 Task: Locate the nearby fishing spot for a day of angling in Los Angeles.
Action: Mouse moved to (141, 55)
Screenshot: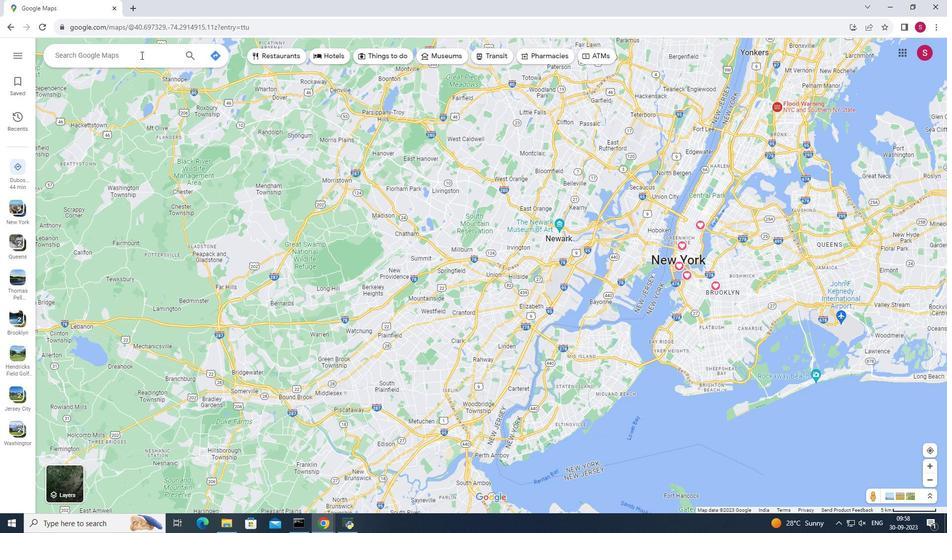 
Action: Mouse pressed left at (141, 55)
Screenshot: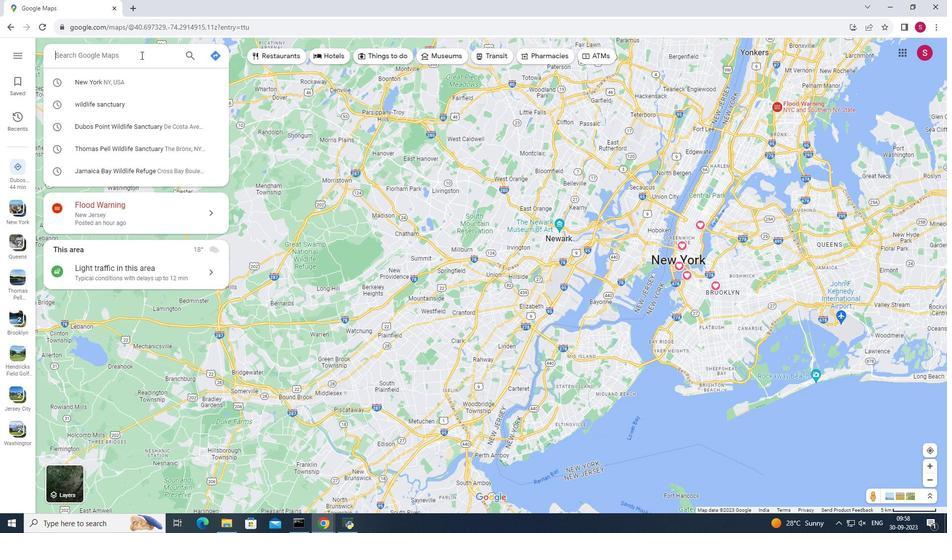 
Action: Key pressed <Key.shift><Key.shift><Key.shift><Key.shift>Los<Key.space><Key.shift>Angeles<Key.enter>
Screenshot: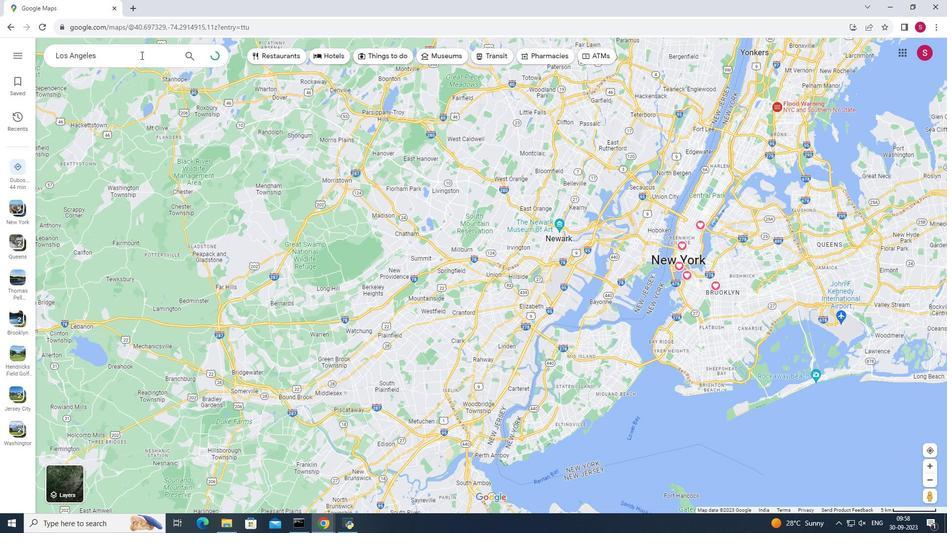 
Action: Mouse moved to (136, 228)
Screenshot: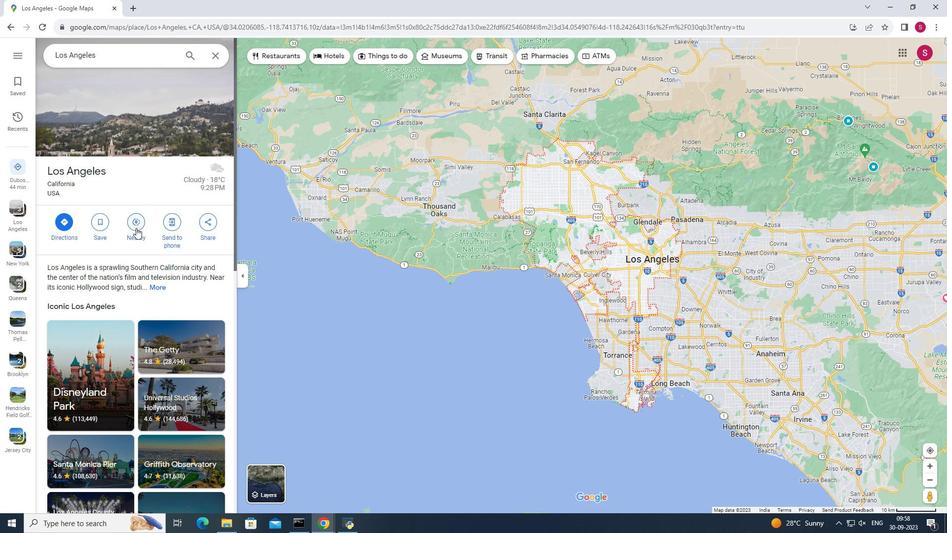 
Action: Mouse pressed left at (136, 228)
Screenshot: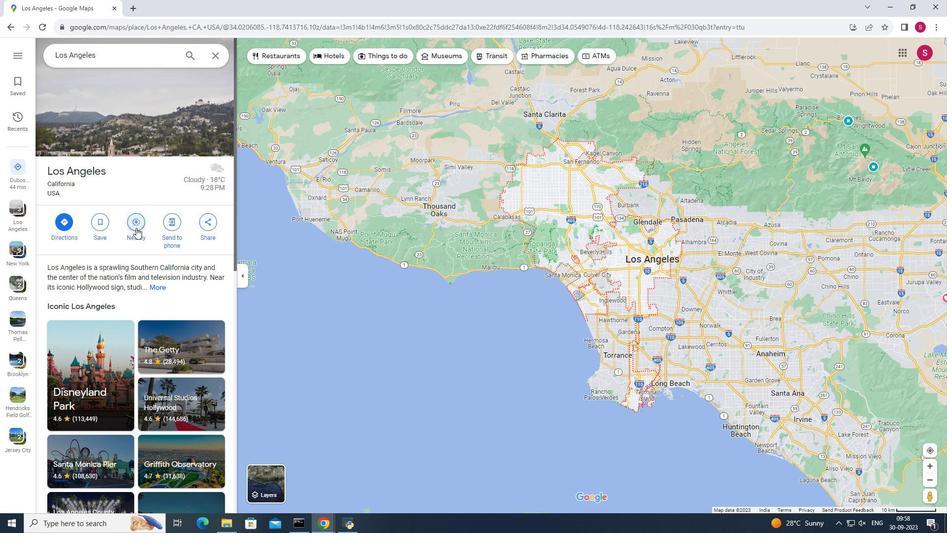 
Action: Mouse moved to (139, 230)
Screenshot: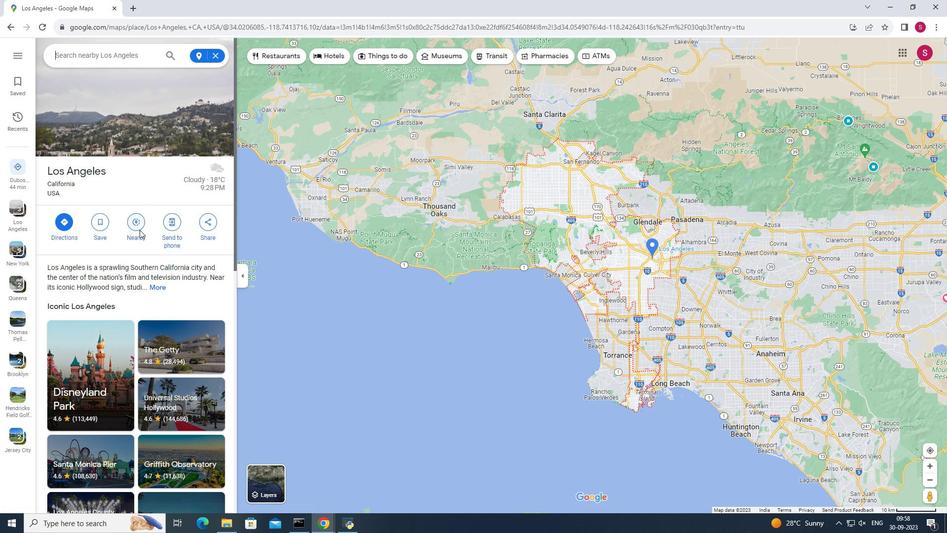 
Action: Key pressed fishing<Key.space>spot<Key.enter>
Screenshot: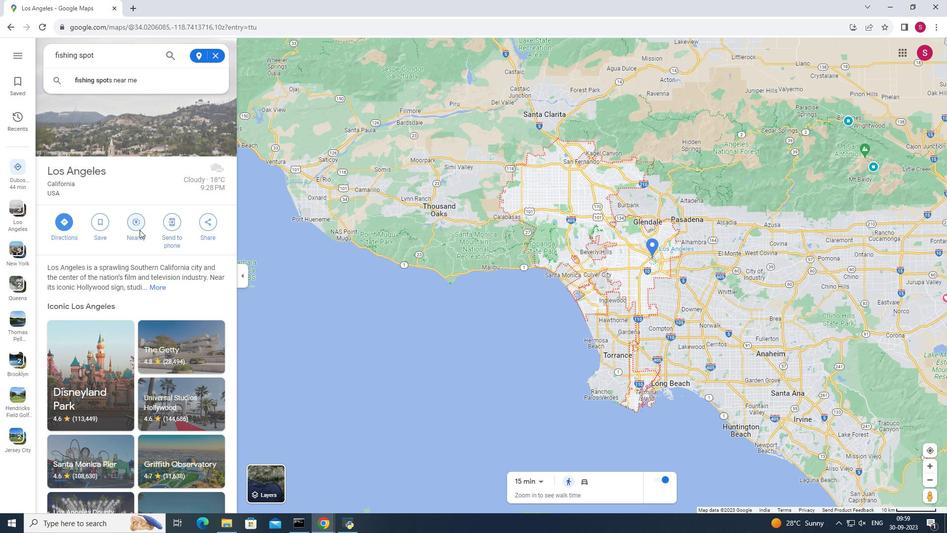 
Action: Mouse moved to (157, 206)
Screenshot: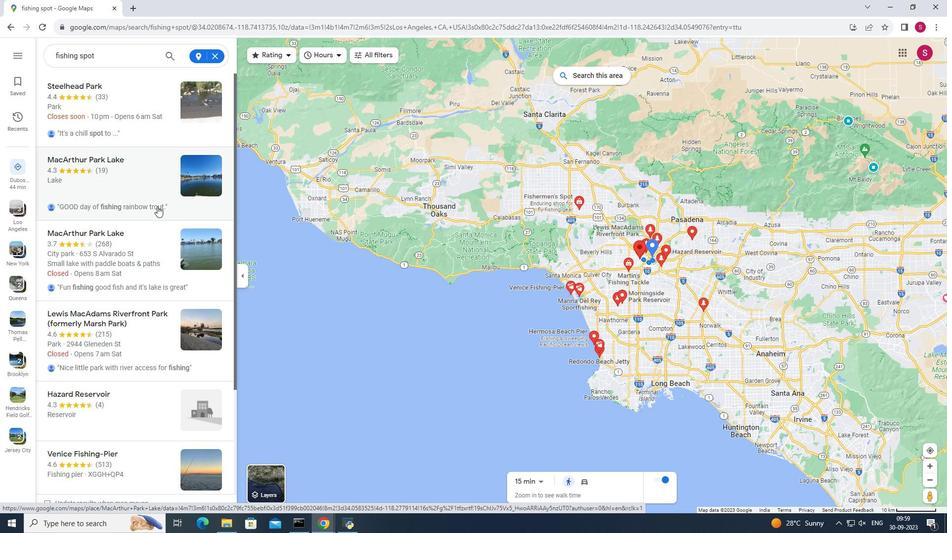 
Action: Mouse scrolled (157, 205) with delta (0, 0)
Screenshot: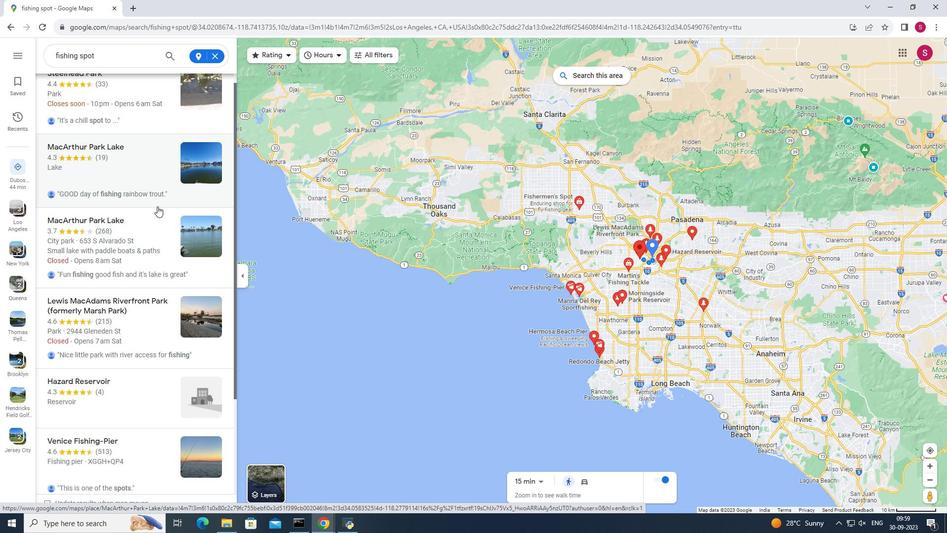 
Action: Mouse scrolled (157, 205) with delta (0, 0)
Screenshot: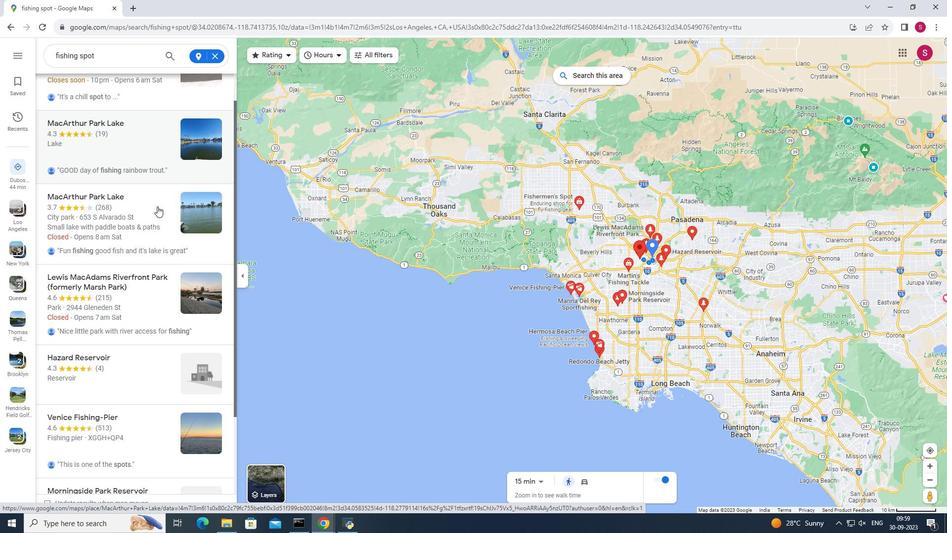 
Action: Mouse scrolled (157, 205) with delta (0, 0)
Screenshot: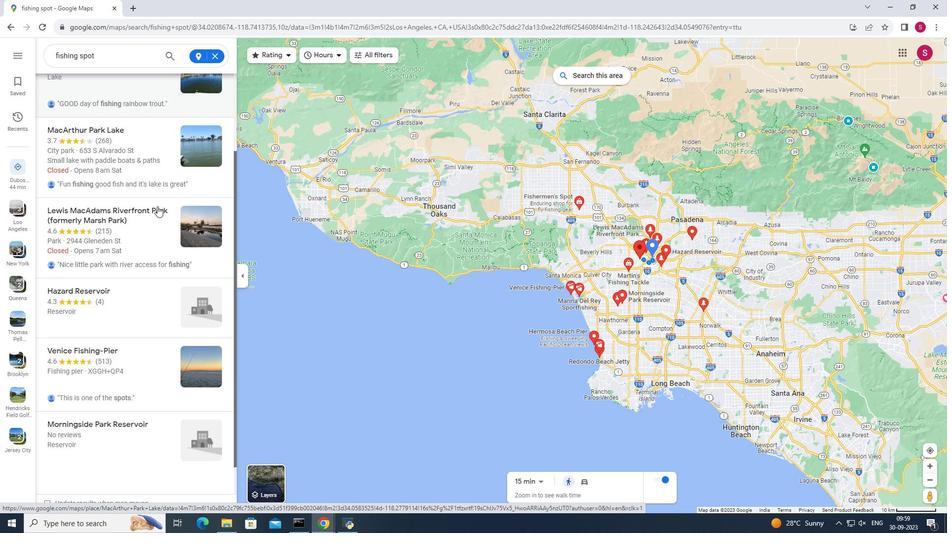 
Action: Mouse scrolled (157, 205) with delta (0, 0)
Screenshot: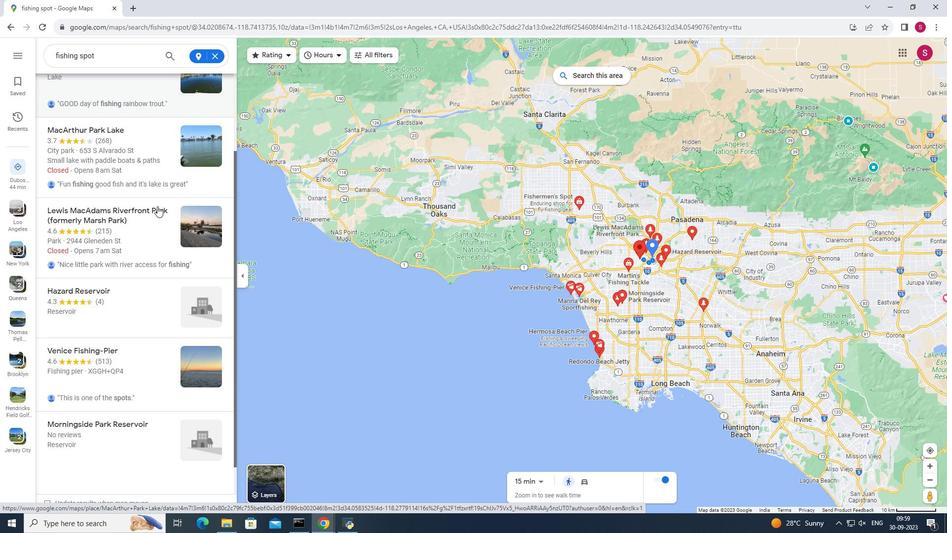 
Action: Mouse scrolled (157, 205) with delta (0, 0)
Screenshot: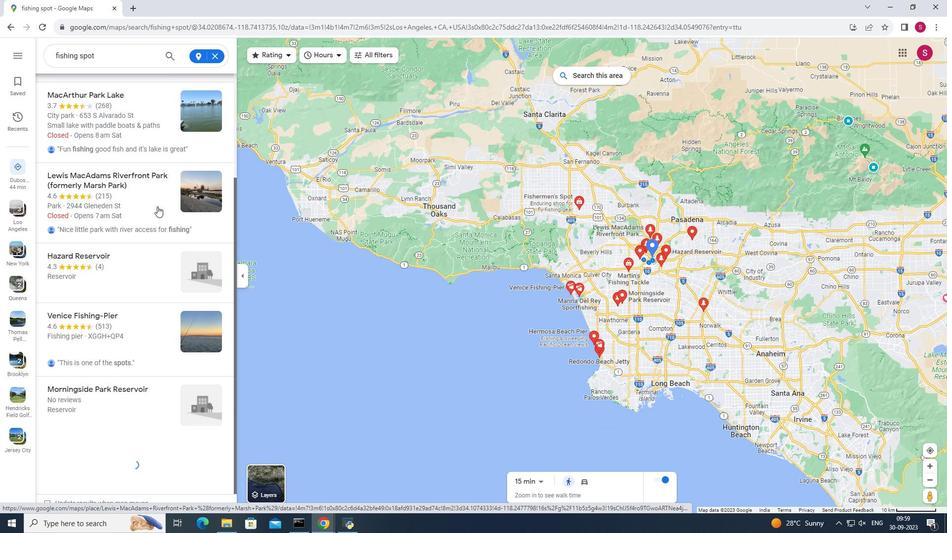 
Action: Mouse scrolled (157, 206) with delta (0, 0)
Screenshot: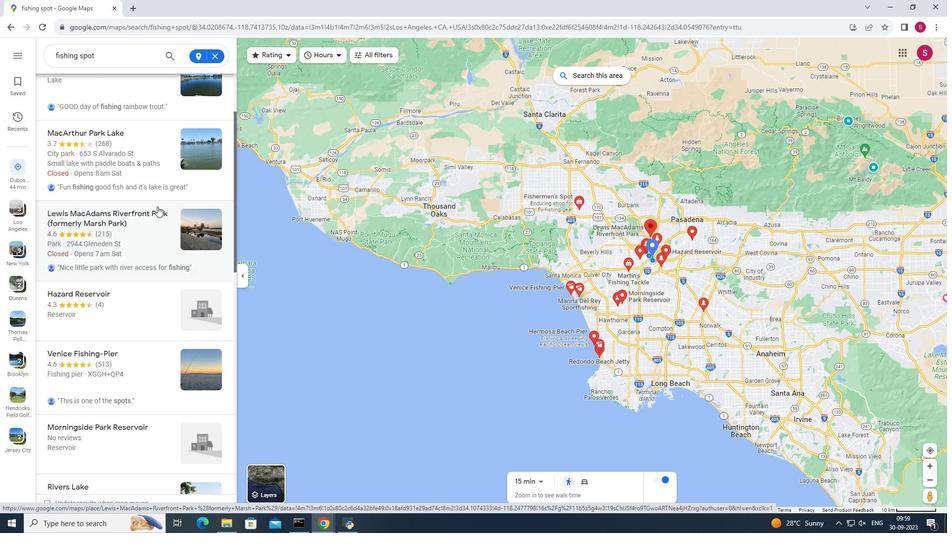 
Action: Mouse scrolled (157, 206) with delta (0, 0)
Screenshot: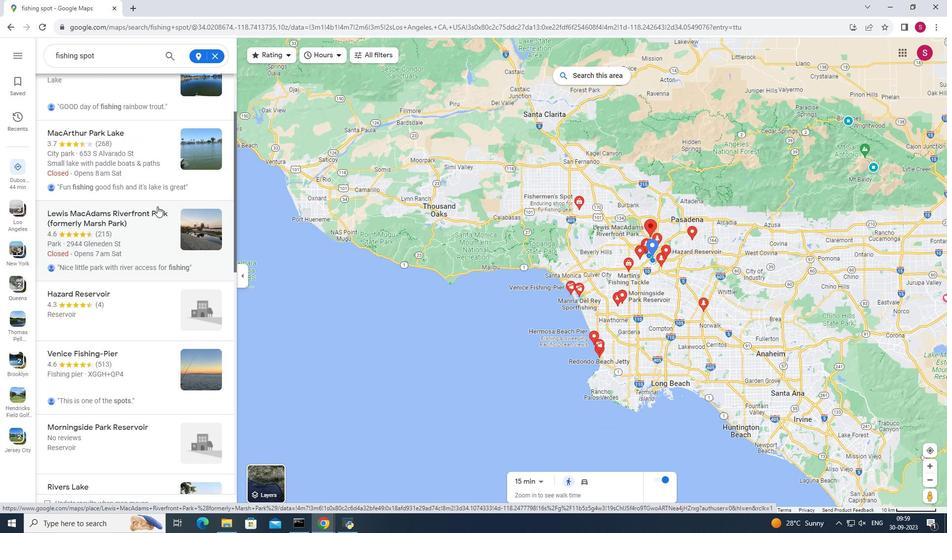 
Action: Mouse scrolled (157, 206) with delta (0, 0)
Screenshot: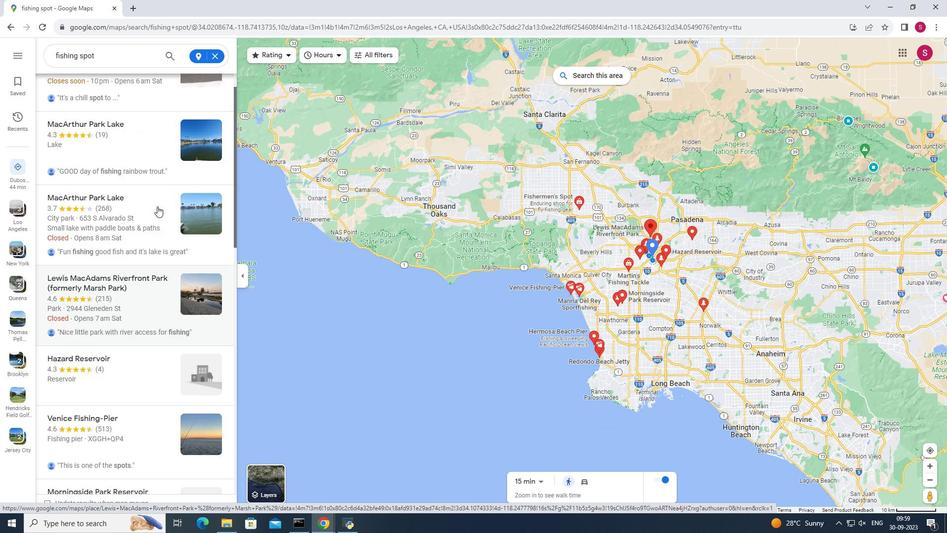 
Action: Mouse scrolled (157, 206) with delta (0, 0)
Screenshot: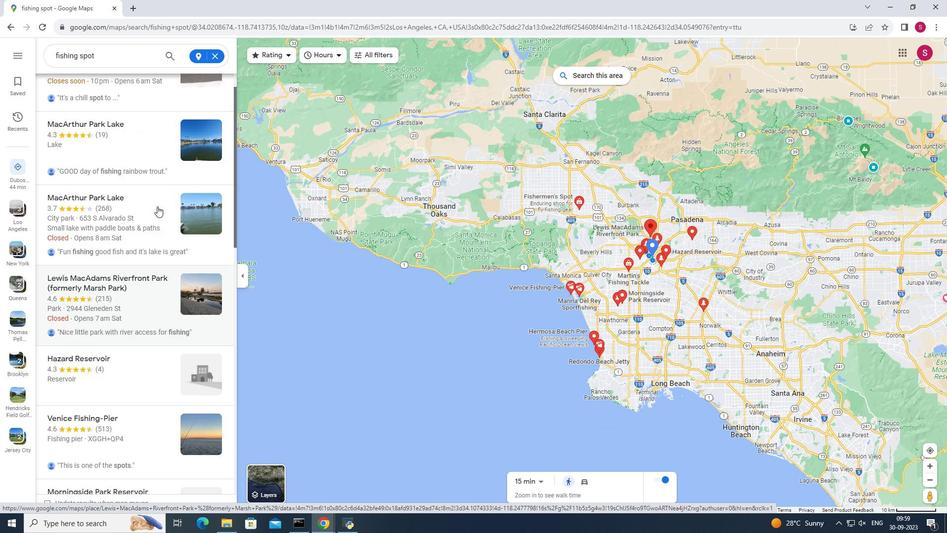 
Action: Mouse scrolled (157, 206) with delta (0, 0)
Screenshot: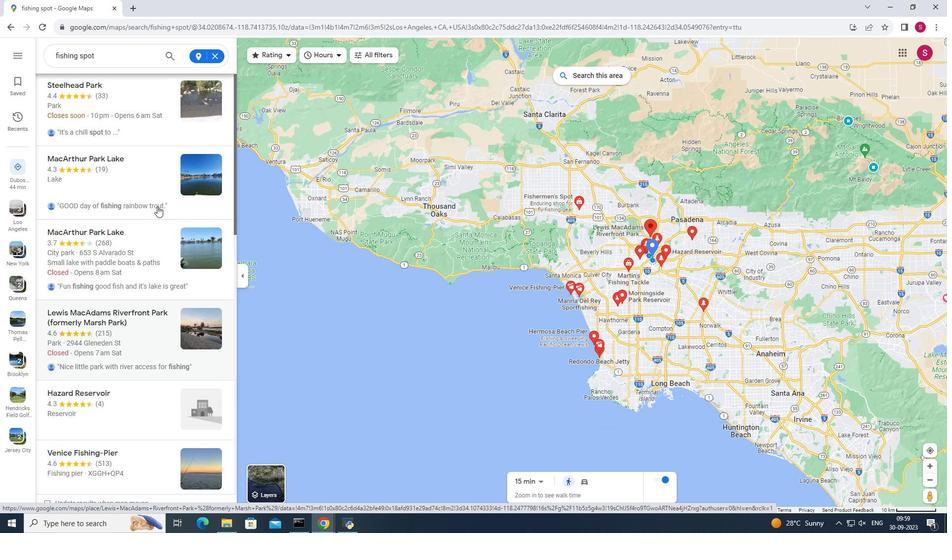 
Action: Mouse scrolled (157, 206) with delta (0, 0)
Screenshot: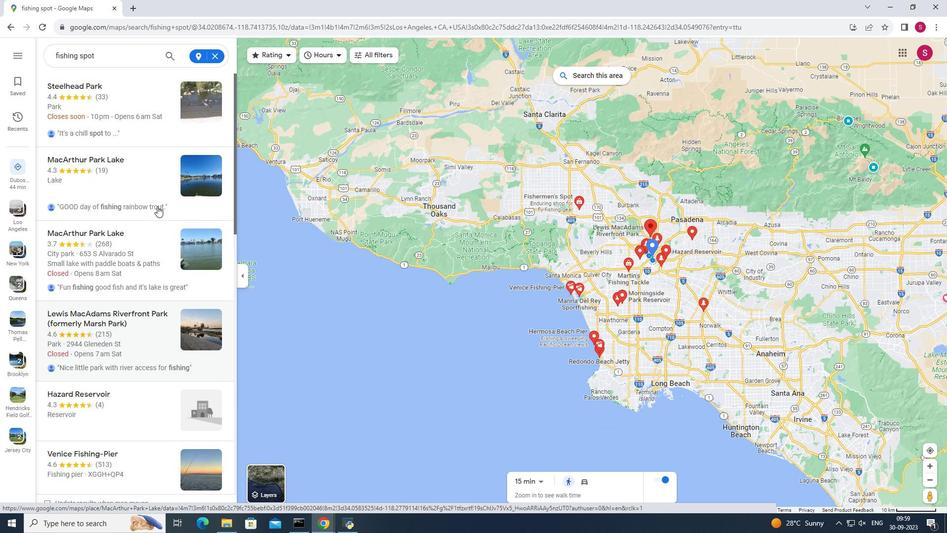 
Action: Mouse moved to (157, 206)
Screenshot: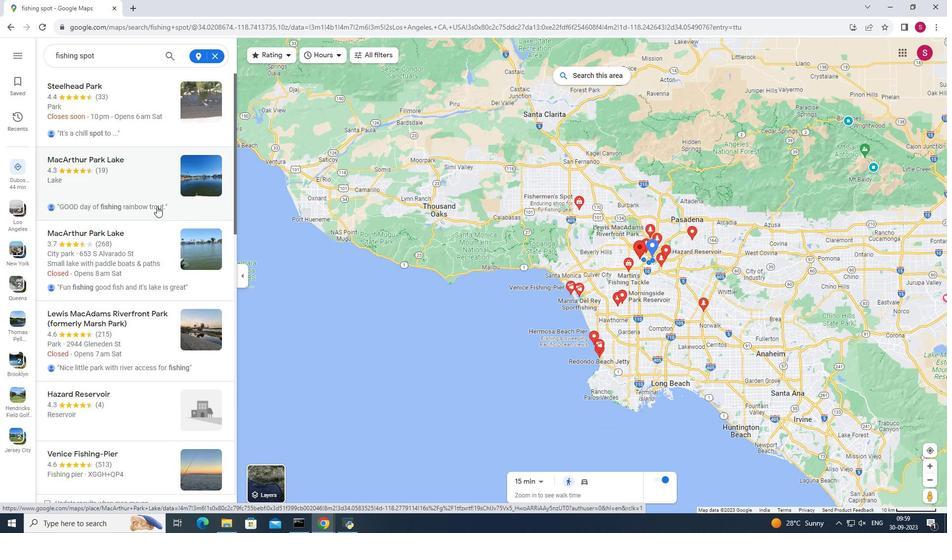 
Action: Mouse scrolled (157, 206) with delta (0, 0)
Screenshot: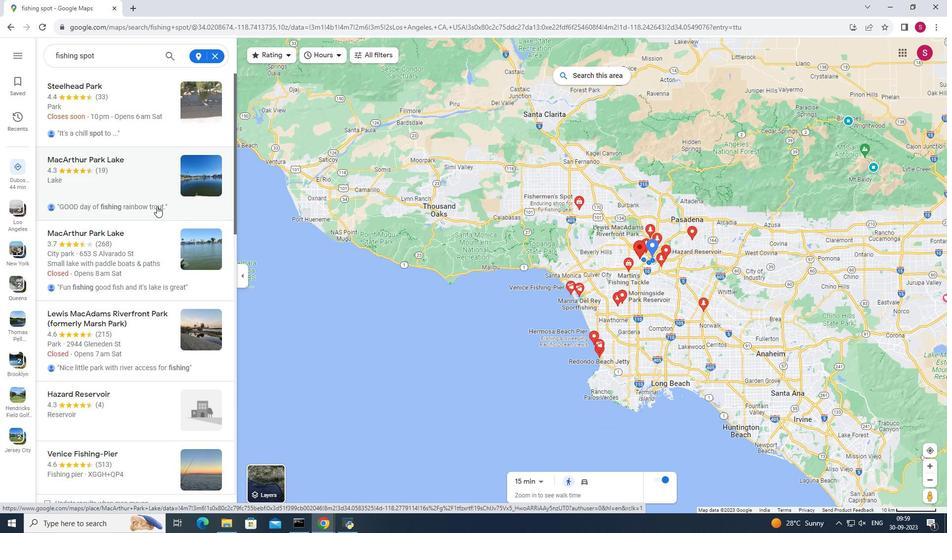 
Action: Mouse scrolled (157, 206) with delta (0, 0)
Screenshot: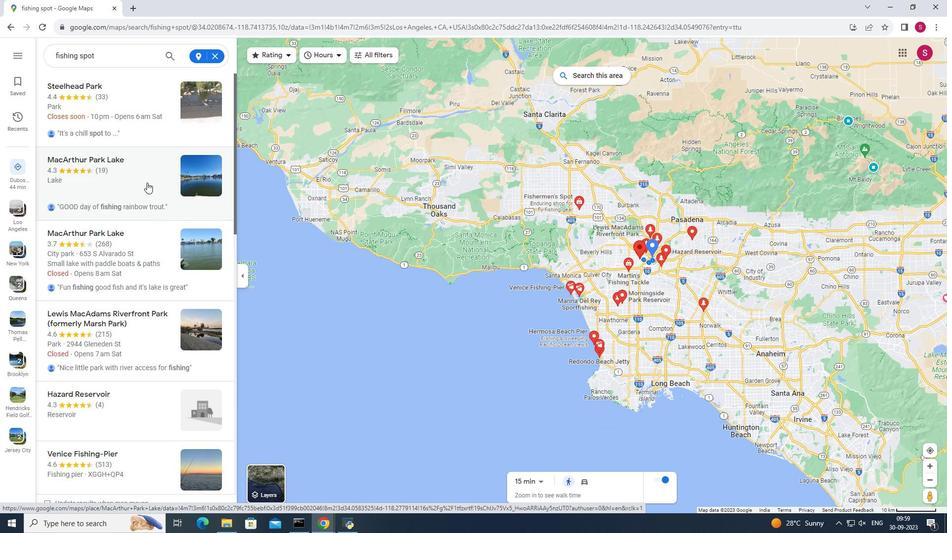 
Action: Mouse moved to (131, 110)
Screenshot: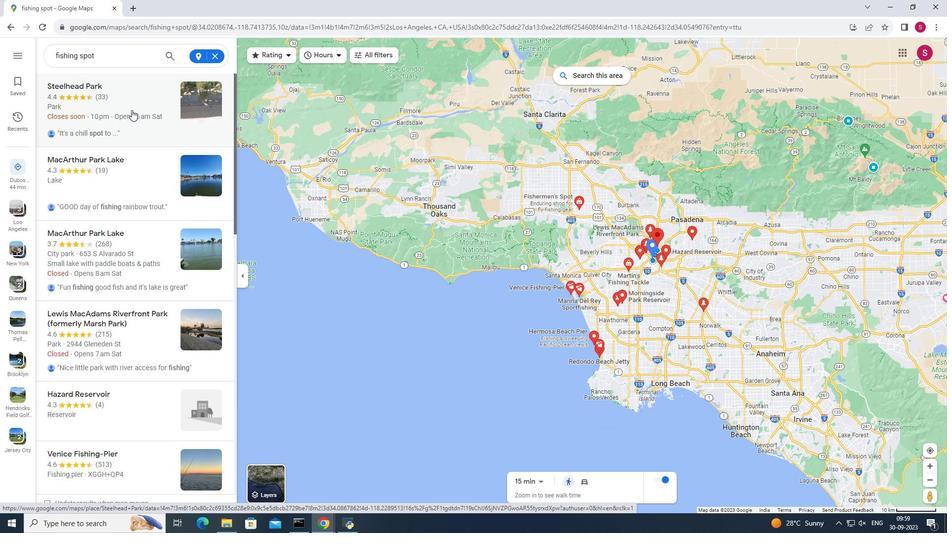 
Action: Mouse pressed left at (131, 110)
Screenshot: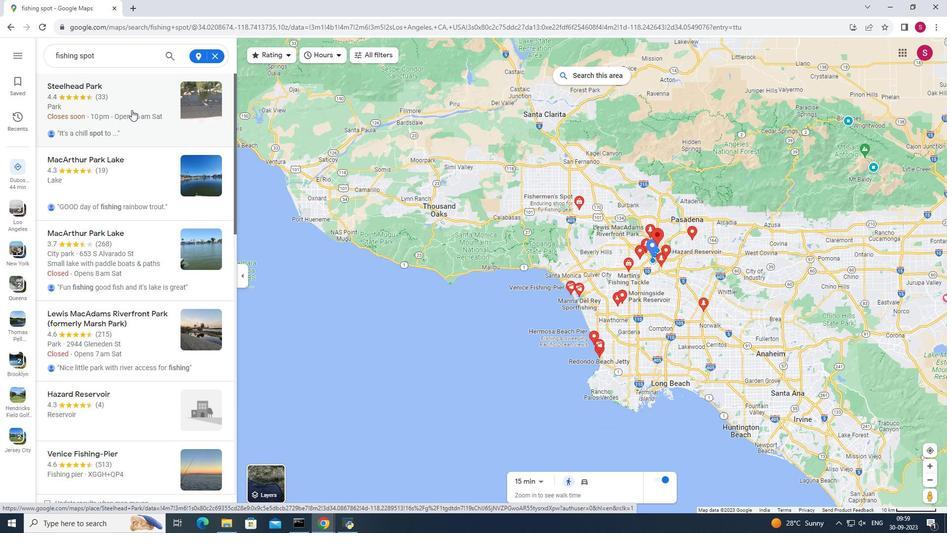 
Action: Mouse moved to (389, 223)
Screenshot: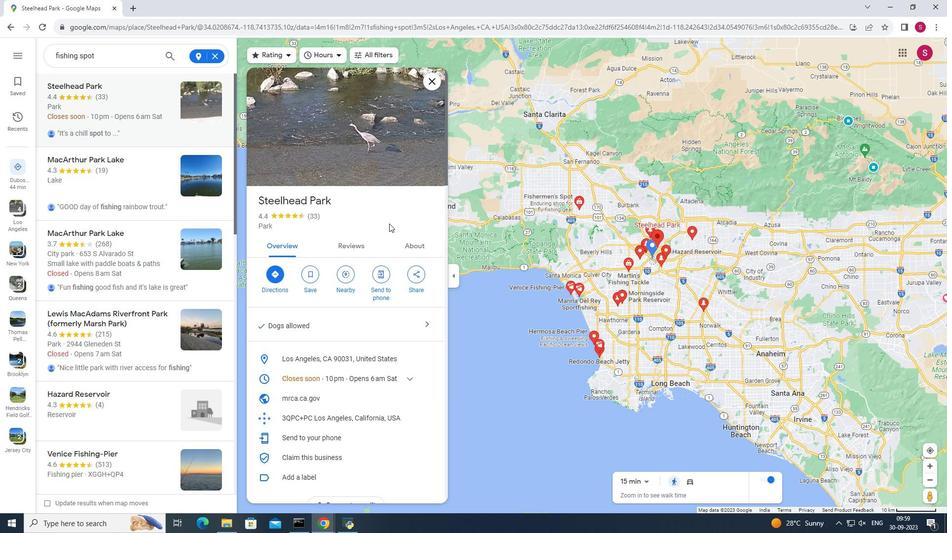 
Action: Mouse scrolled (389, 223) with delta (0, 0)
Screenshot: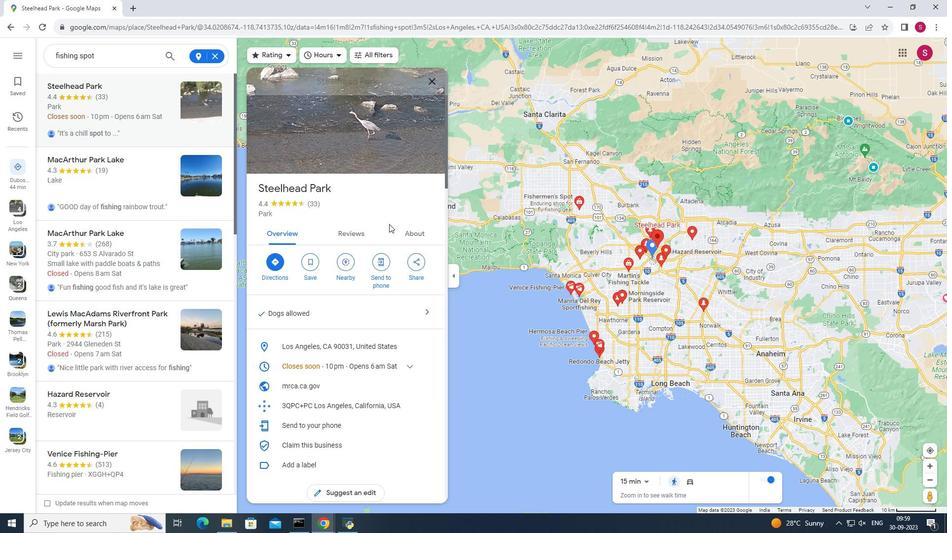 
Action: Mouse scrolled (389, 223) with delta (0, 0)
Screenshot: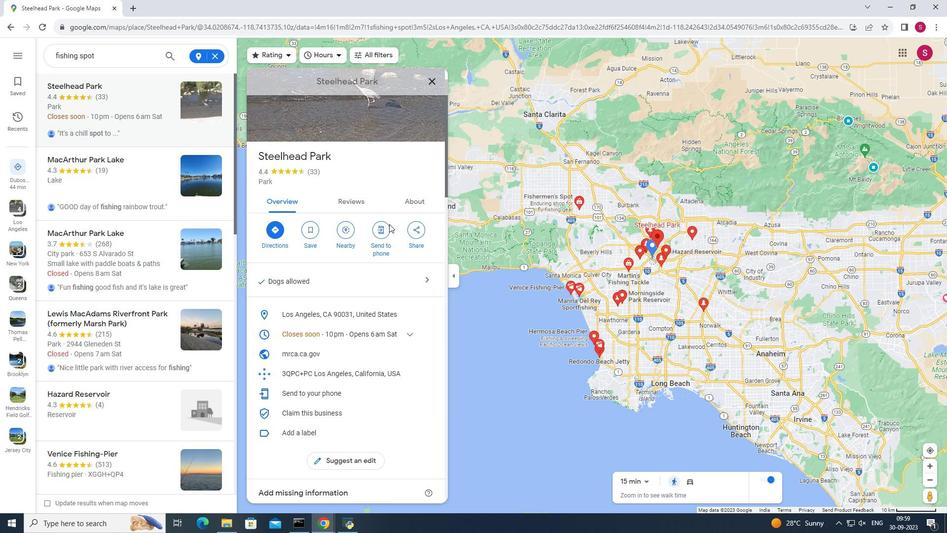 
Action: Mouse moved to (389, 224)
Screenshot: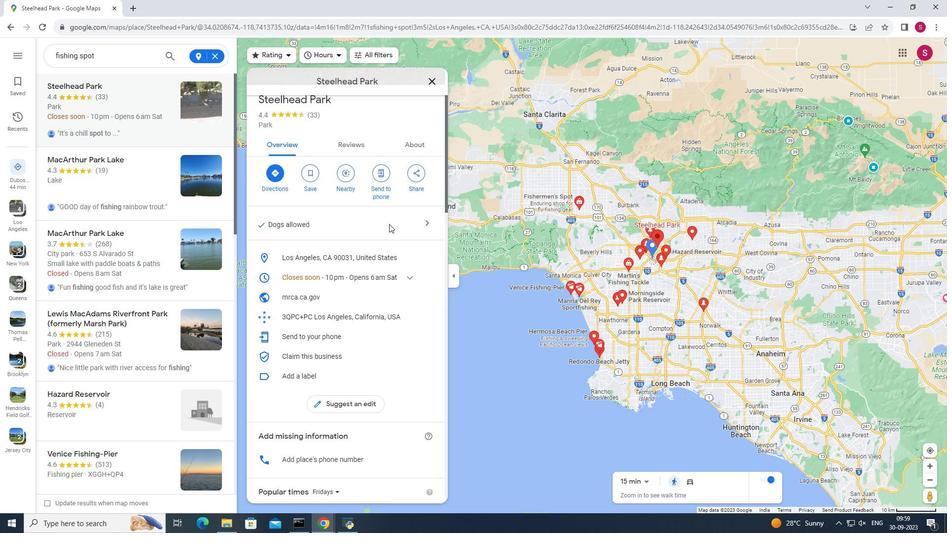 
Action: Mouse scrolled (389, 223) with delta (0, 0)
Screenshot: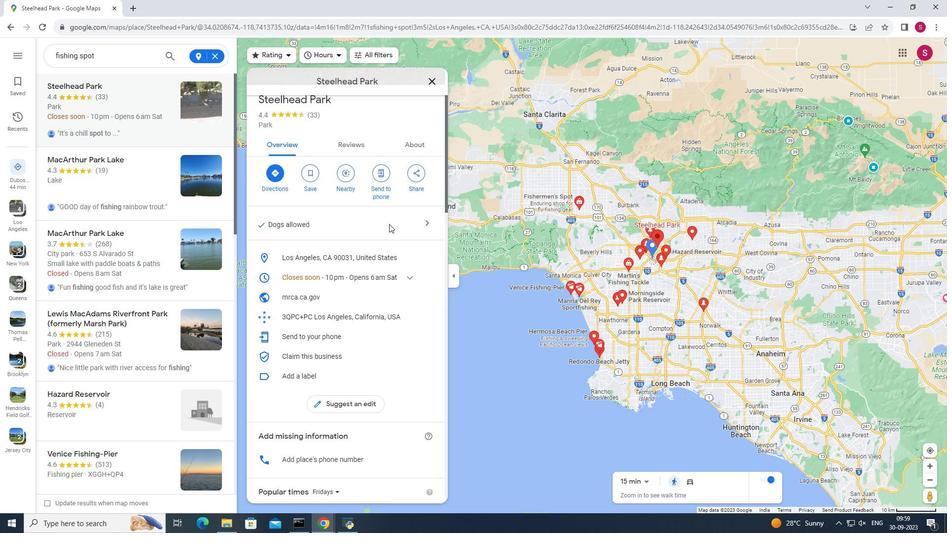 
Action: Mouse scrolled (389, 223) with delta (0, 0)
Screenshot: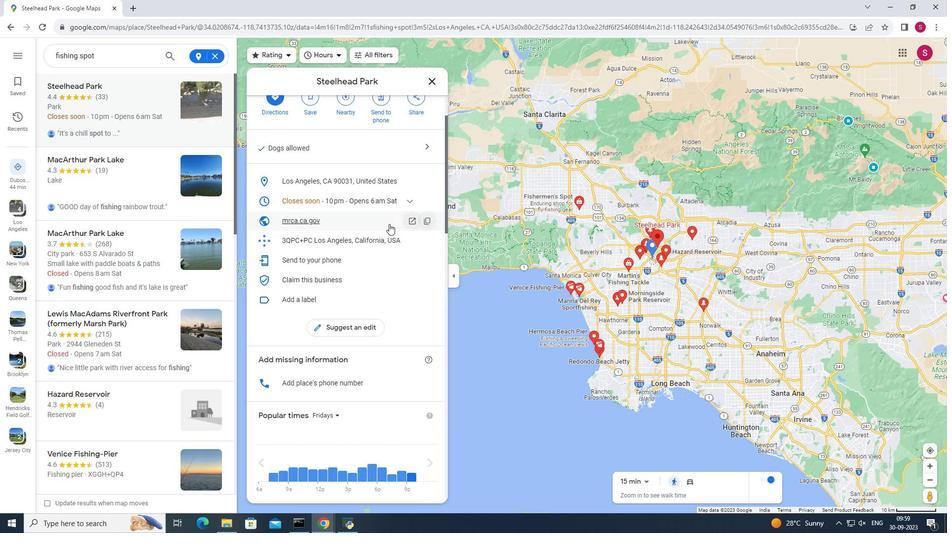 
Action: Mouse scrolled (389, 223) with delta (0, 0)
Screenshot: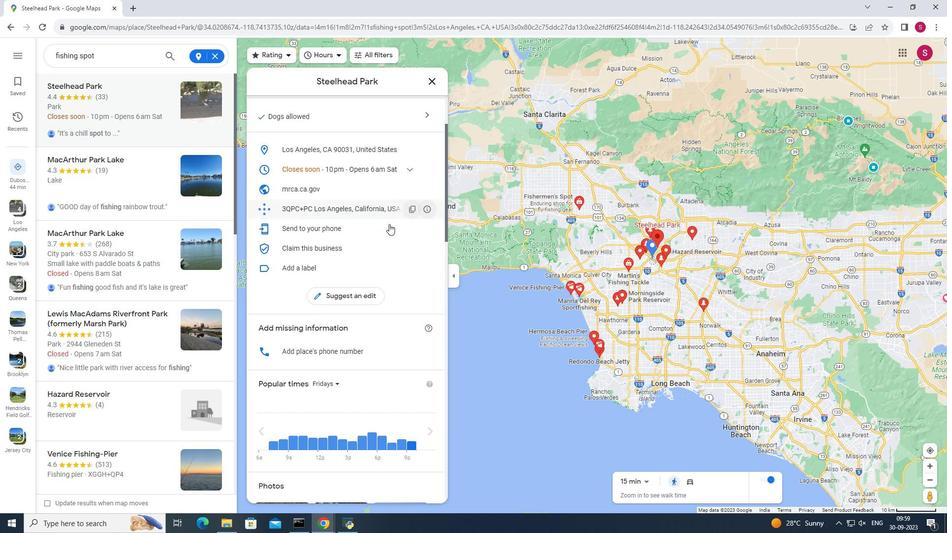 
Action: Mouse scrolled (389, 223) with delta (0, 0)
Screenshot: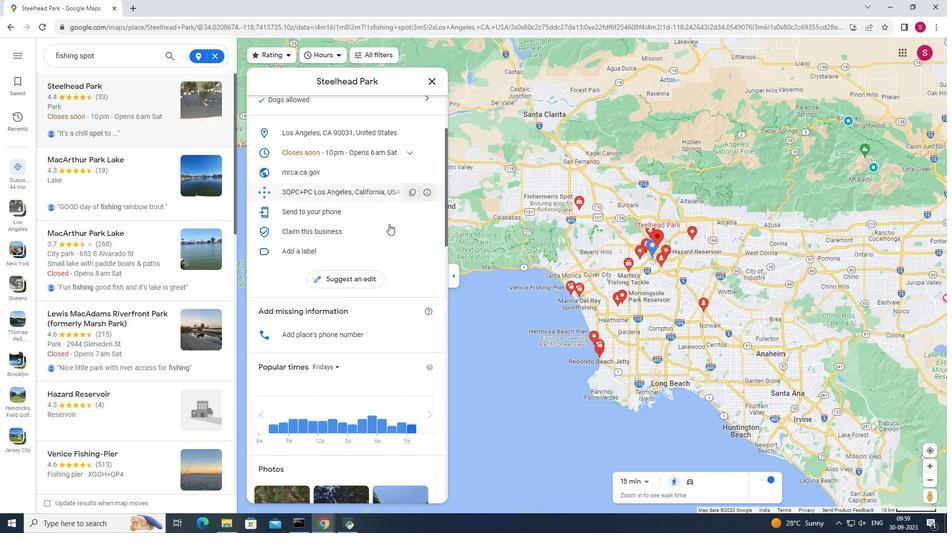 
Action: Mouse scrolled (389, 223) with delta (0, 0)
Screenshot: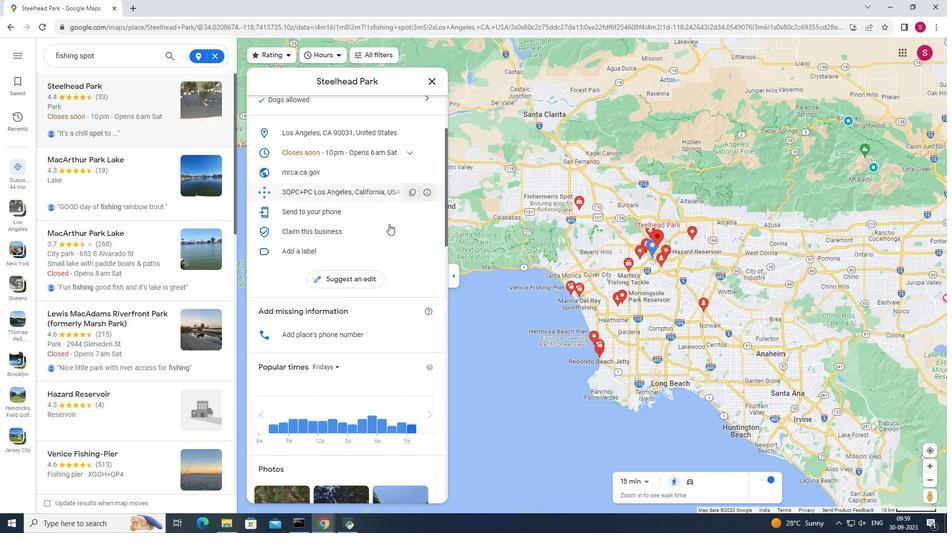 
Action: Mouse scrolled (389, 223) with delta (0, 0)
Screenshot: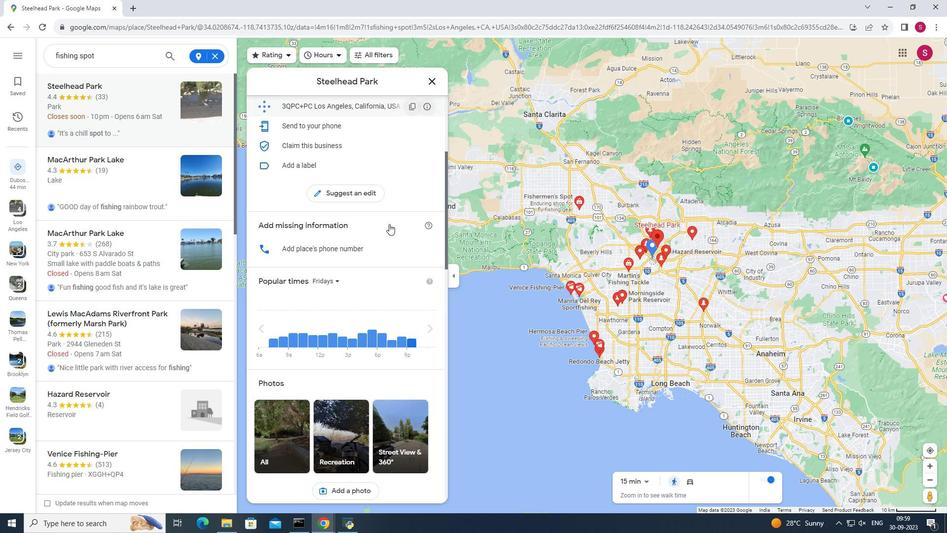 
Action: Mouse scrolled (389, 223) with delta (0, 0)
Screenshot: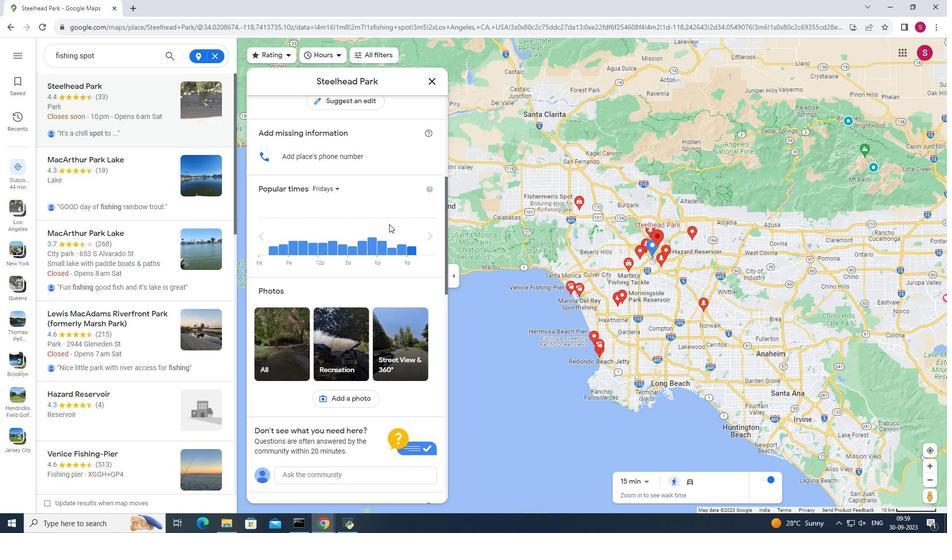 
Action: Mouse scrolled (389, 223) with delta (0, 0)
Screenshot: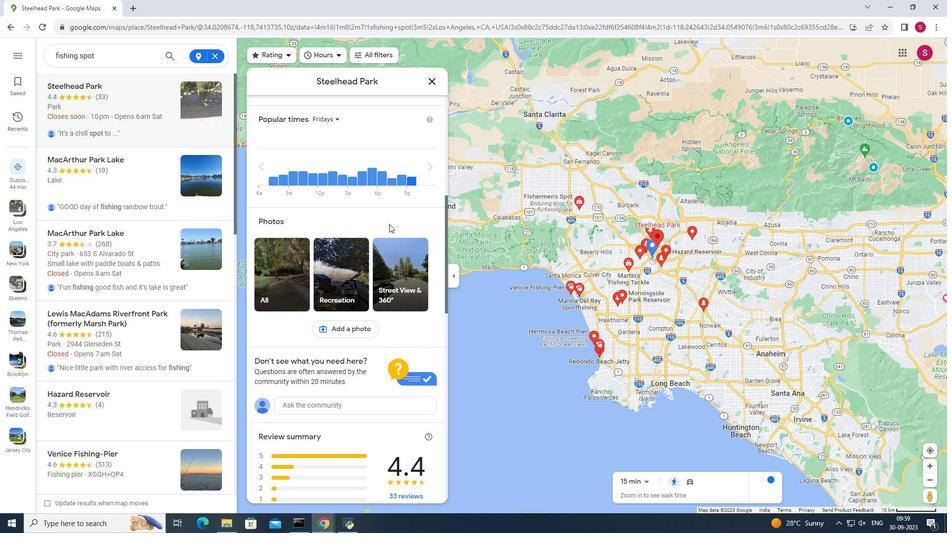 
Action: Mouse scrolled (389, 223) with delta (0, 0)
Screenshot: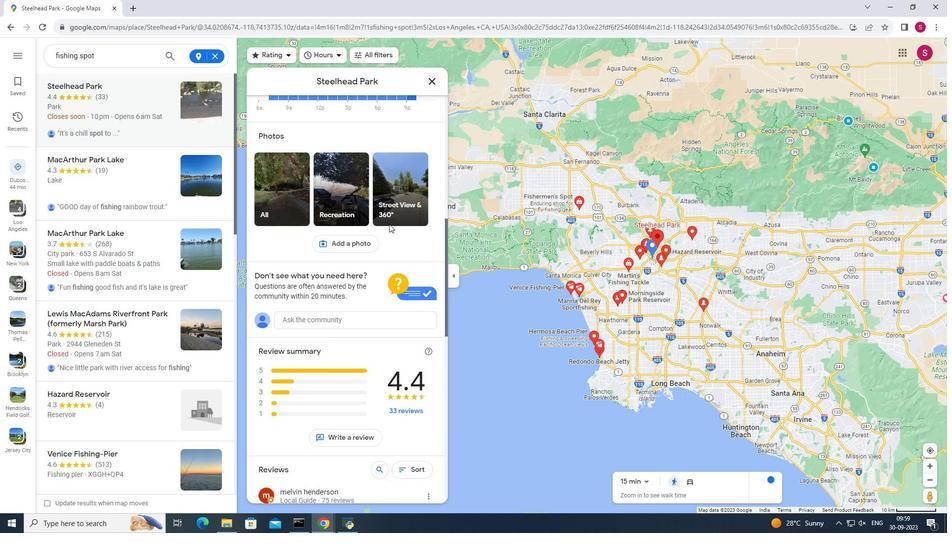 
Action: Mouse scrolled (389, 223) with delta (0, 0)
Screenshot: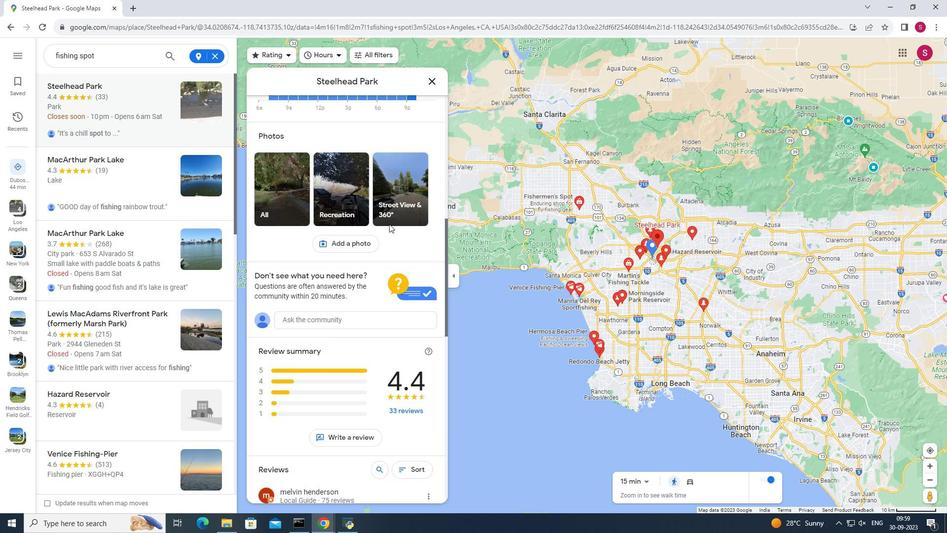 
Action: Mouse scrolled (389, 223) with delta (0, 0)
Screenshot: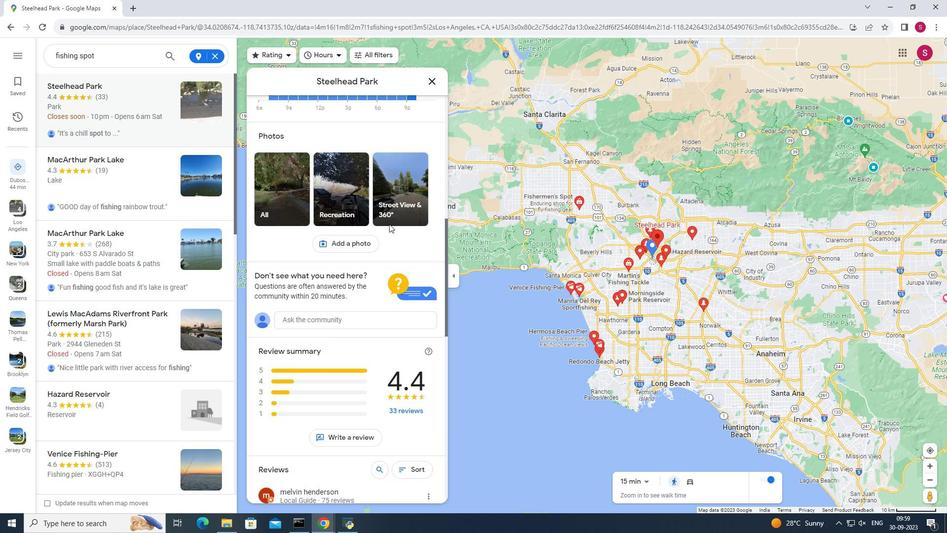 
Action: Mouse scrolled (389, 223) with delta (0, 0)
Screenshot: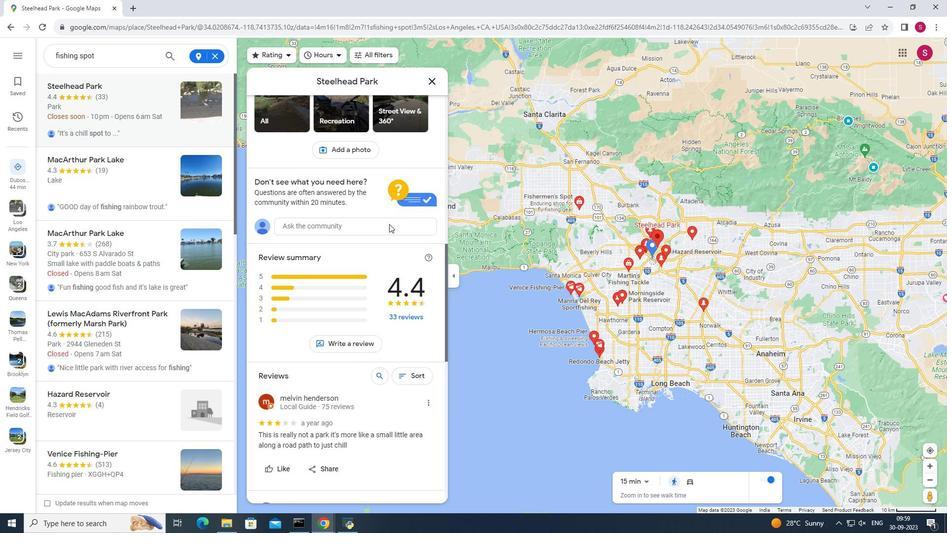 
Action: Mouse scrolled (389, 223) with delta (0, 0)
Screenshot: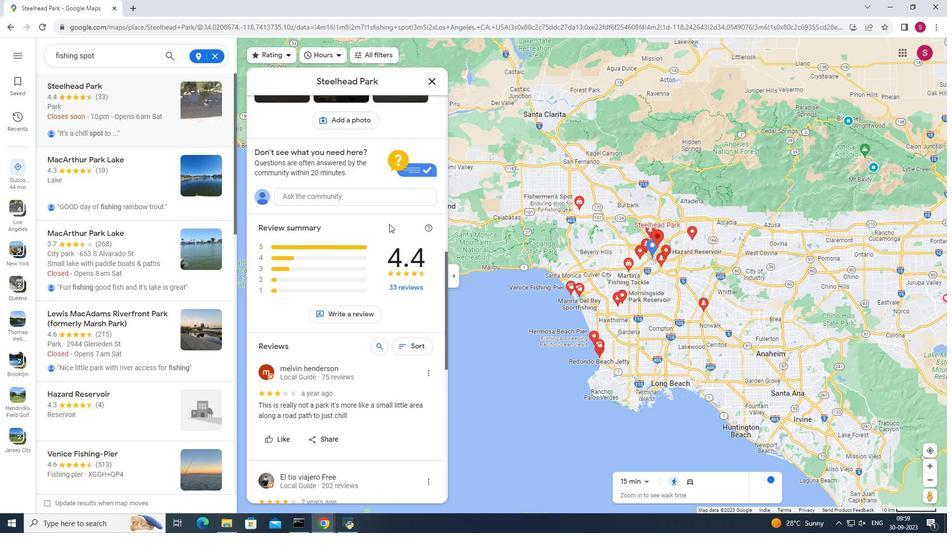 
Action: Mouse scrolled (389, 223) with delta (0, 0)
Screenshot: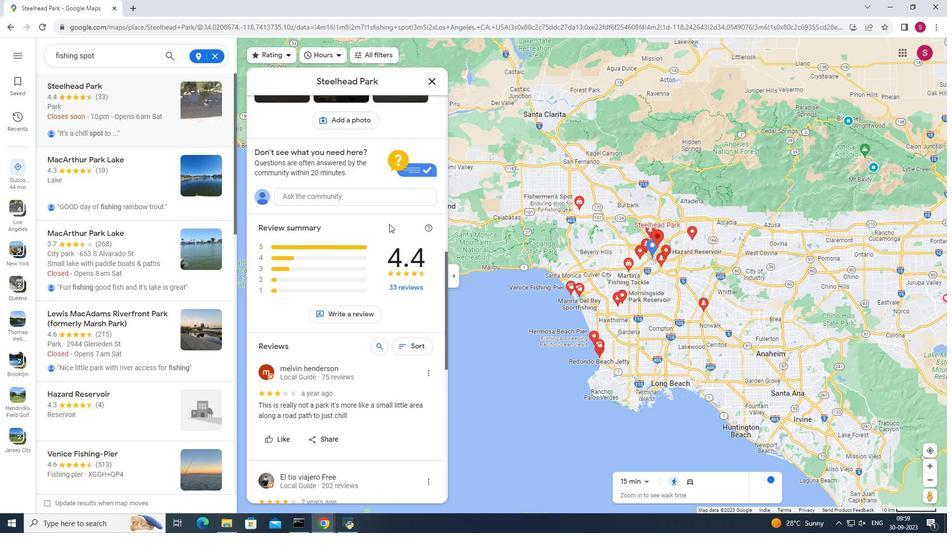 
Action: Mouse scrolled (389, 223) with delta (0, 0)
Screenshot: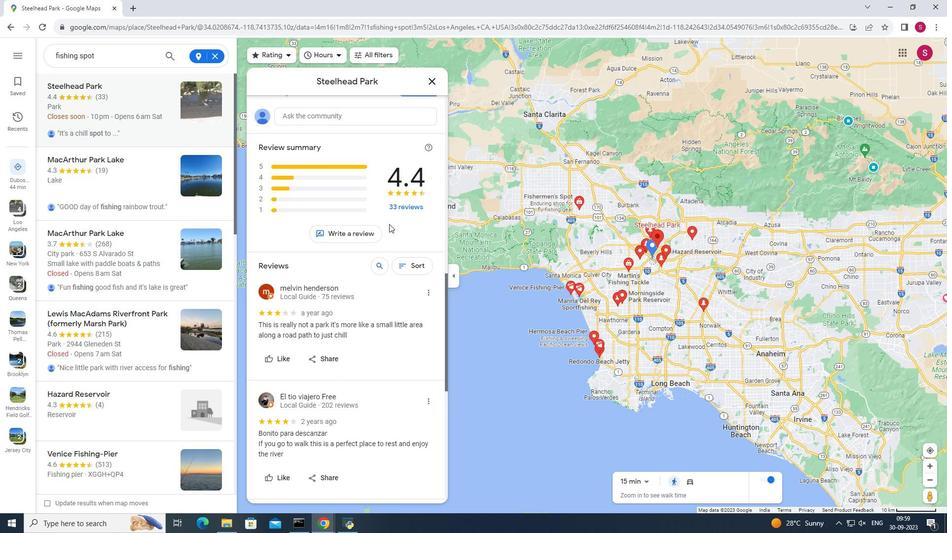 
Action: Mouse scrolled (389, 223) with delta (0, 0)
Screenshot: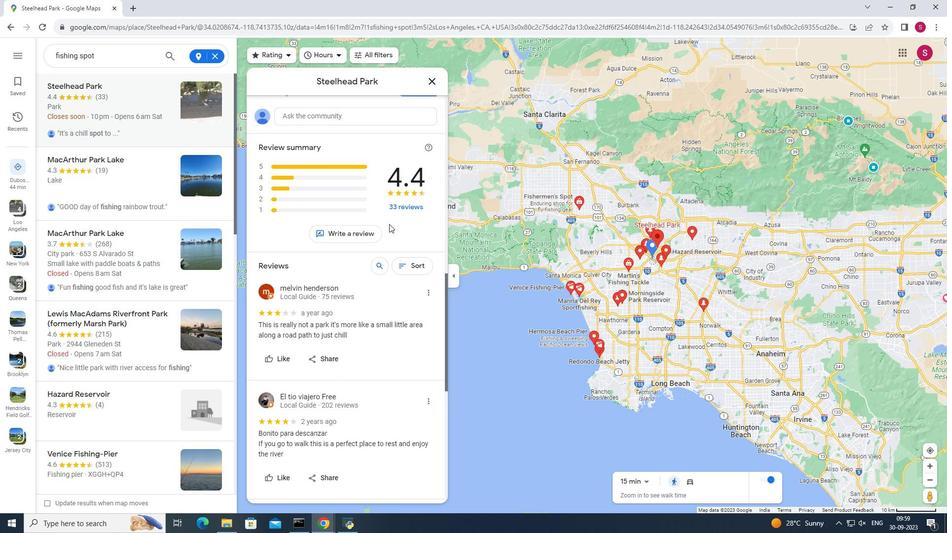 
Action: Mouse moved to (430, 79)
Screenshot: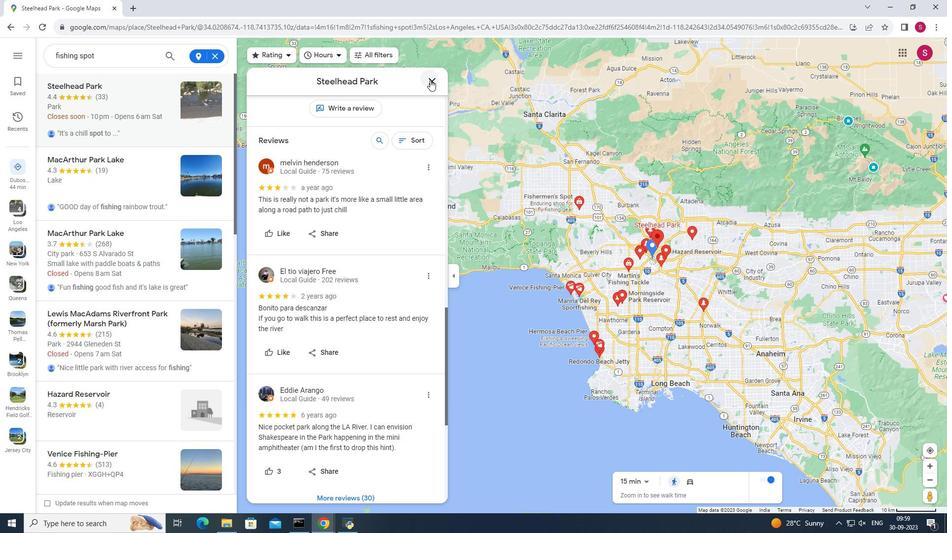 
Action: Mouse pressed left at (430, 79)
Screenshot: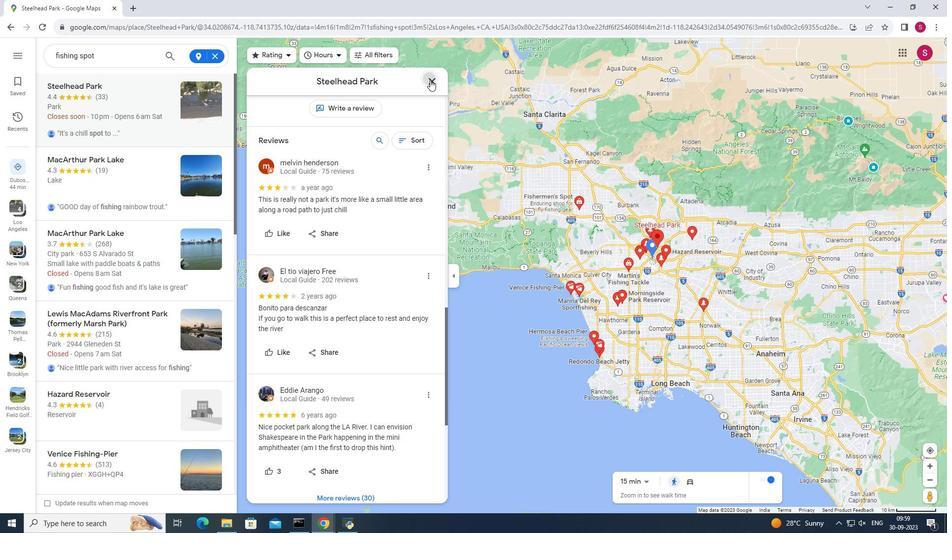 
Action: Mouse moved to (175, 186)
Screenshot: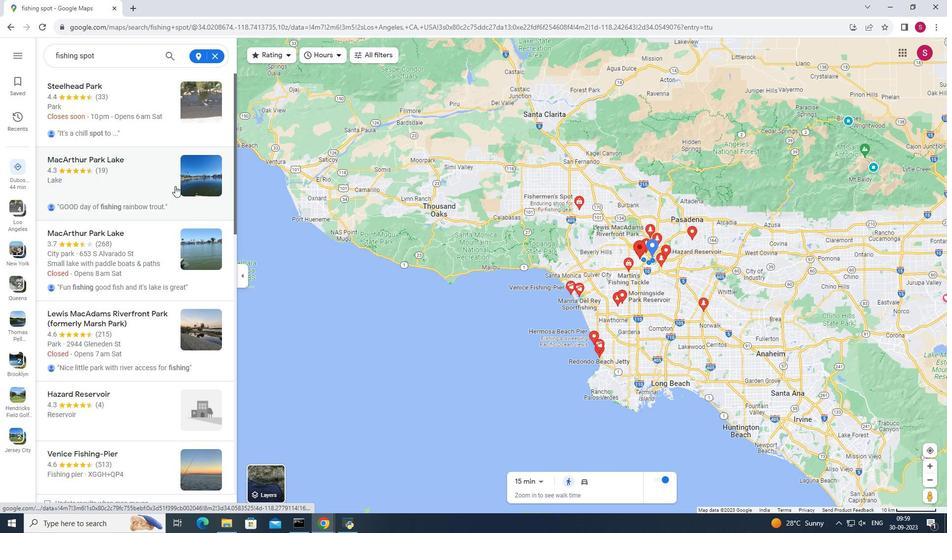 
Action: Mouse scrolled (175, 185) with delta (0, 0)
Screenshot: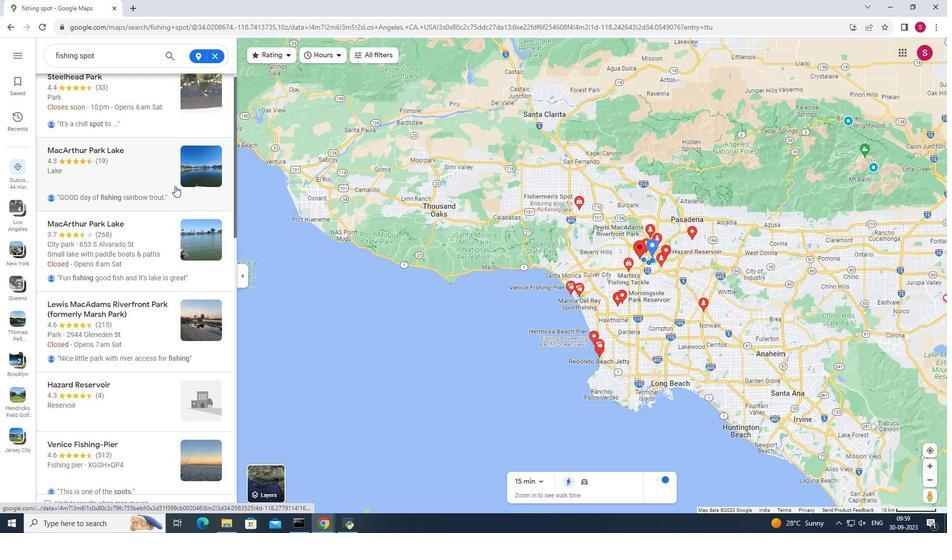 
Action: Mouse scrolled (175, 185) with delta (0, 0)
Screenshot: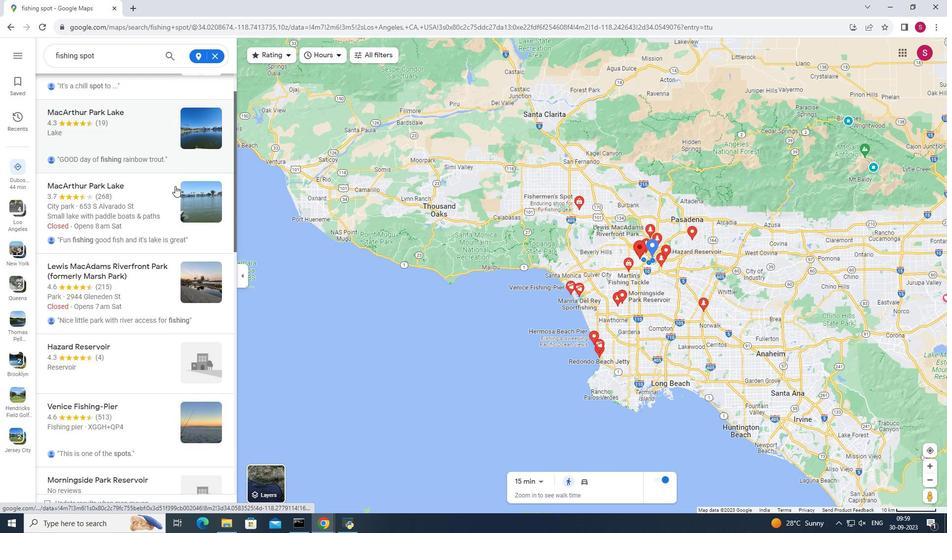 
Action: Mouse scrolled (175, 185) with delta (0, 0)
Screenshot: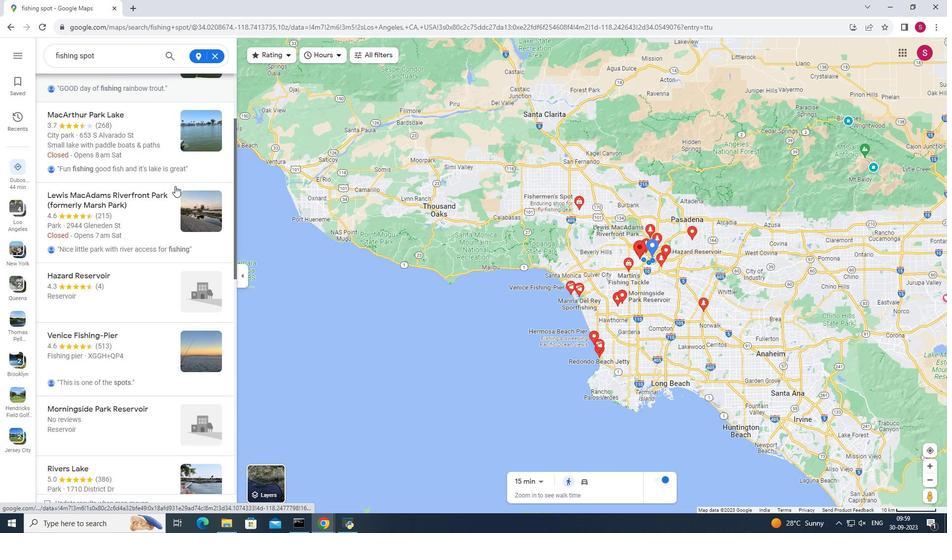 
Action: Mouse scrolled (175, 185) with delta (0, 0)
Screenshot: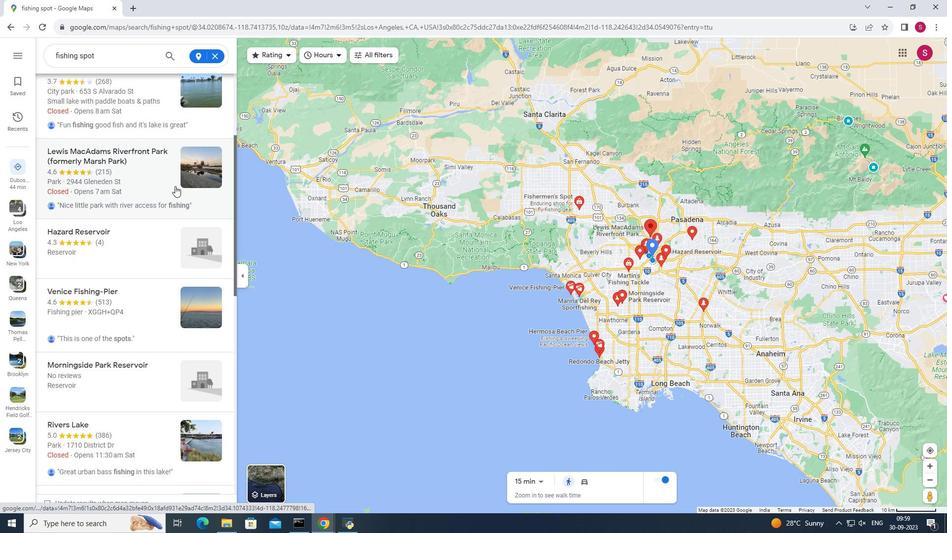 
Action: Mouse scrolled (175, 185) with delta (0, 0)
Screenshot: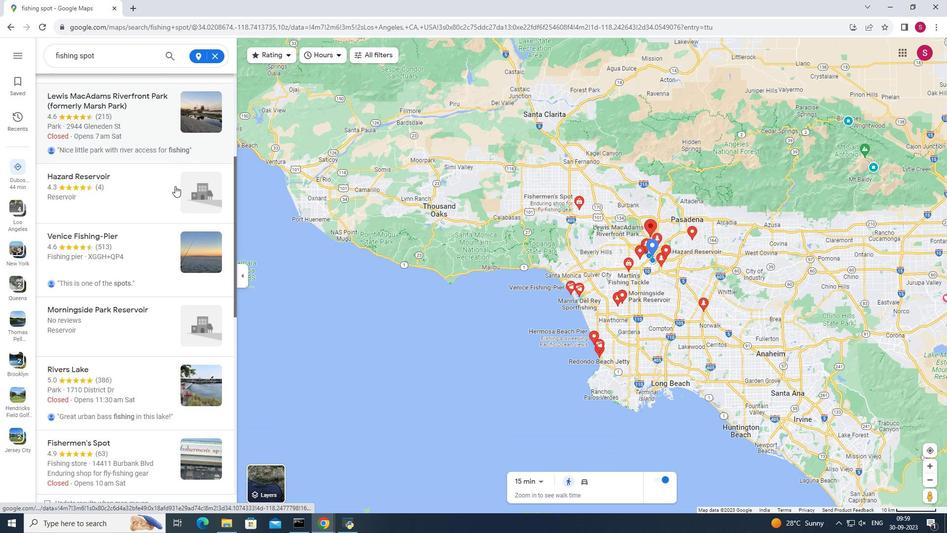 
Action: Mouse scrolled (175, 185) with delta (0, 0)
Screenshot: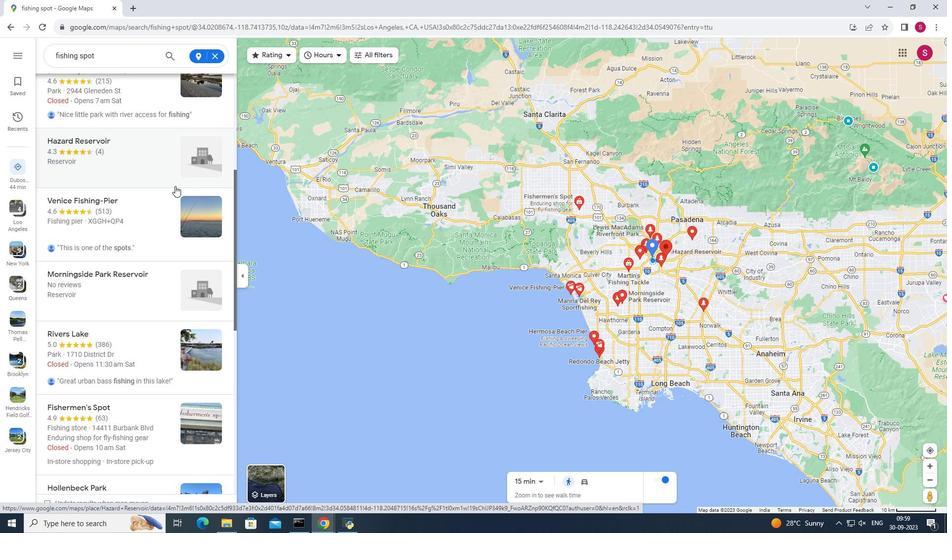 
Action: Mouse scrolled (175, 185) with delta (0, 0)
Screenshot: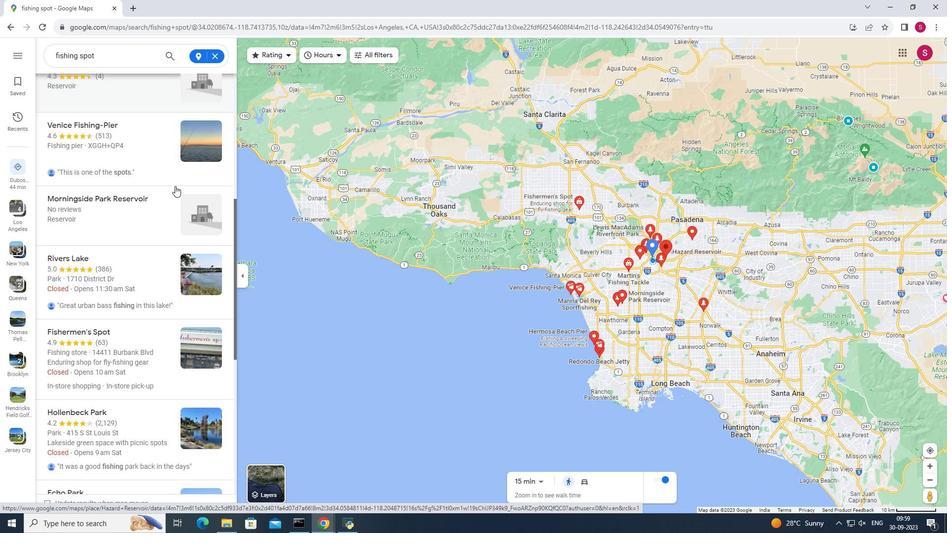 
Action: Mouse scrolled (175, 185) with delta (0, 0)
Screenshot: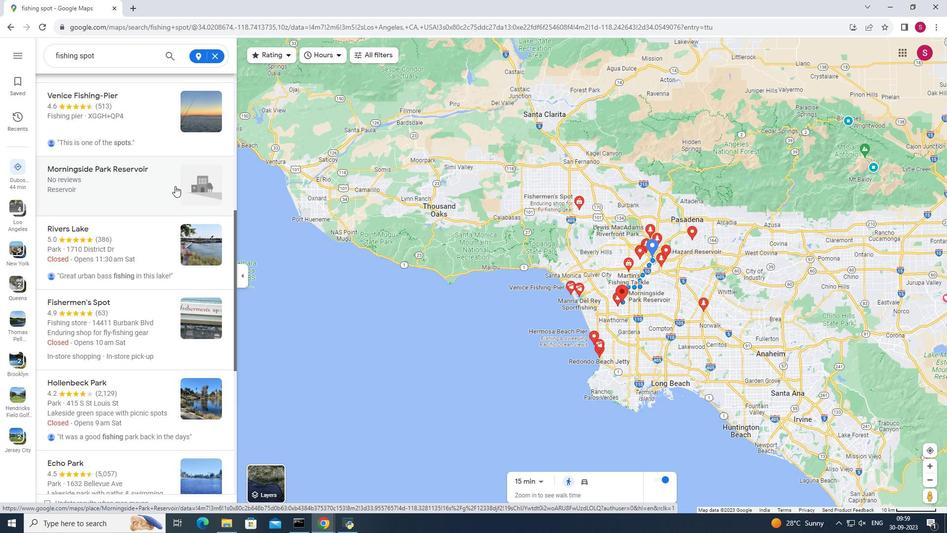 
Action: Mouse scrolled (175, 185) with delta (0, 0)
Screenshot: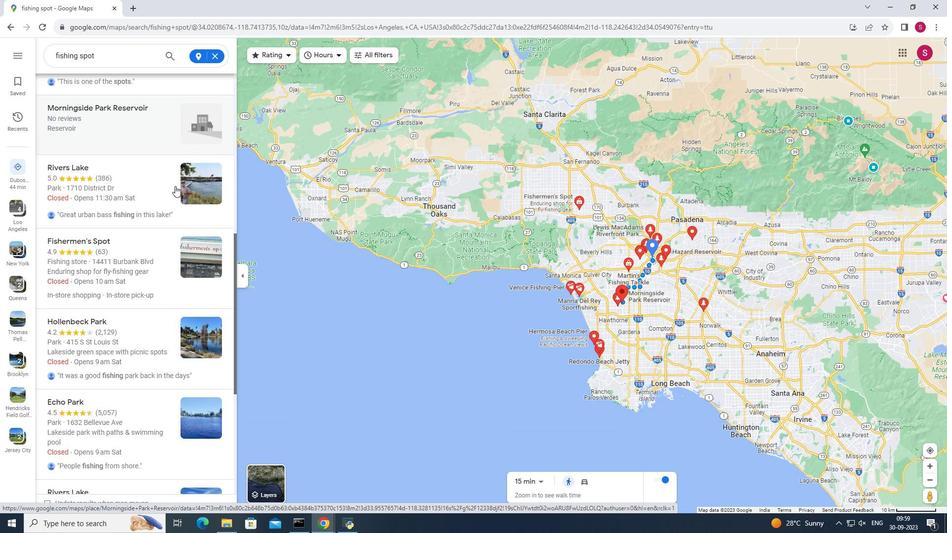 
Action: Mouse moved to (116, 243)
Screenshot: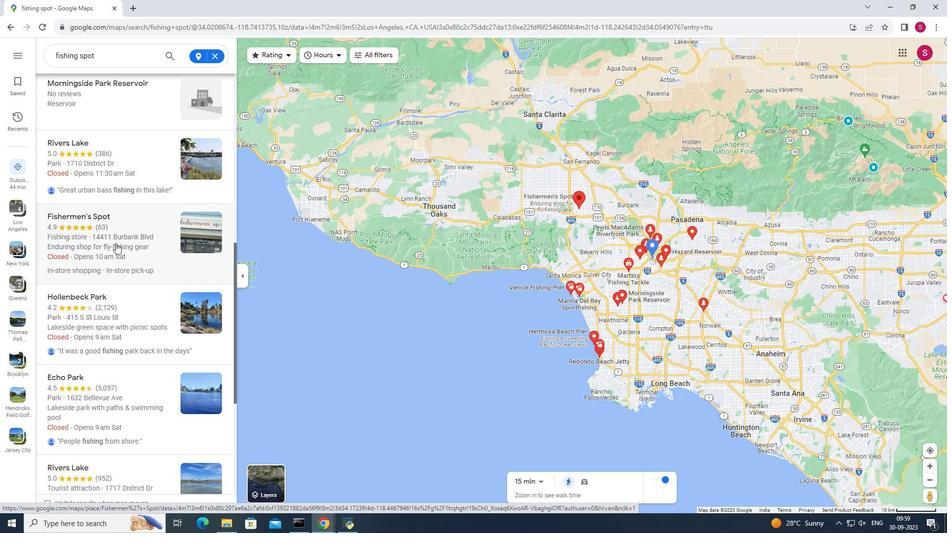 
Action: Mouse pressed left at (116, 243)
Screenshot: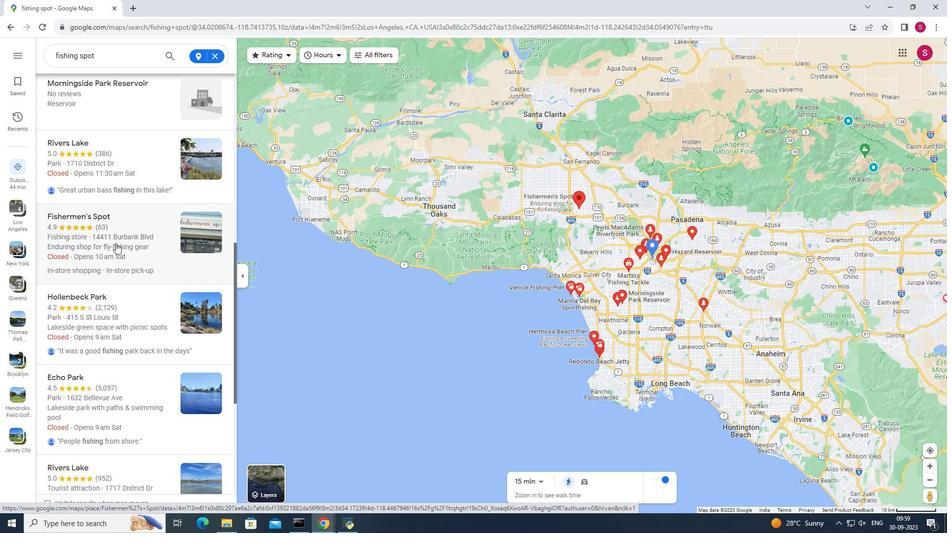 
Action: Mouse moved to (401, 331)
Screenshot: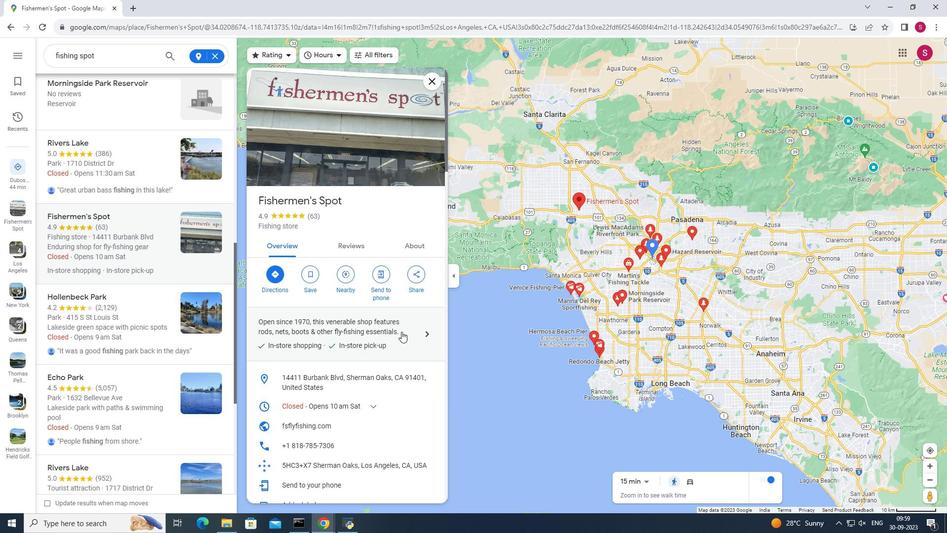 
Action: Mouse scrolled (401, 331) with delta (0, 0)
Screenshot: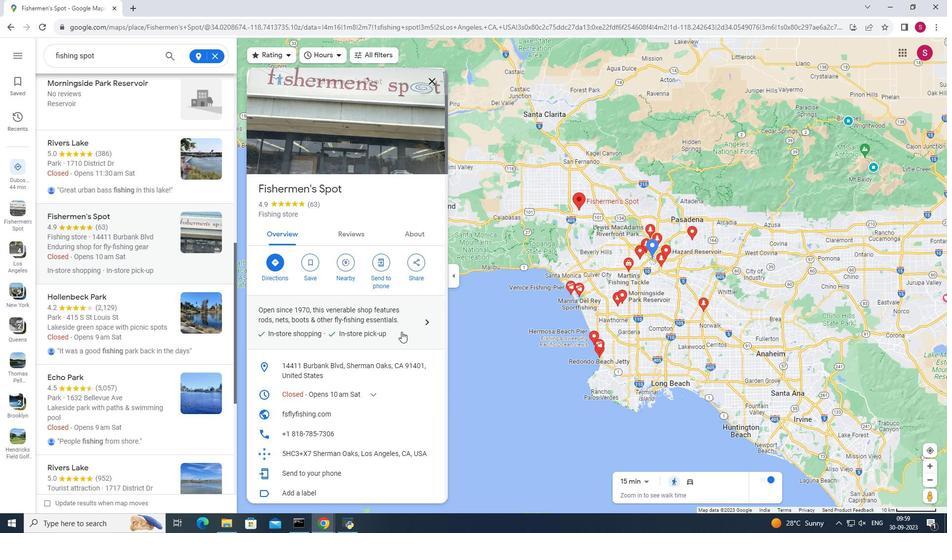 
Action: Mouse scrolled (401, 331) with delta (0, 0)
Screenshot: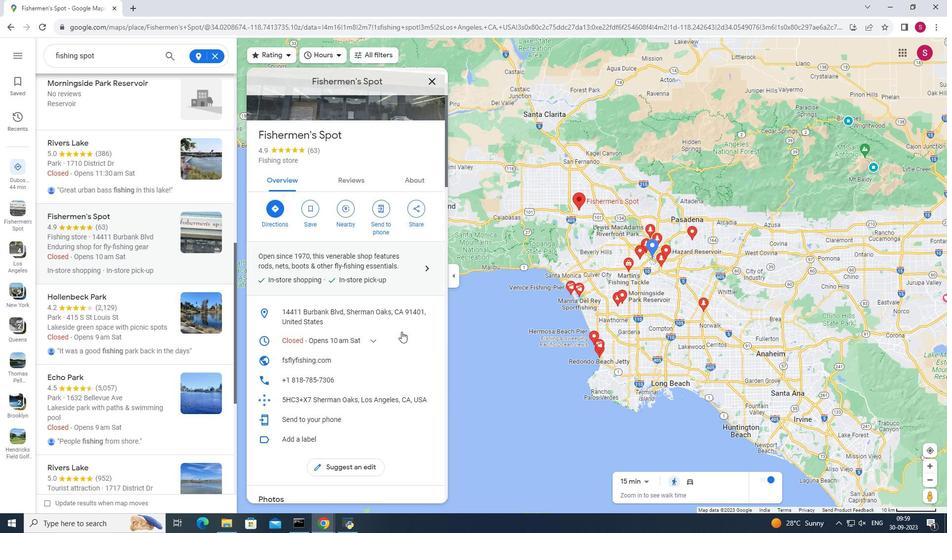 
Action: Mouse scrolled (401, 331) with delta (0, 0)
Screenshot: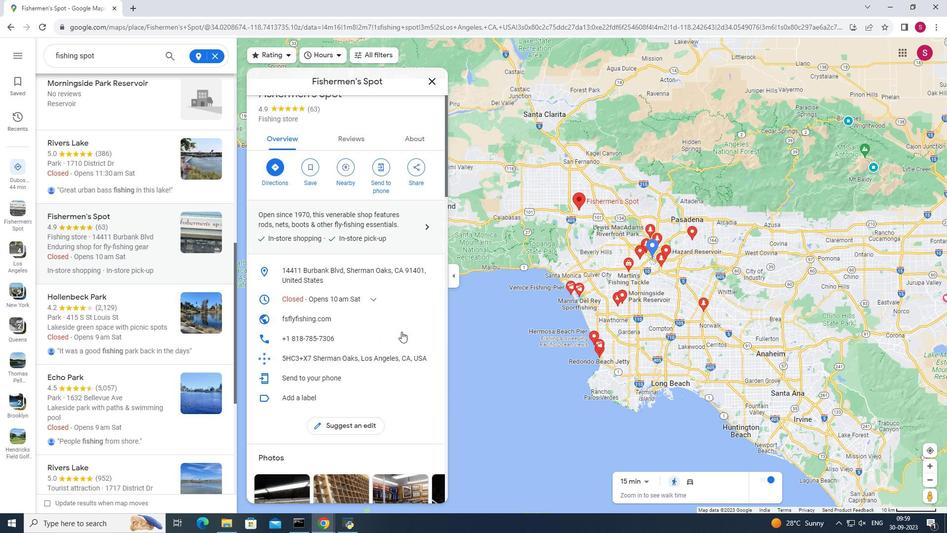 
Action: Mouse moved to (401, 332)
Screenshot: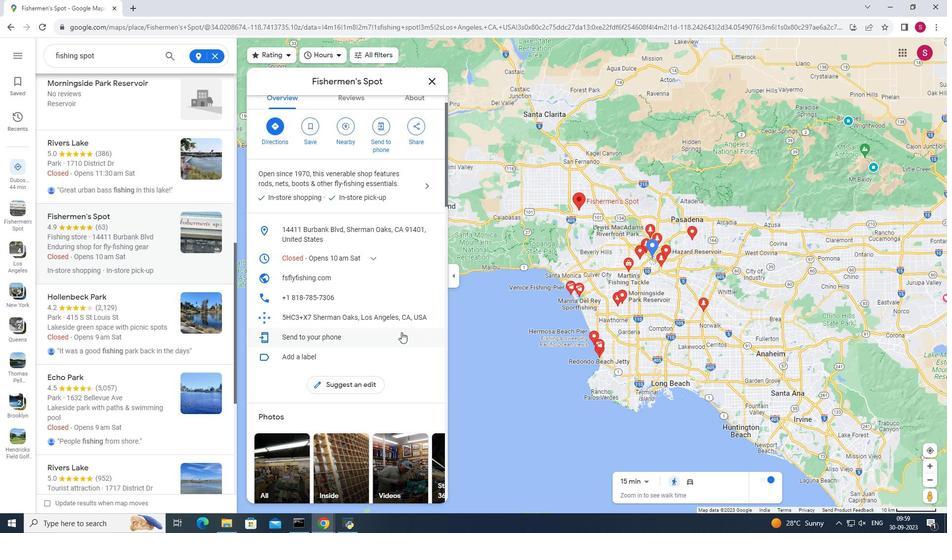 
Action: Mouse scrolled (401, 331) with delta (0, 0)
Screenshot: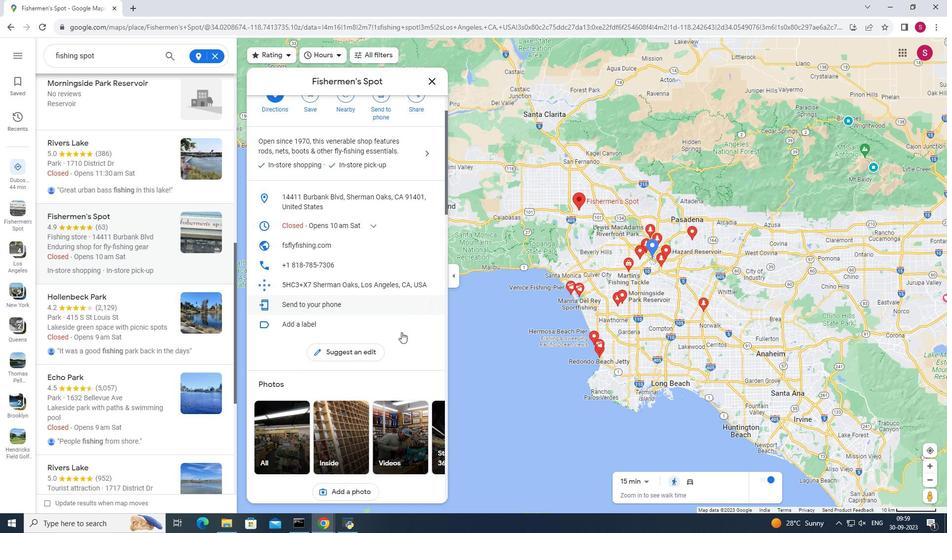 
Action: Mouse scrolled (401, 331) with delta (0, 0)
Screenshot: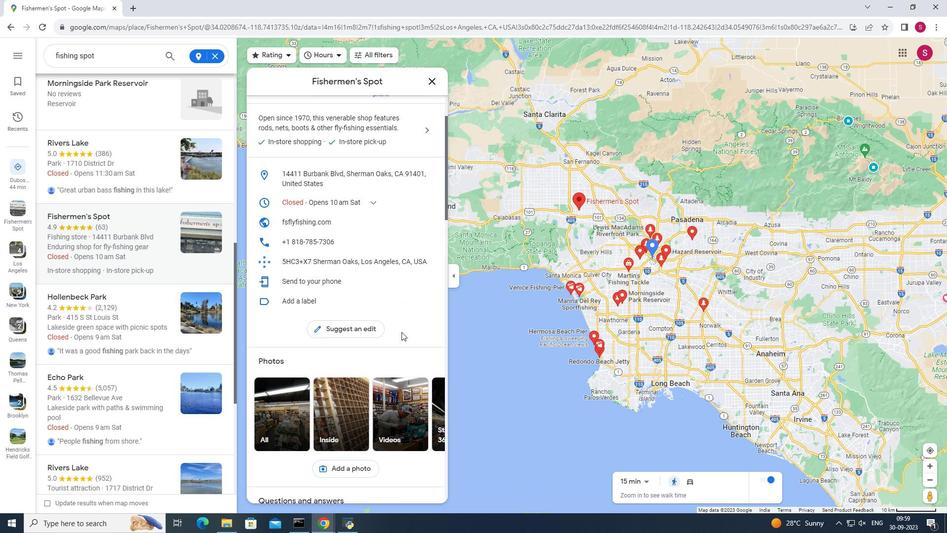 
Action: Mouse scrolled (401, 331) with delta (0, 0)
Screenshot: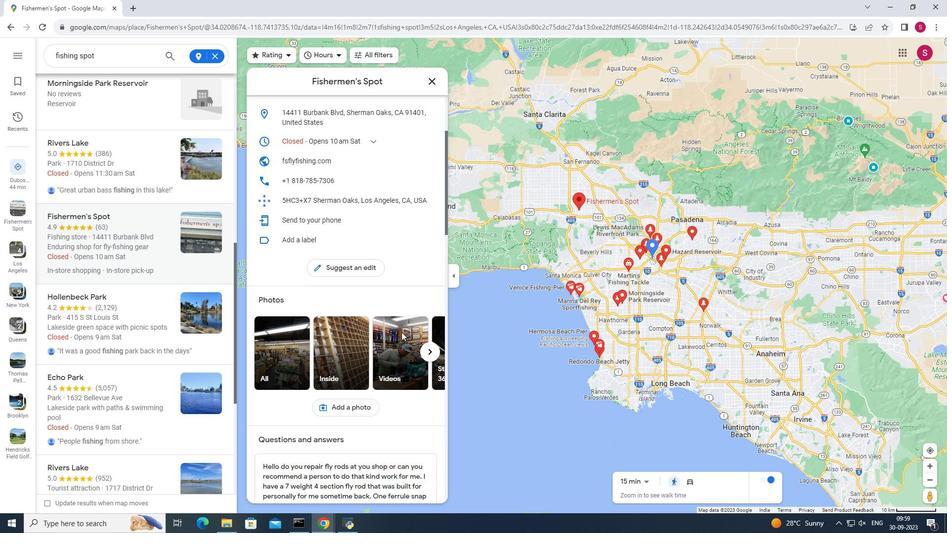 
Action: Mouse scrolled (401, 331) with delta (0, 0)
Screenshot: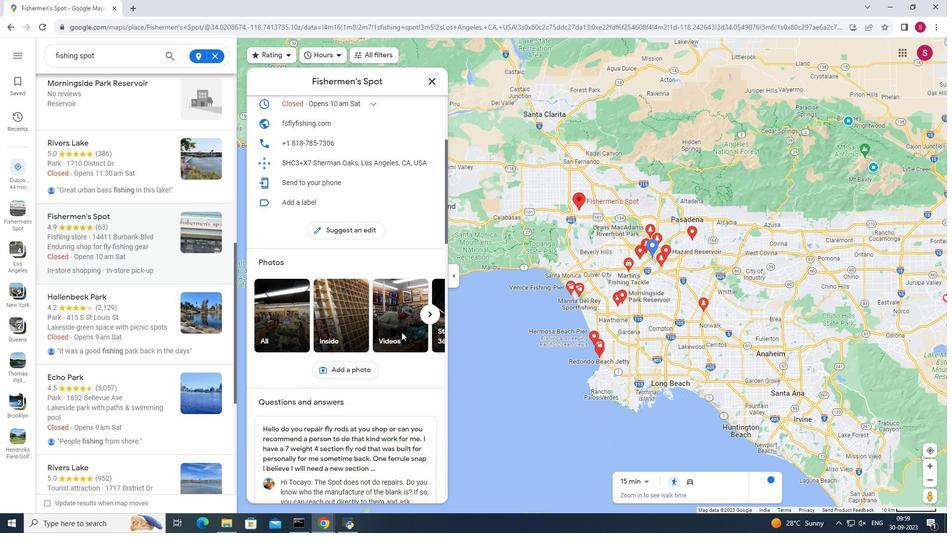 
Action: Mouse scrolled (401, 331) with delta (0, 0)
Screenshot: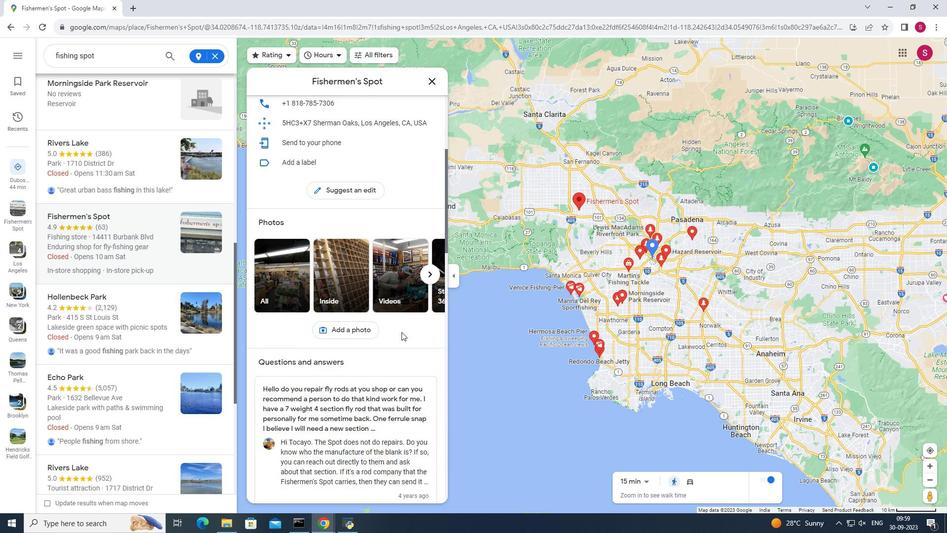
Action: Mouse scrolled (401, 331) with delta (0, 0)
Screenshot: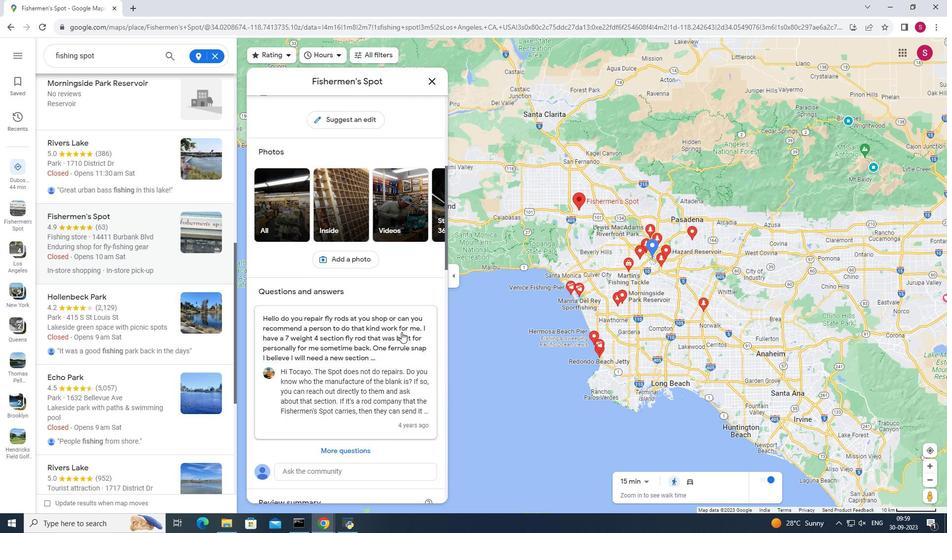 
Action: Mouse scrolled (401, 331) with delta (0, 0)
Screenshot: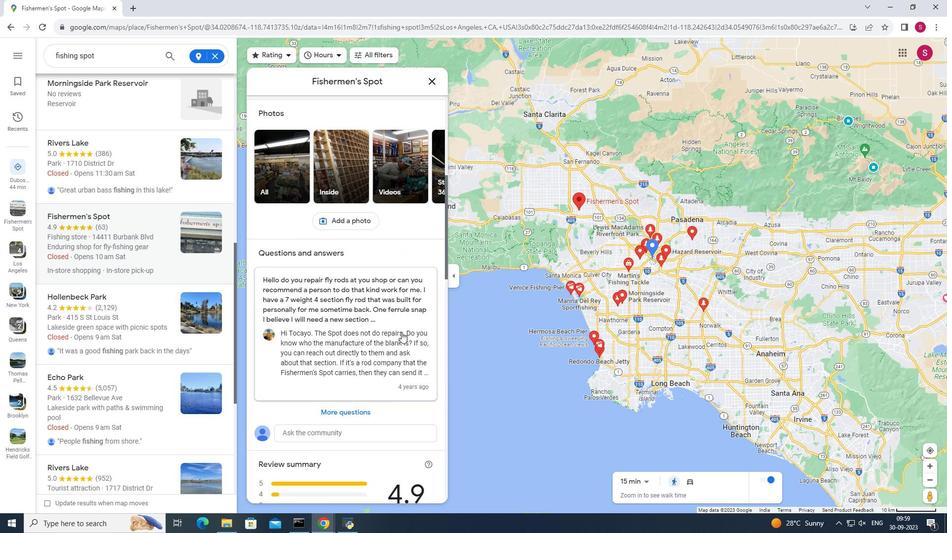 
Action: Mouse scrolled (401, 331) with delta (0, 0)
Screenshot: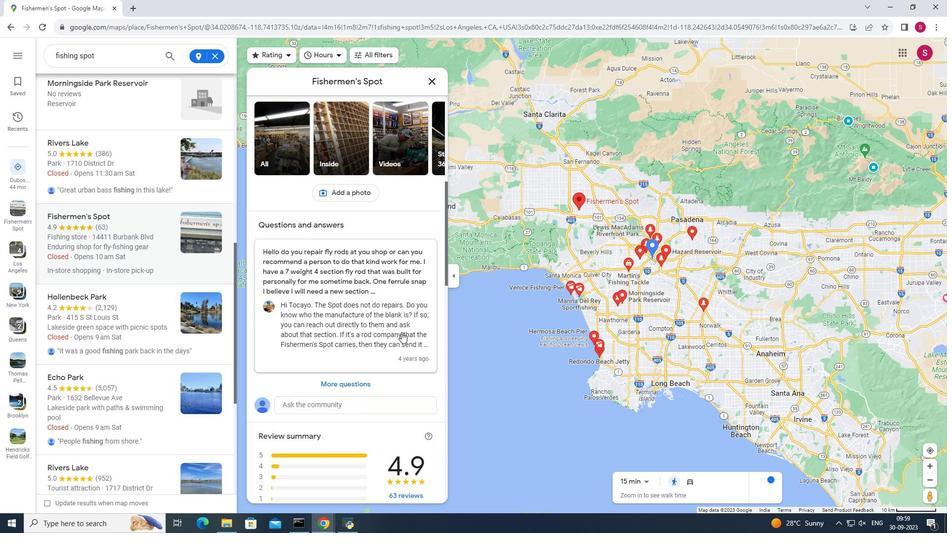 
Action: Mouse scrolled (401, 331) with delta (0, 0)
Screenshot: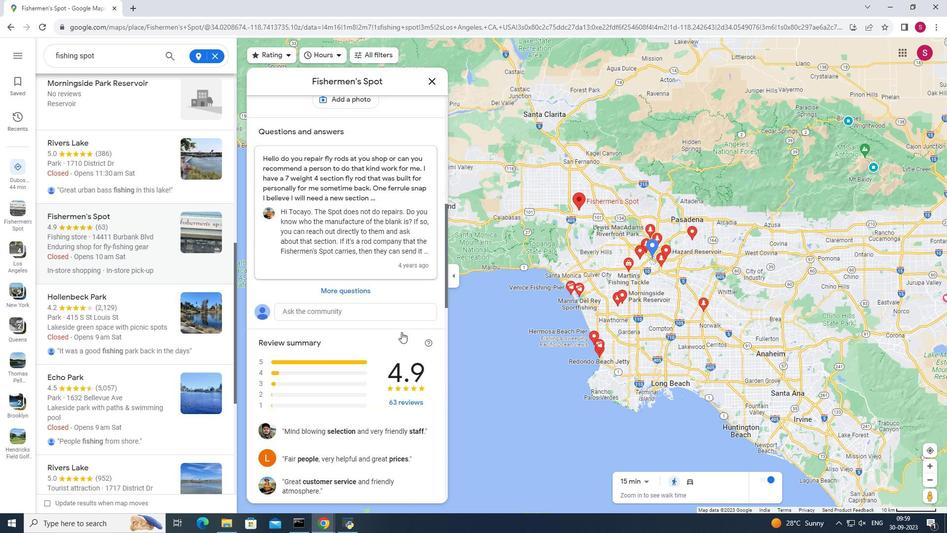 
Action: Mouse scrolled (401, 331) with delta (0, 0)
Screenshot: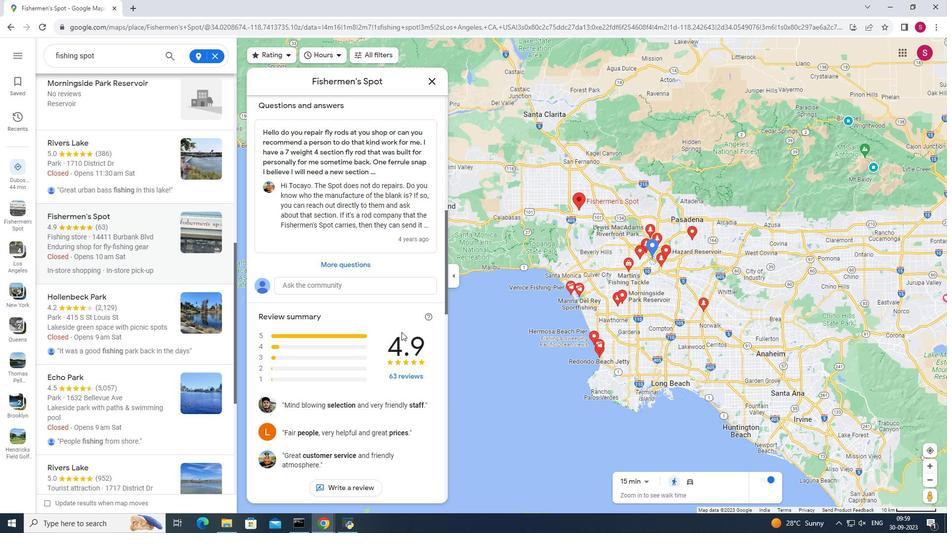 
Action: Mouse scrolled (401, 331) with delta (0, 0)
Screenshot: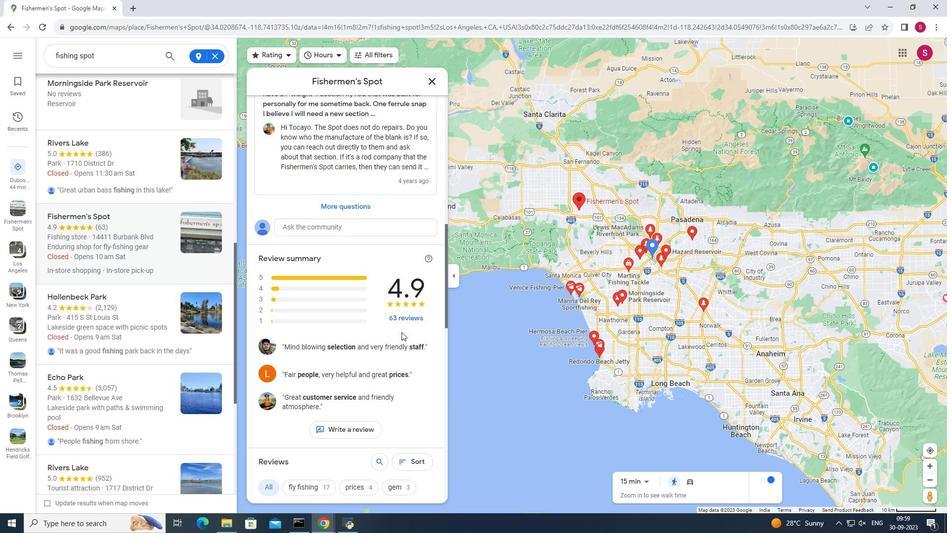 
Action: Mouse scrolled (401, 331) with delta (0, 0)
Screenshot: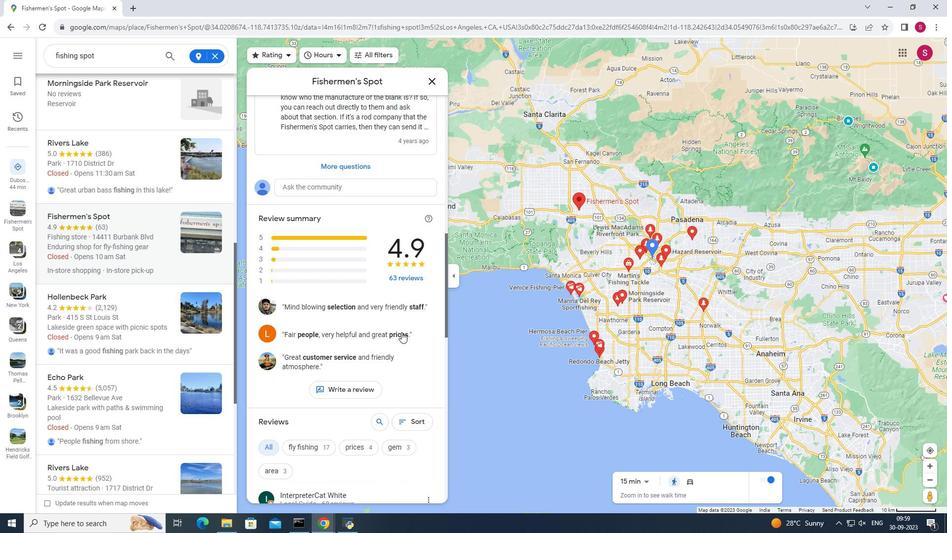 
Action: Mouse scrolled (401, 331) with delta (0, 0)
Screenshot: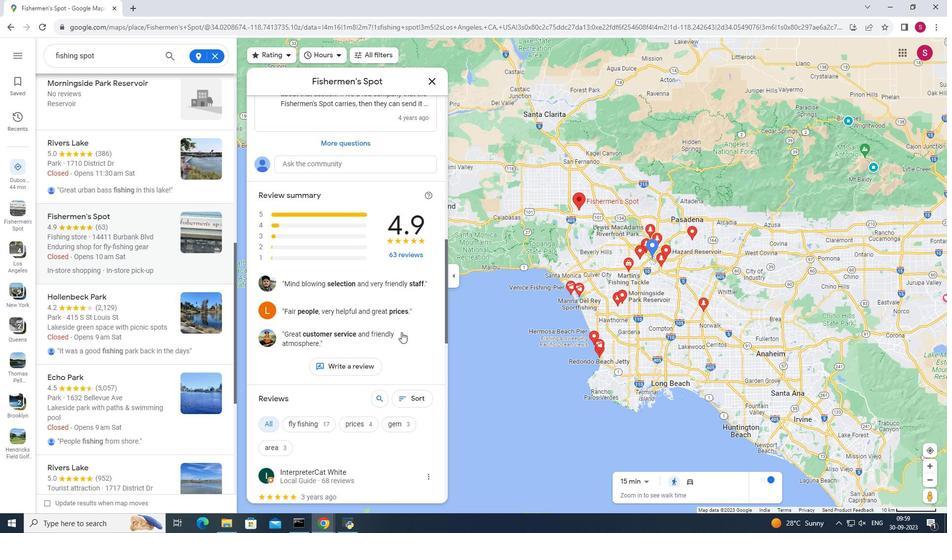 
Action: Mouse scrolled (401, 331) with delta (0, 0)
Screenshot: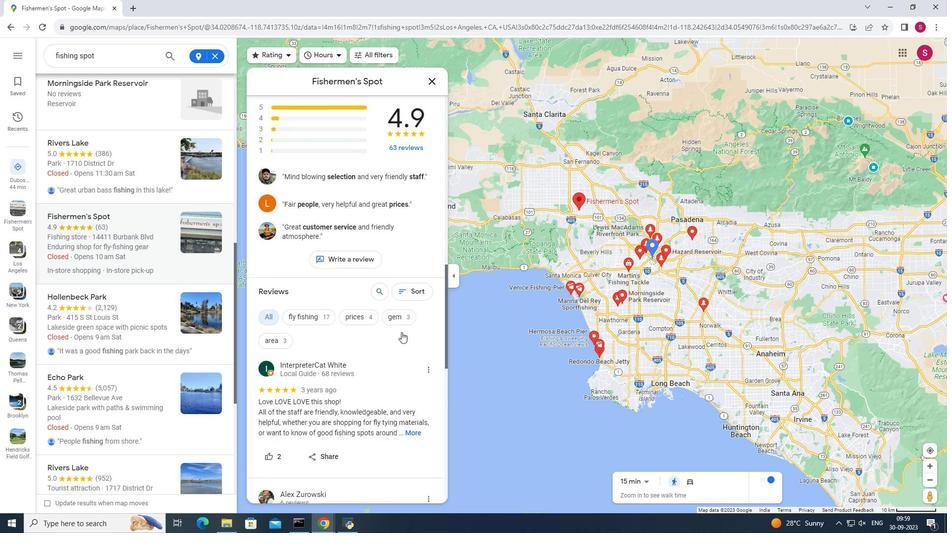 
Action: Mouse scrolled (401, 331) with delta (0, 0)
Screenshot: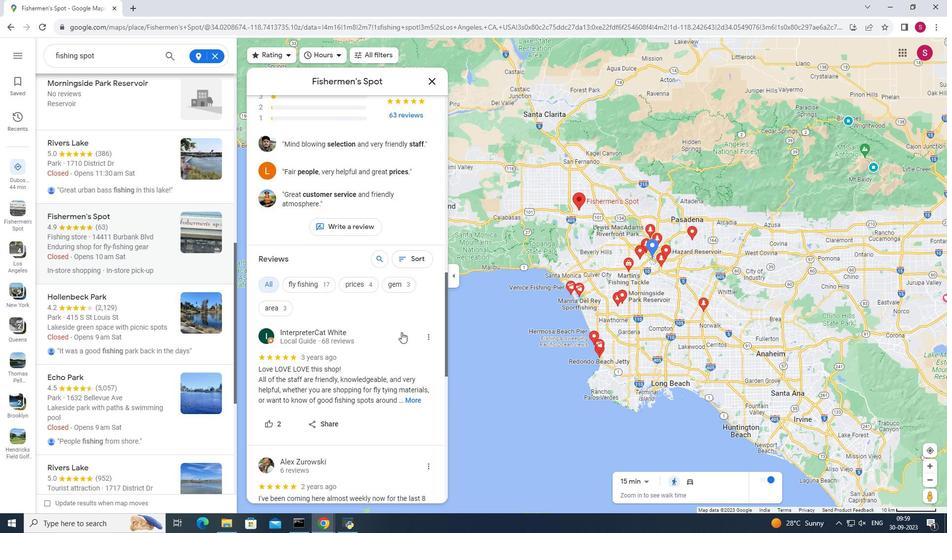 
Action: Mouse scrolled (401, 332) with delta (0, 0)
Screenshot: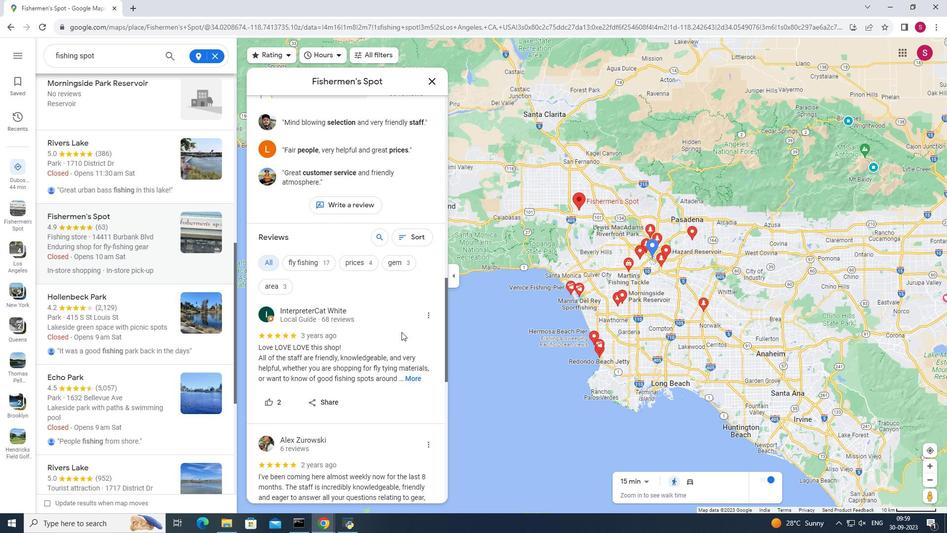 
Action: Mouse scrolled (401, 332) with delta (0, 0)
Screenshot: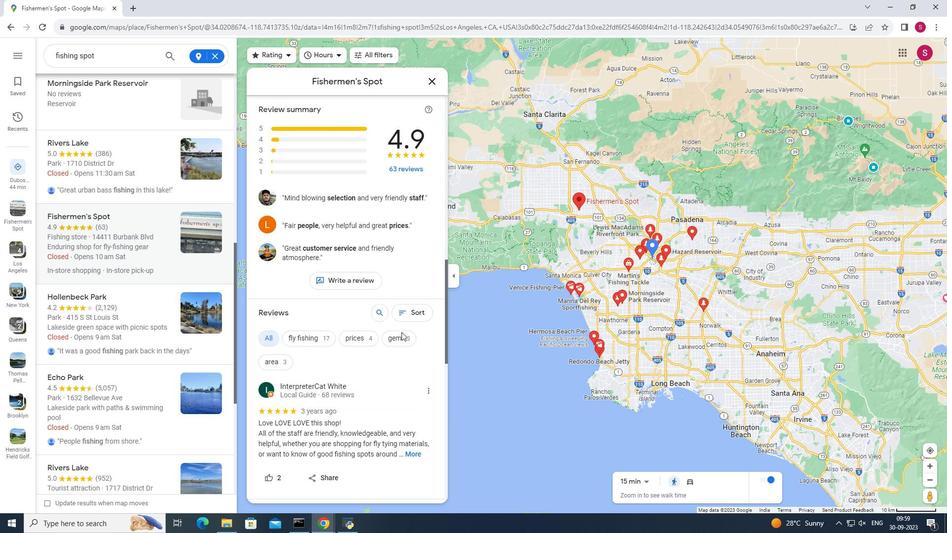 
Action: Mouse scrolled (401, 332) with delta (0, 0)
Screenshot: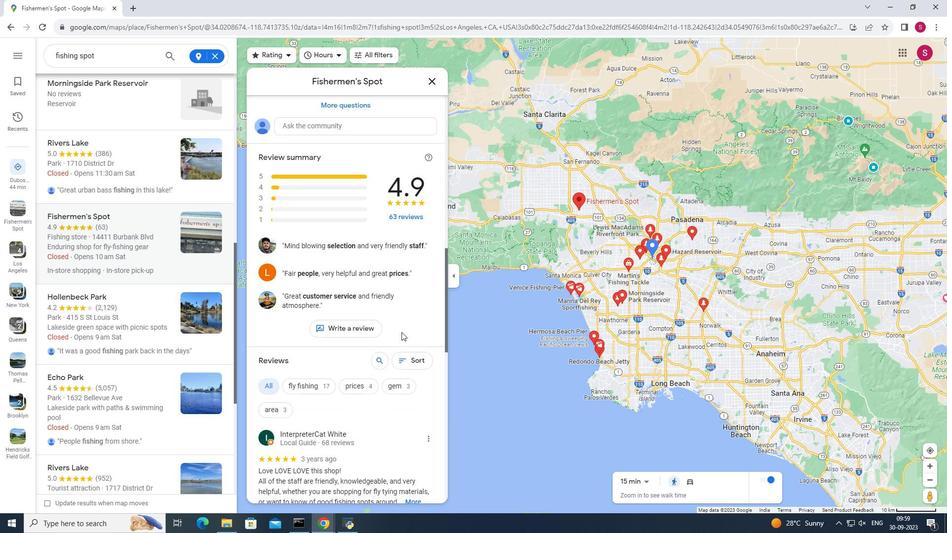 
Action: Mouse scrolled (401, 332) with delta (0, 0)
Screenshot: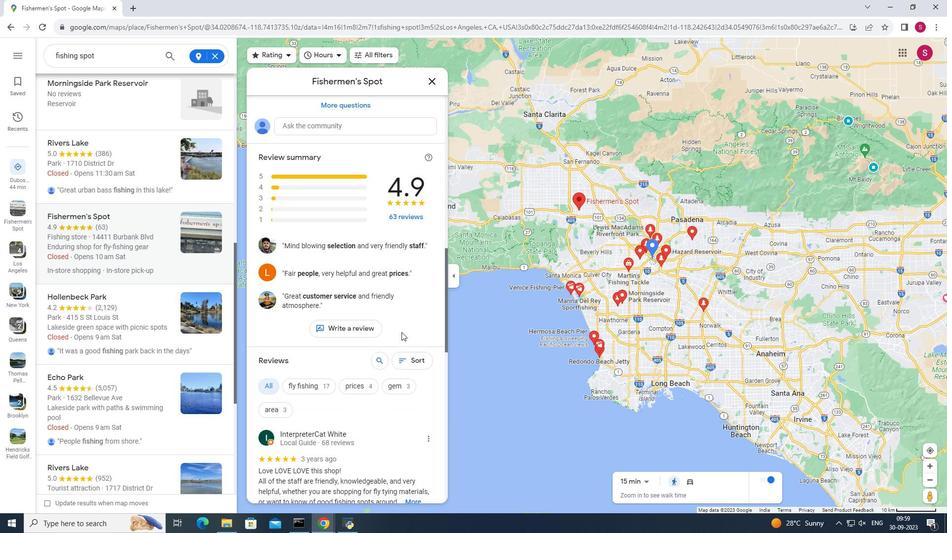 
Action: Mouse moved to (400, 323)
Screenshot: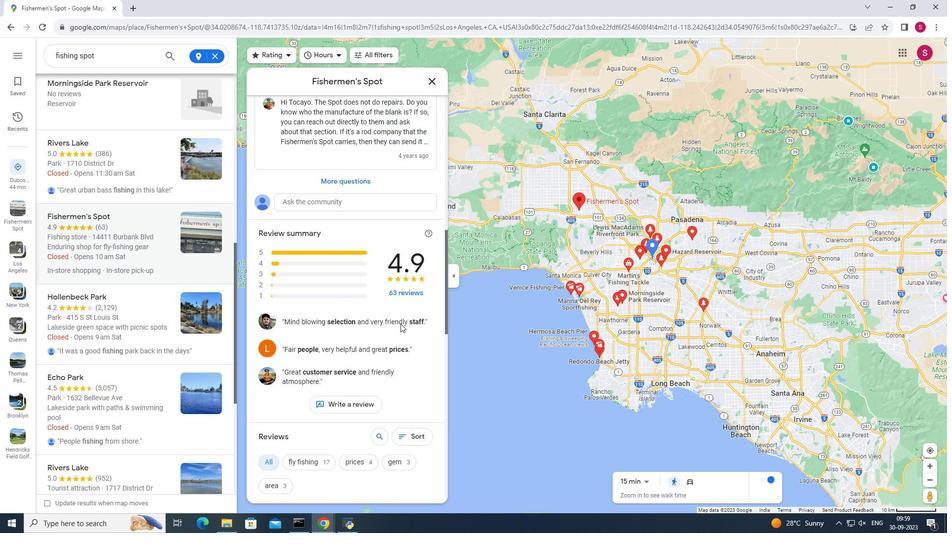 
Action: Mouse scrolled (400, 324) with delta (0, 0)
Screenshot: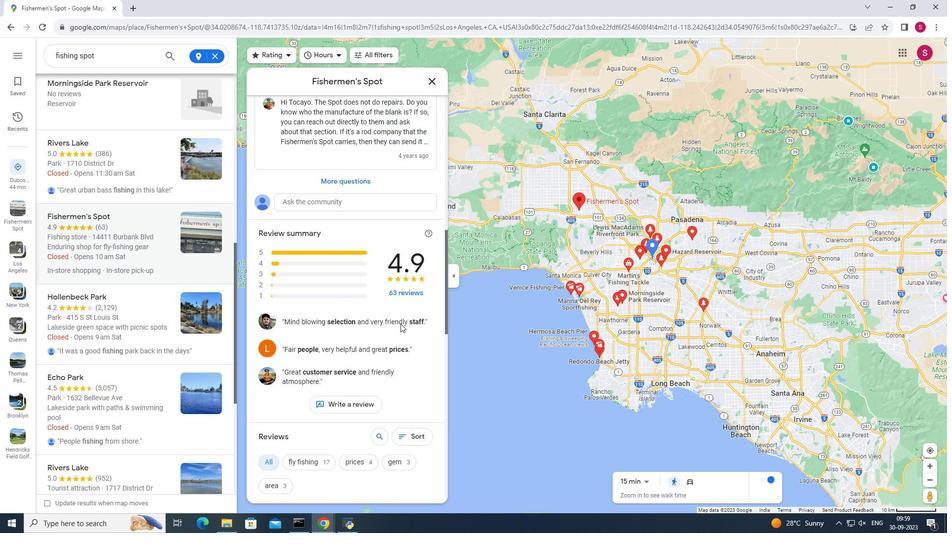 
Action: Mouse scrolled (400, 324) with delta (0, 0)
Screenshot: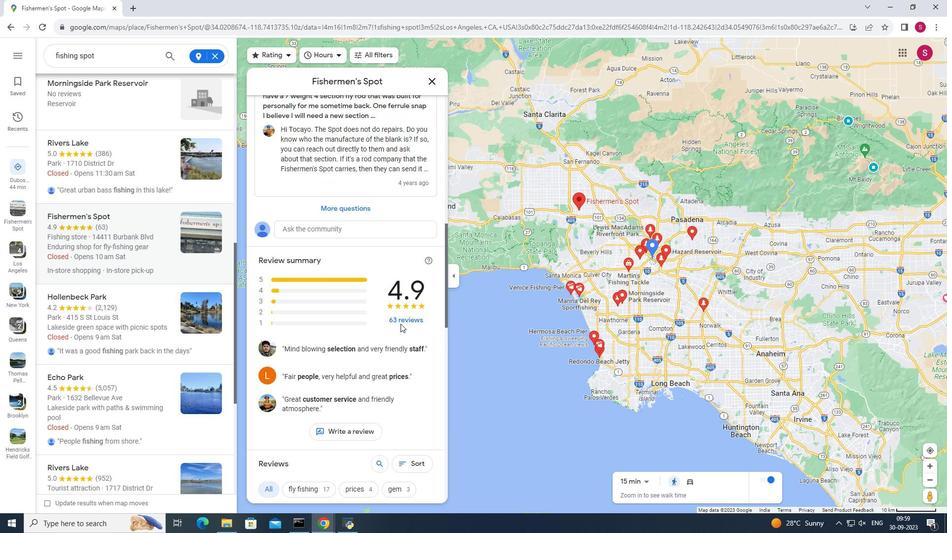 
Action: Mouse scrolled (400, 324) with delta (0, 0)
Screenshot: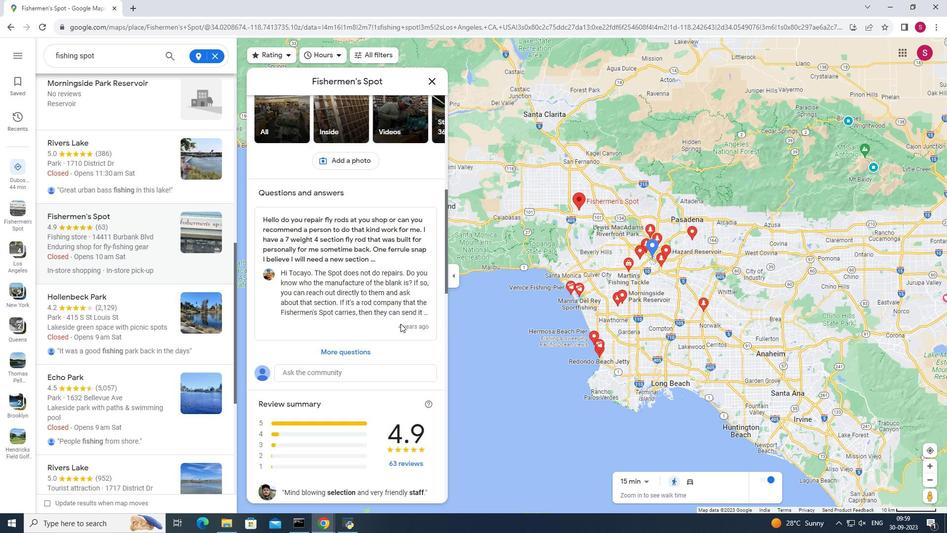 
Action: Mouse scrolled (400, 324) with delta (0, 0)
Screenshot: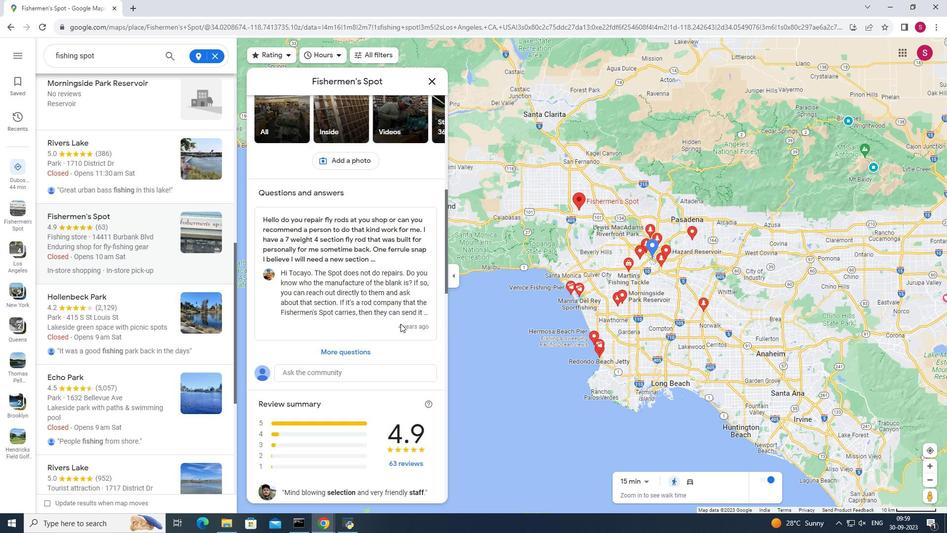 
Action: Mouse scrolled (400, 324) with delta (0, 0)
Screenshot: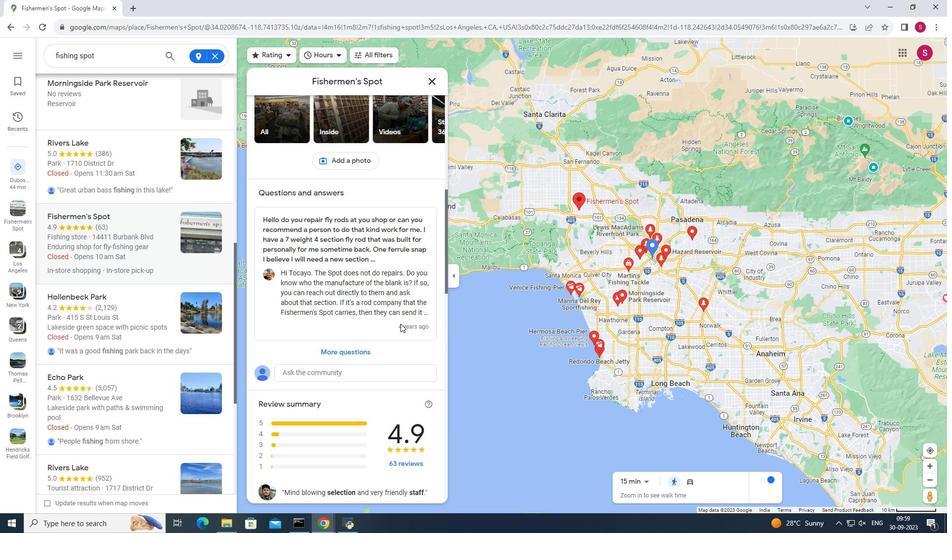 
Action: Mouse scrolled (400, 324) with delta (0, 0)
Screenshot: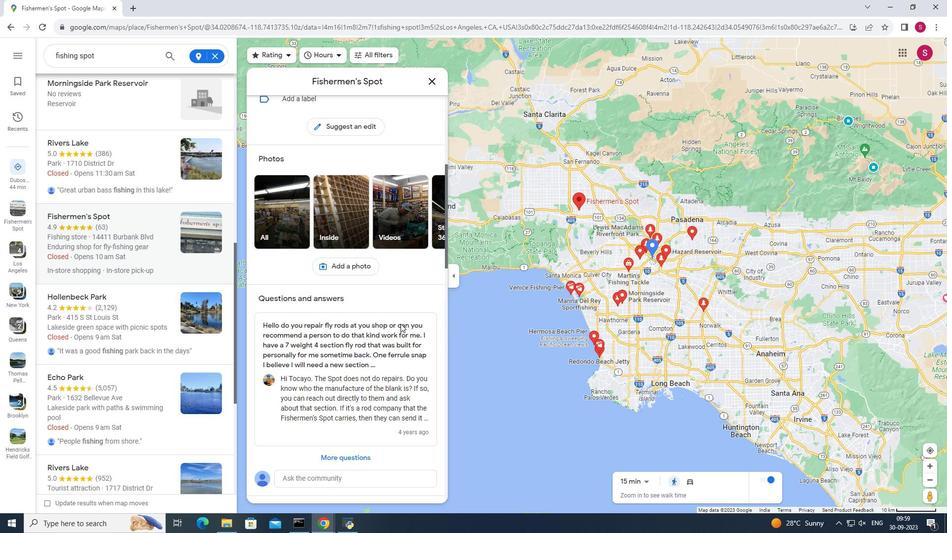 
Action: Mouse moved to (400, 323)
Screenshot: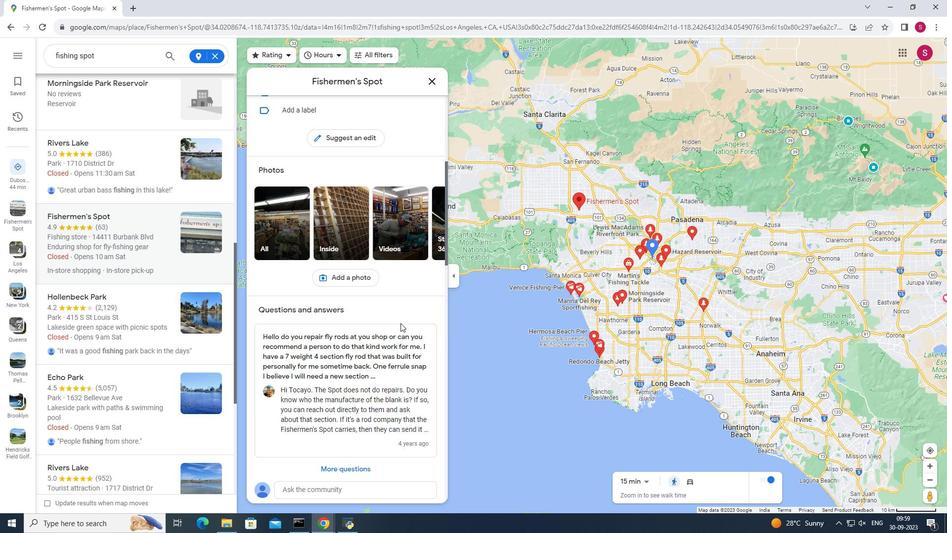 
Action: Mouse scrolled (400, 323) with delta (0, 0)
Screenshot: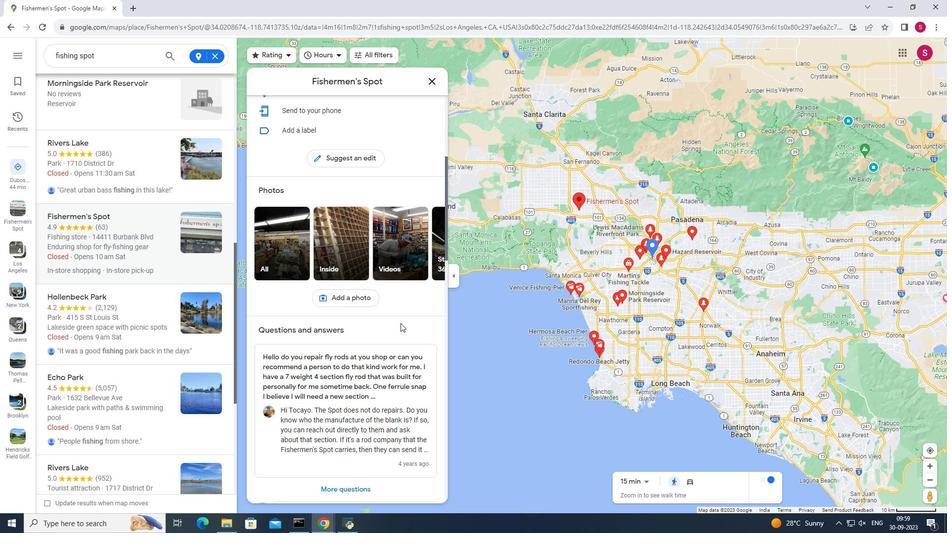 
Action: Mouse scrolled (400, 323) with delta (0, 0)
Screenshot: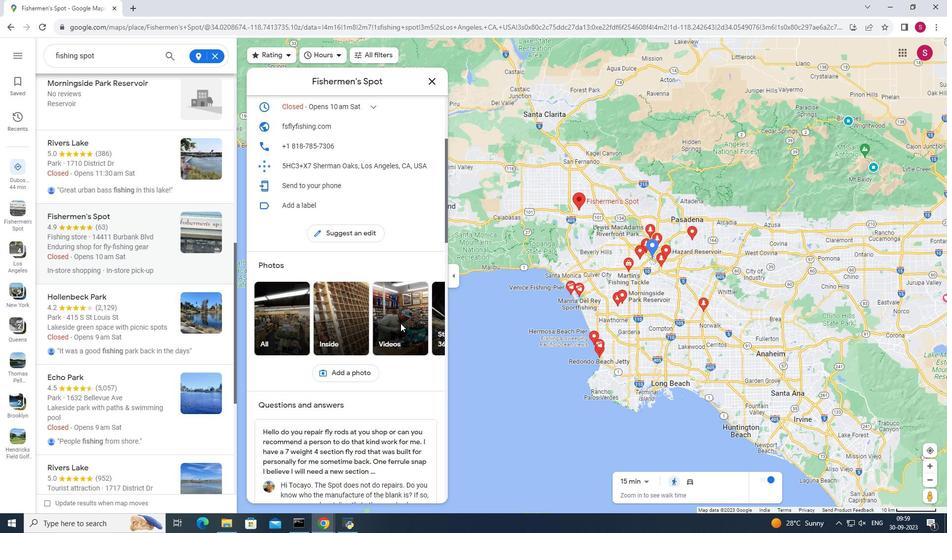 
Action: Mouse scrolled (400, 323) with delta (0, 0)
Screenshot: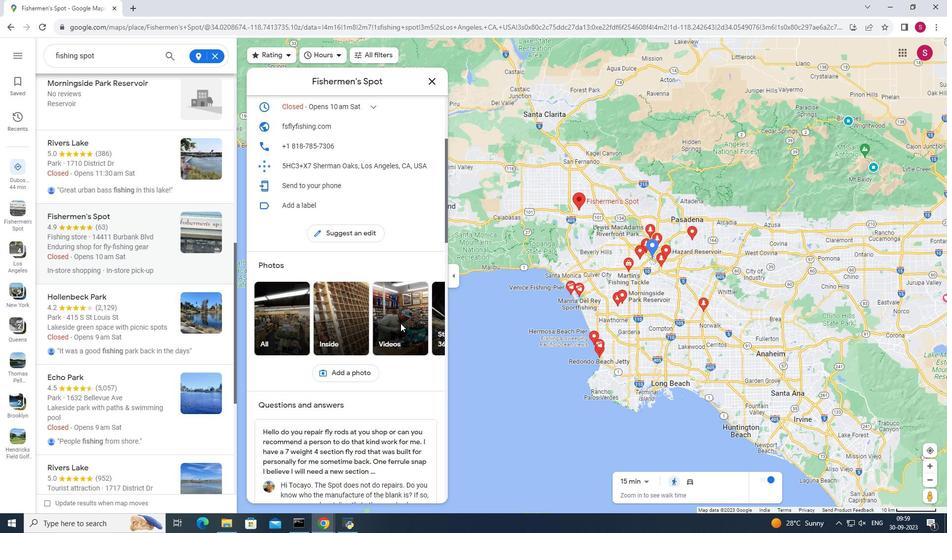 
Action: Mouse scrolled (400, 323) with delta (0, 0)
Screenshot: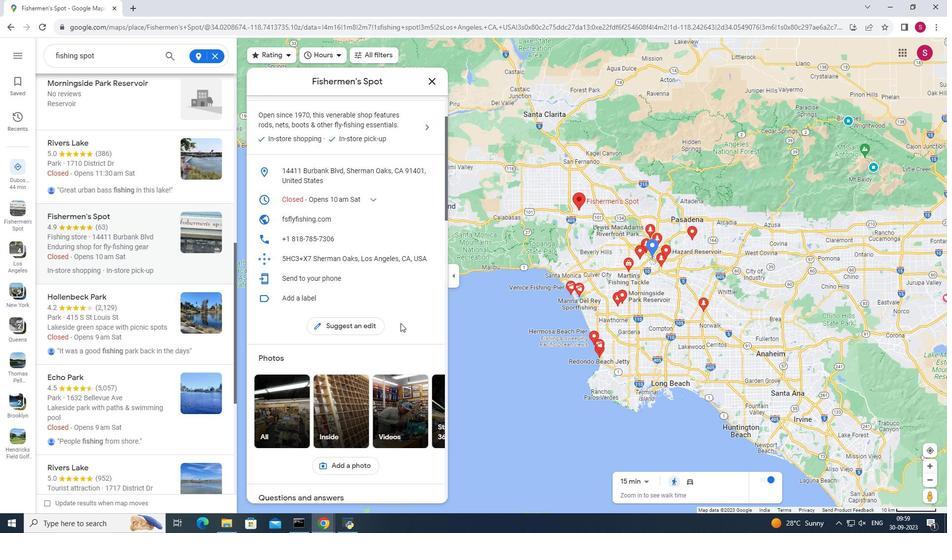 
Action: Mouse scrolled (400, 323) with delta (0, 0)
Screenshot: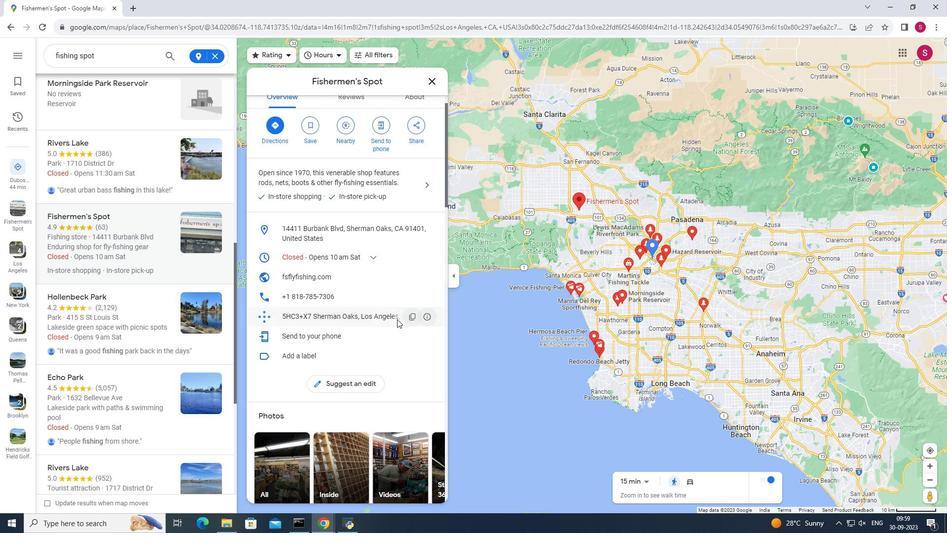 
Action: Mouse moved to (393, 312)
Screenshot: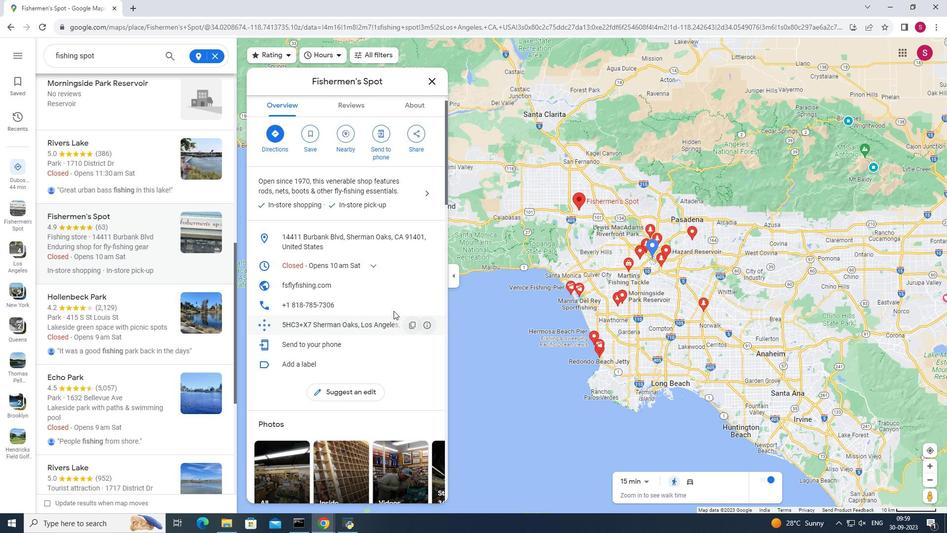 
Action: Mouse scrolled (393, 312) with delta (0, 0)
Screenshot: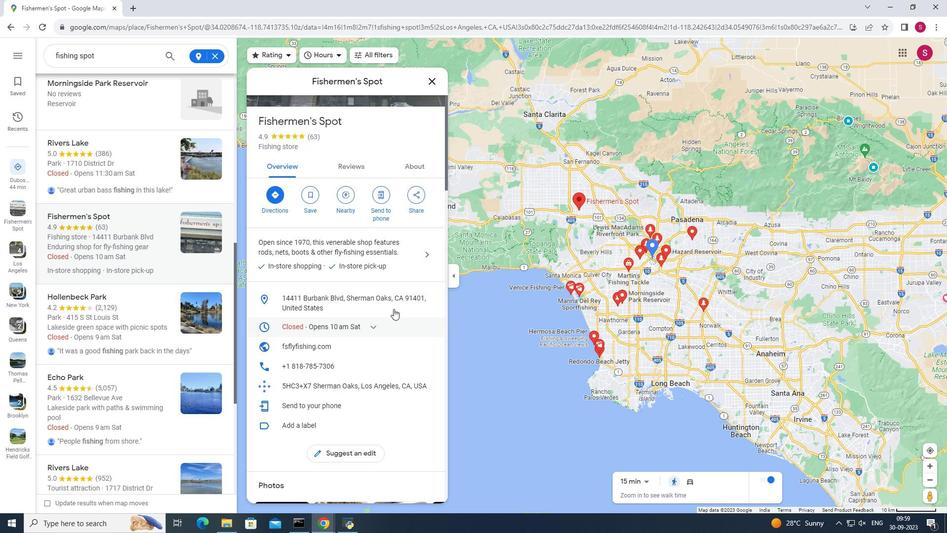 
Action: Mouse moved to (393, 311)
Screenshot: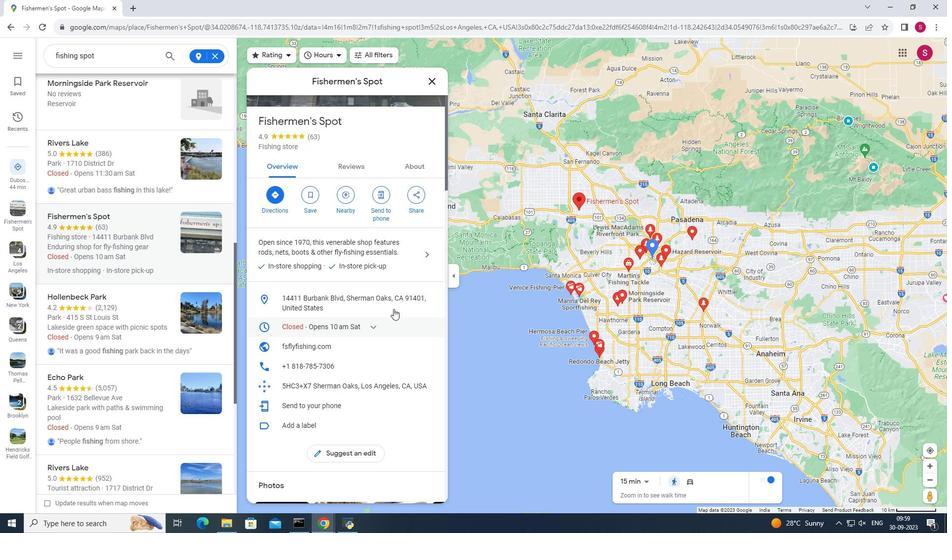 
Action: Mouse scrolled (393, 312) with delta (0, 0)
Screenshot: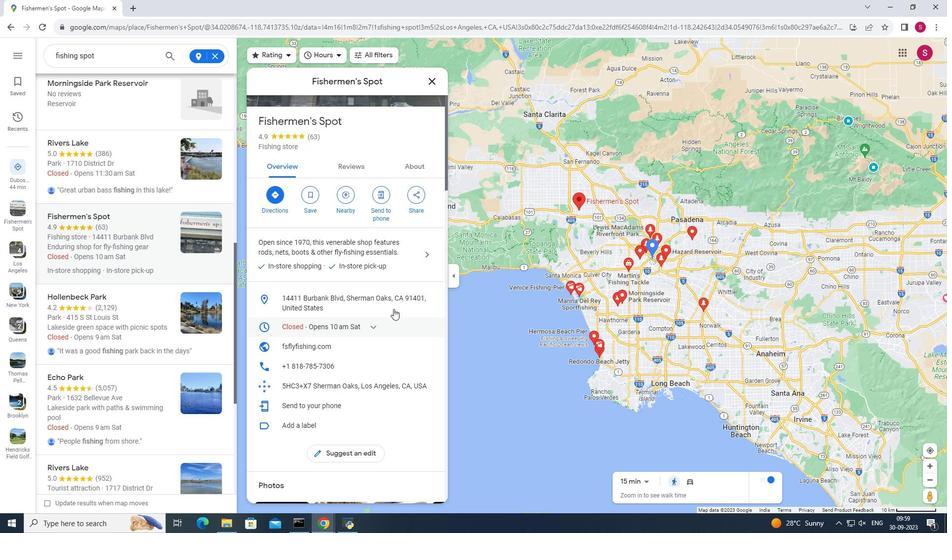 
Action: Mouse moved to (393, 311)
Screenshot: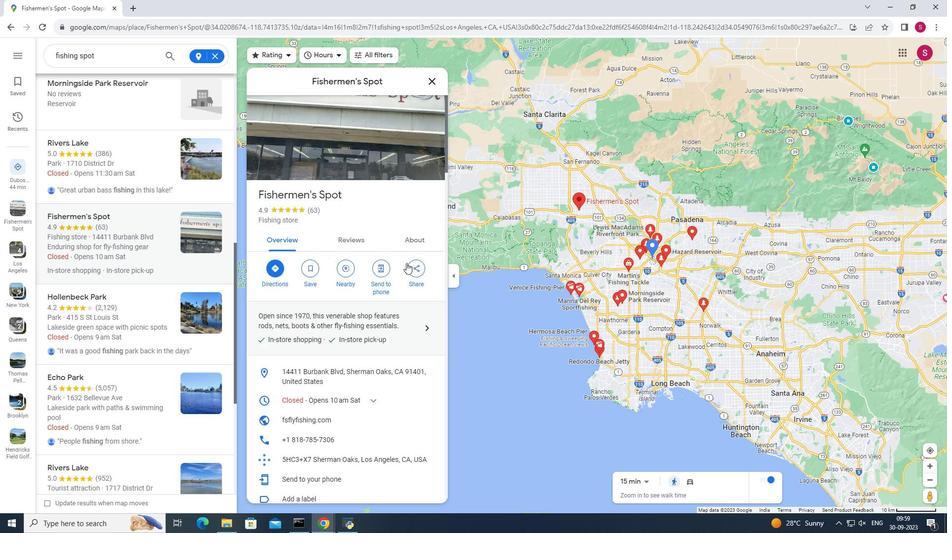 
Action: Mouse scrolled (393, 311) with delta (0, 0)
Screenshot: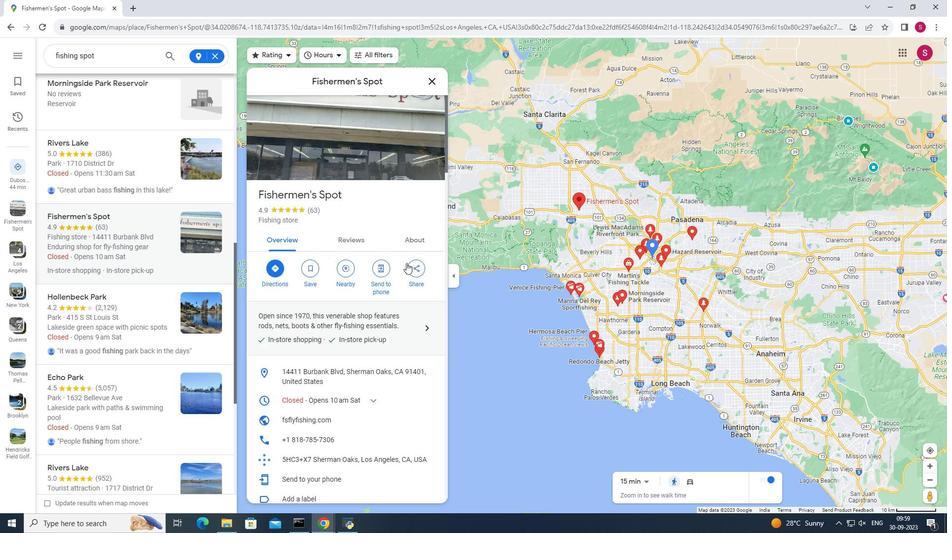 
Action: Mouse scrolled (393, 311) with delta (0, 0)
Screenshot: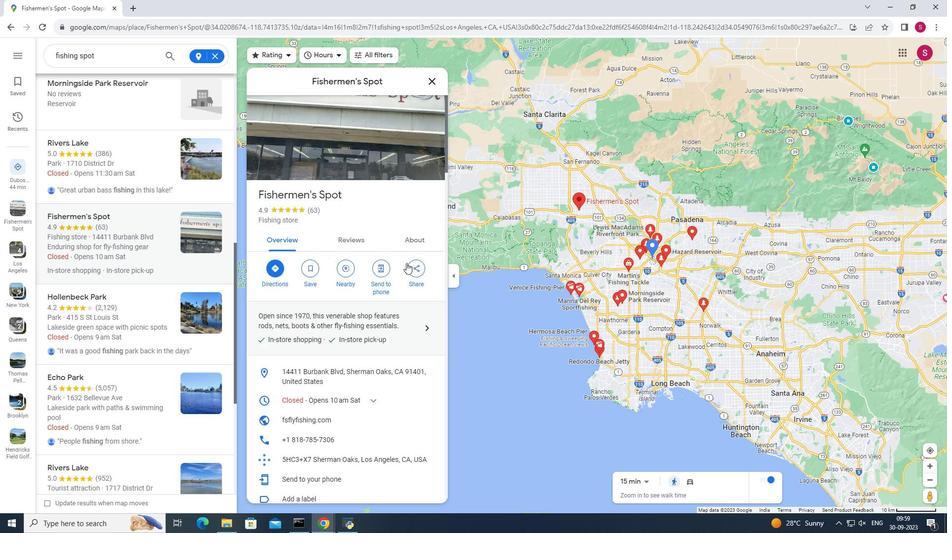
Action: Mouse moved to (435, 79)
Screenshot: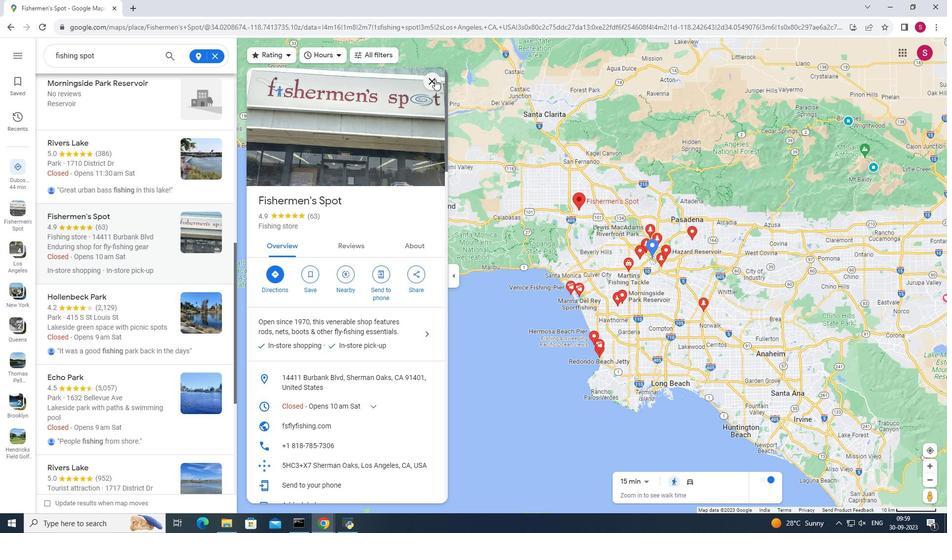 
Action: Mouse pressed left at (435, 79)
Screenshot: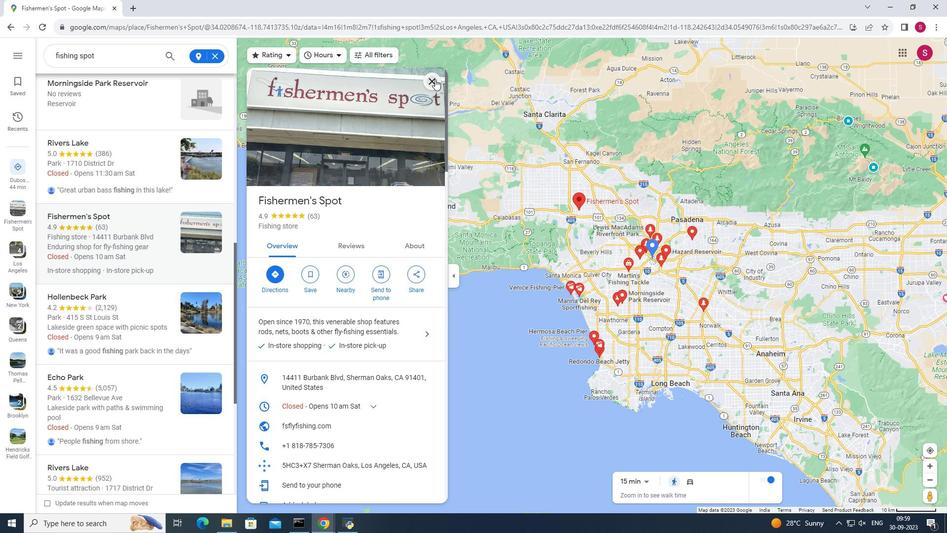 
Action: Mouse moved to (183, 273)
Screenshot: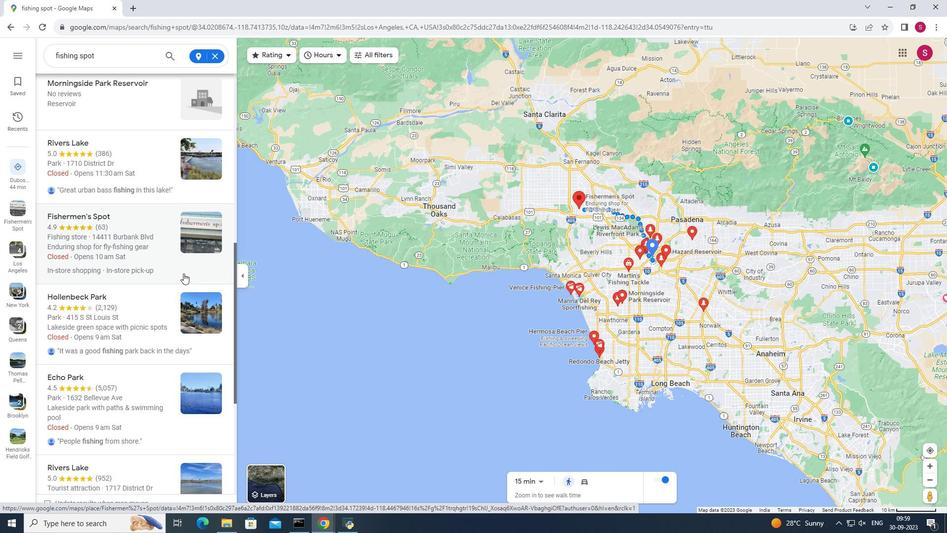
Action: Mouse scrolled (183, 273) with delta (0, 0)
Screenshot: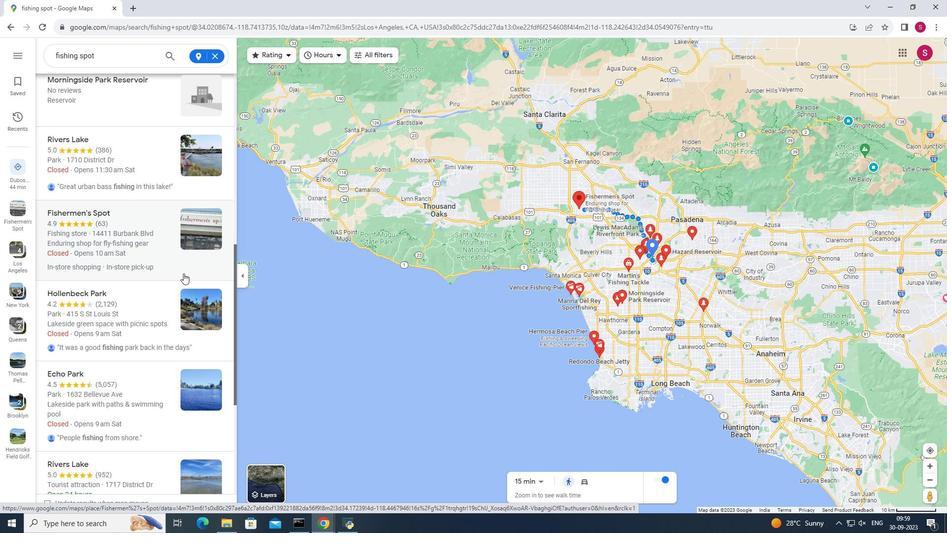 
Action: Mouse scrolled (183, 273) with delta (0, 0)
Screenshot: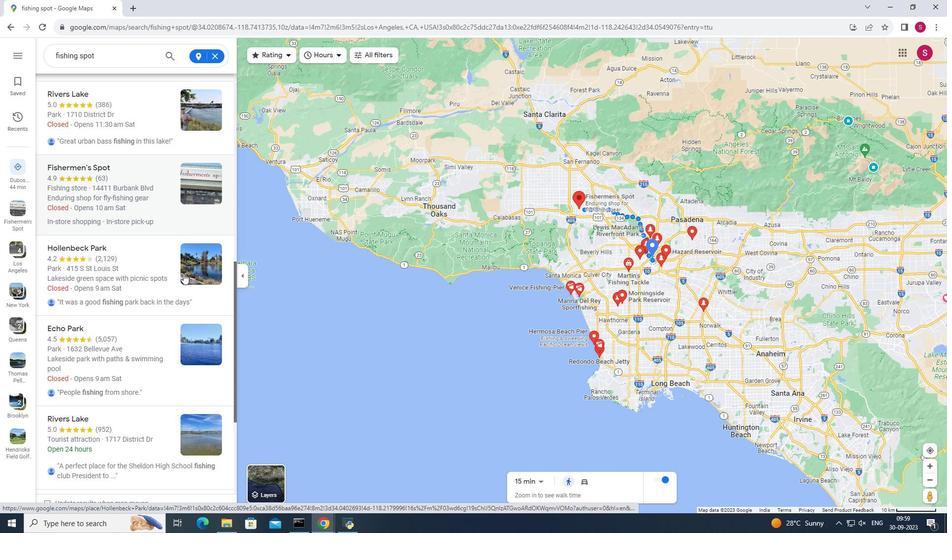 
Action: Mouse scrolled (183, 273) with delta (0, 0)
Screenshot: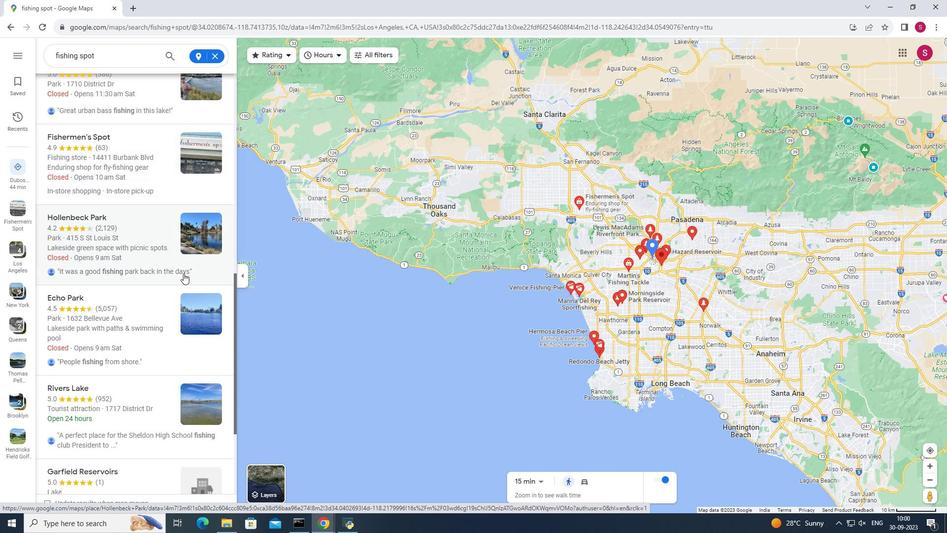 
Action: Mouse scrolled (183, 273) with delta (0, 0)
Screenshot: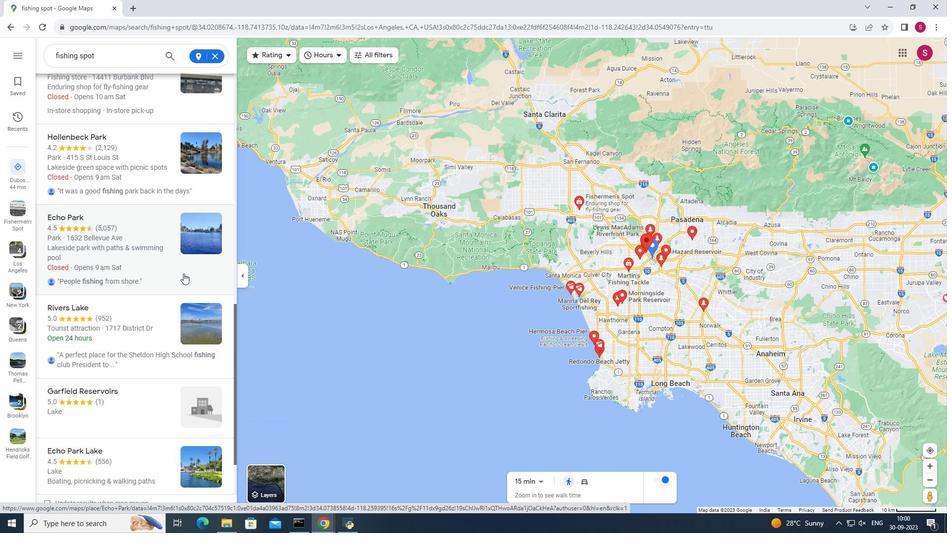 
Action: Mouse scrolled (183, 273) with delta (0, 0)
Screenshot: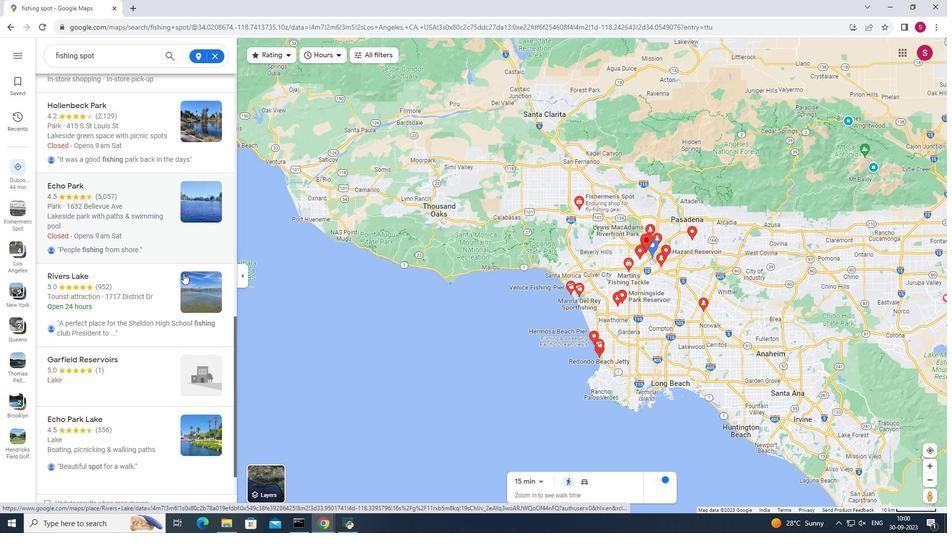
Action: Mouse scrolled (183, 273) with delta (0, 0)
Screenshot: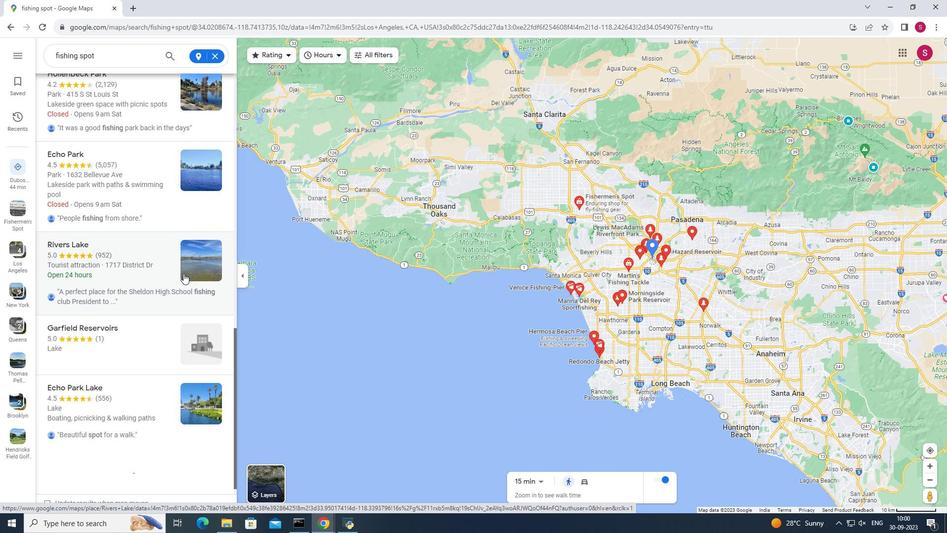 
Action: Mouse scrolled (183, 273) with delta (0, 0)
Screenshot: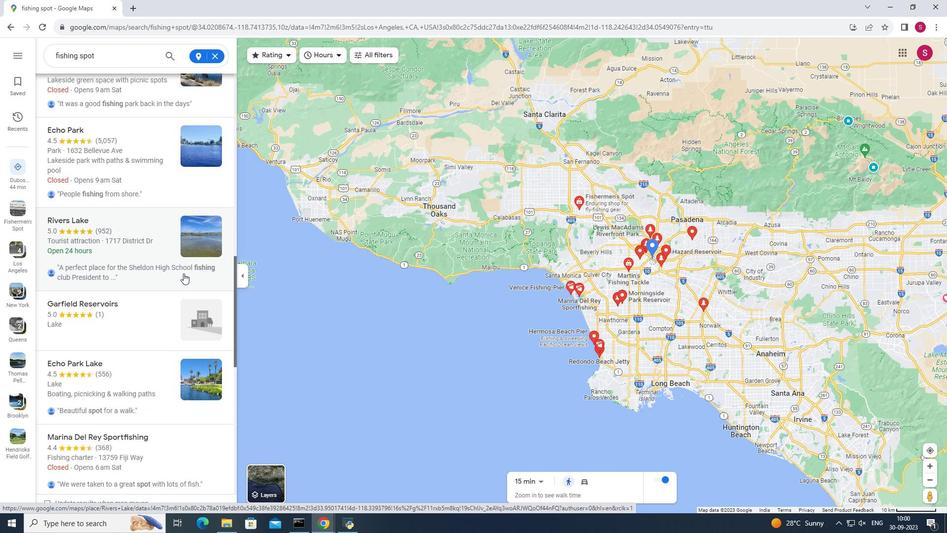 
Action: Mouse scrolled (183, 273) with delta (0, 0)
Screenshot: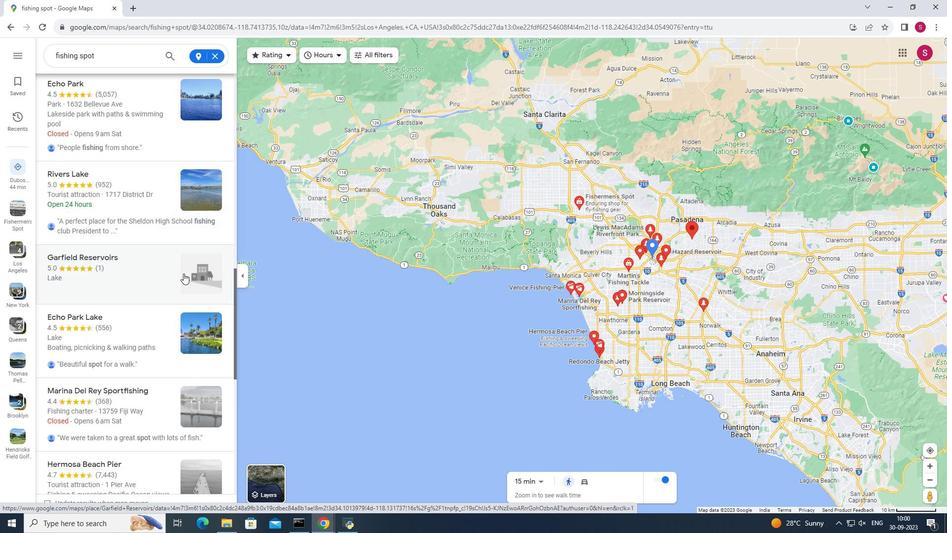 
Action: Mouse scrolled (183, 273) with delta (0, 0)
Screenshot: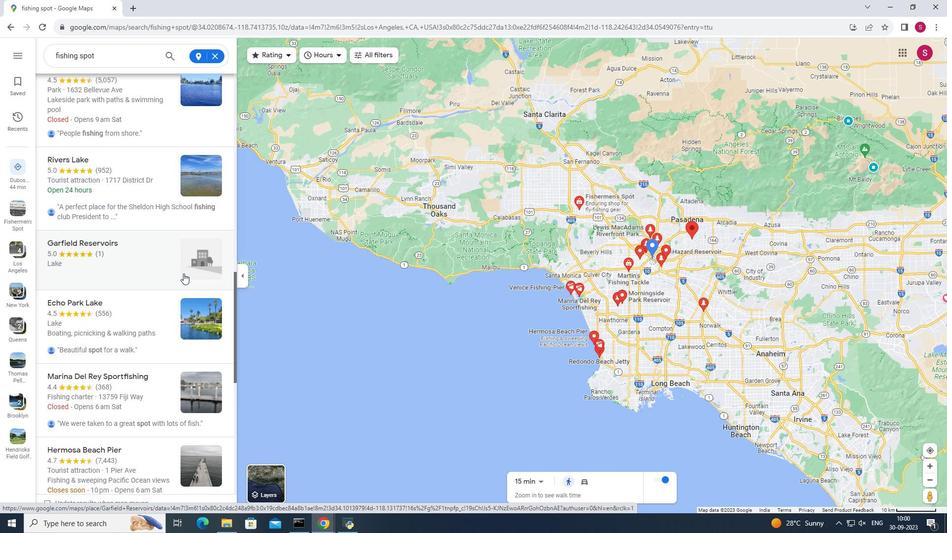 
Action: Mouse scrolled (183, 273) with delta (0, 0)
Screenshot: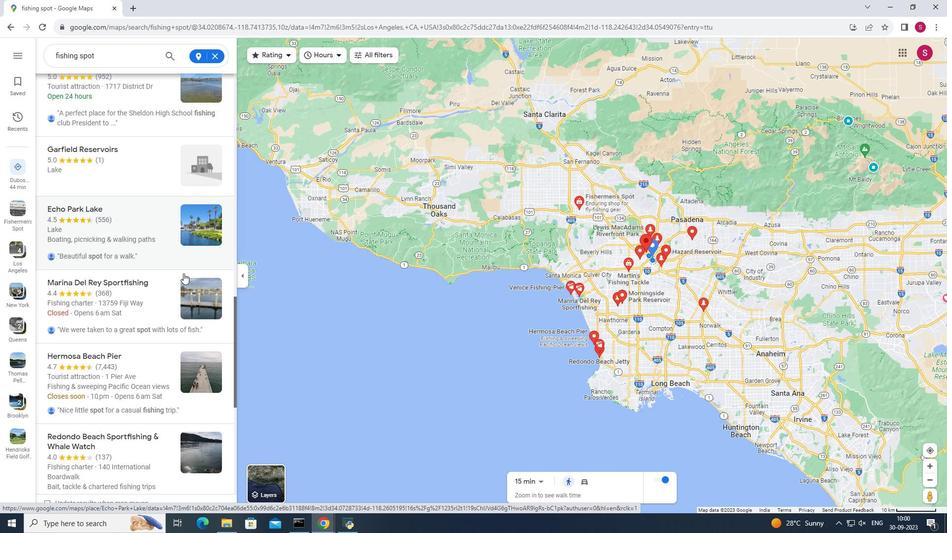 
Action: Mouse scrolled (183, 273) with delta (0, 0)
Screenshot: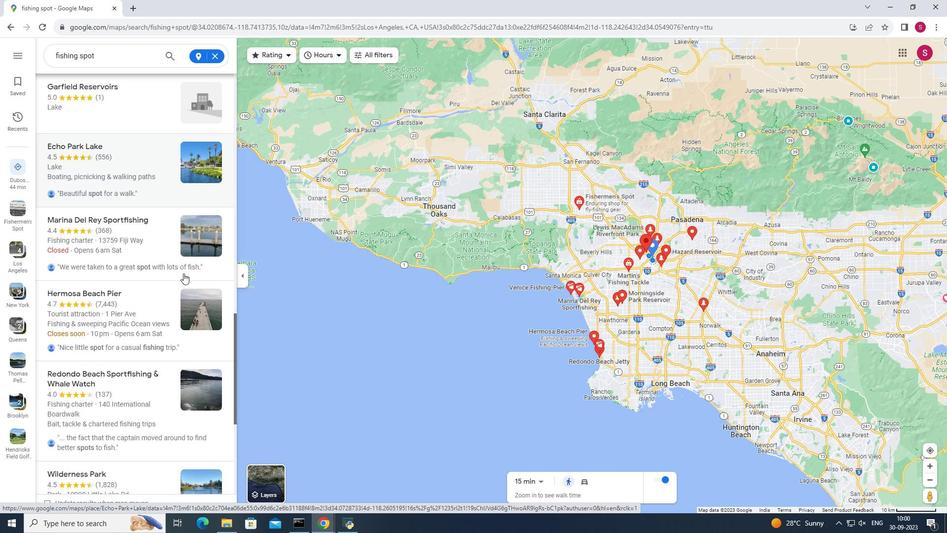 
Action: Mouse scrolled (183, 273) with delta (0, 0)
Screenshot: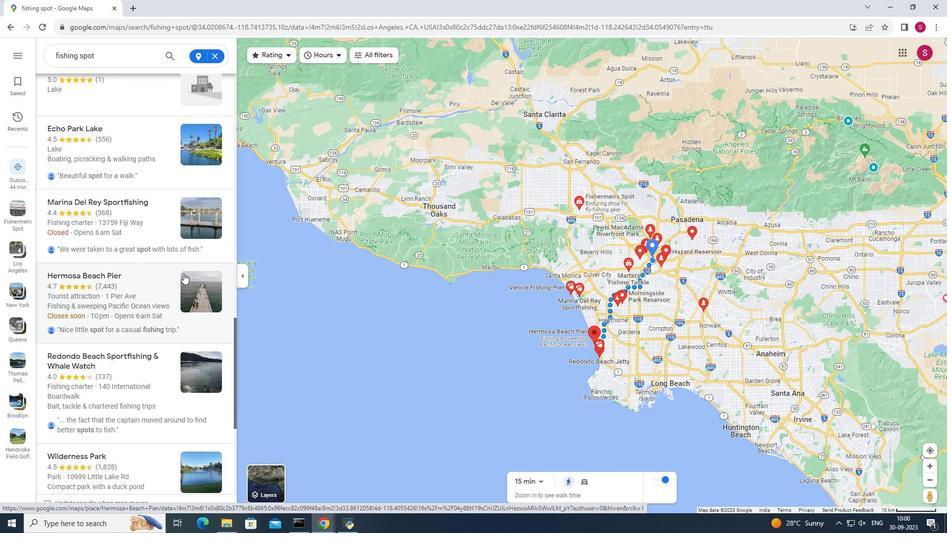 
Action: Mouse scrolled (183, 273) with delta (0, 0)
Screenshot: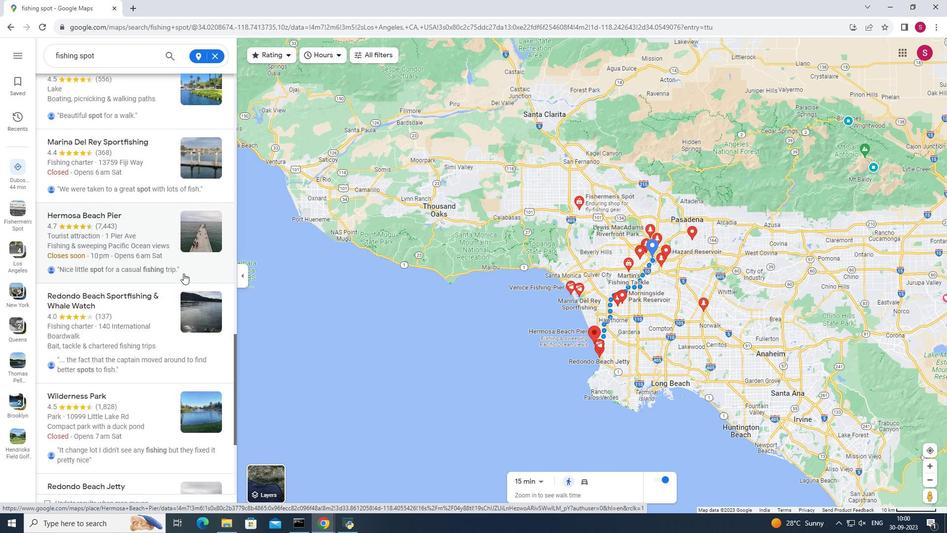 
Action: Mouse scrolled (183, 273) with delta (0, 0)
Screenshot: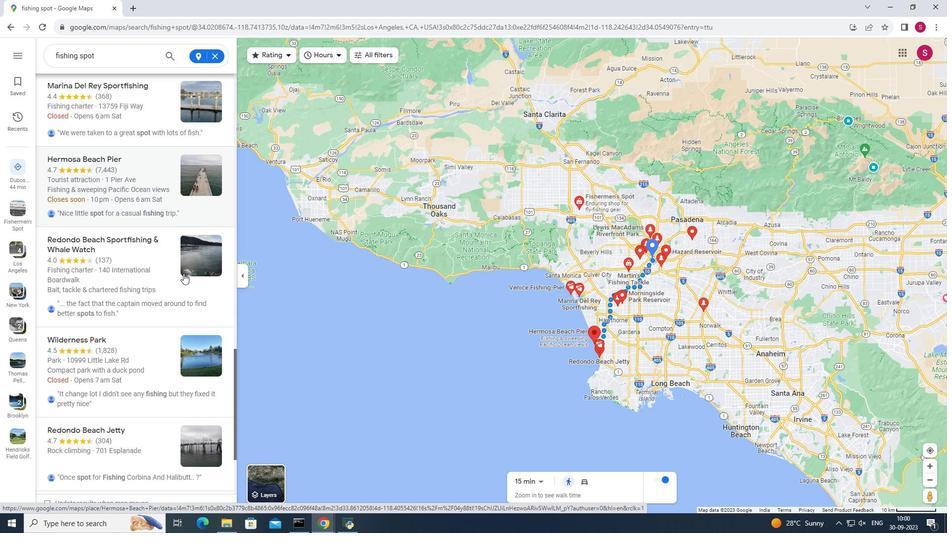 
Action: Mouse scrolled (183, 273) with delta (0, 0)
Screenshot: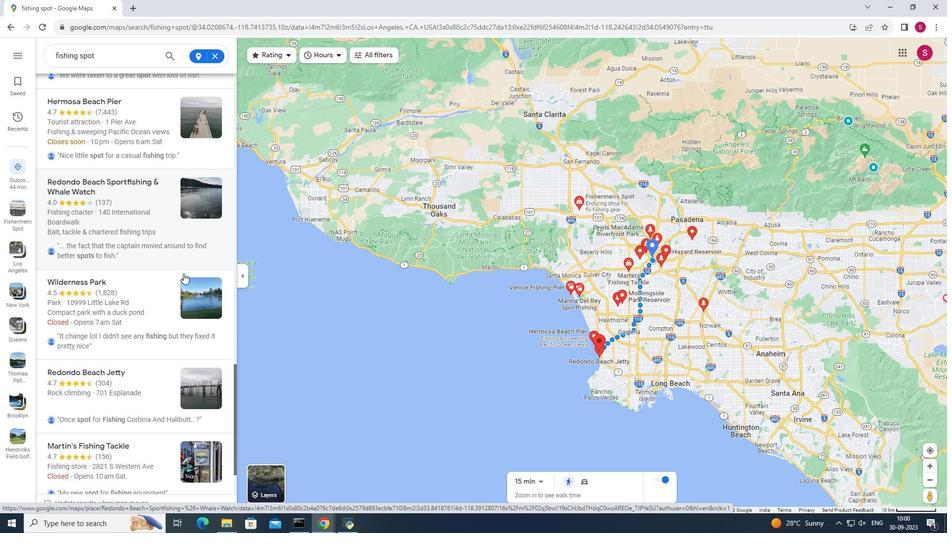 
Action: Mouse scrolled (183, 273) with delta (0, 0)
Screenshot: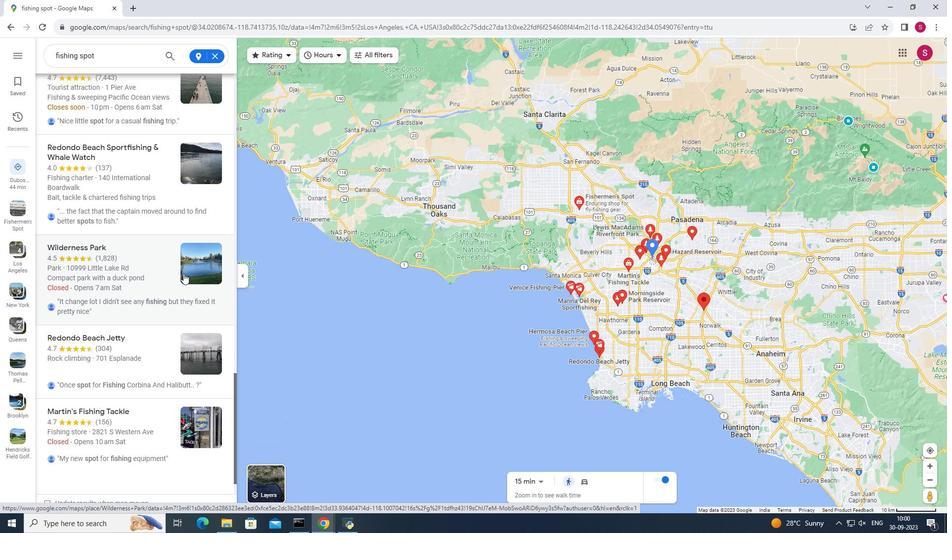 
Action: Mouse scrolled (183, 273) with delta (0, 0)
Screenshot: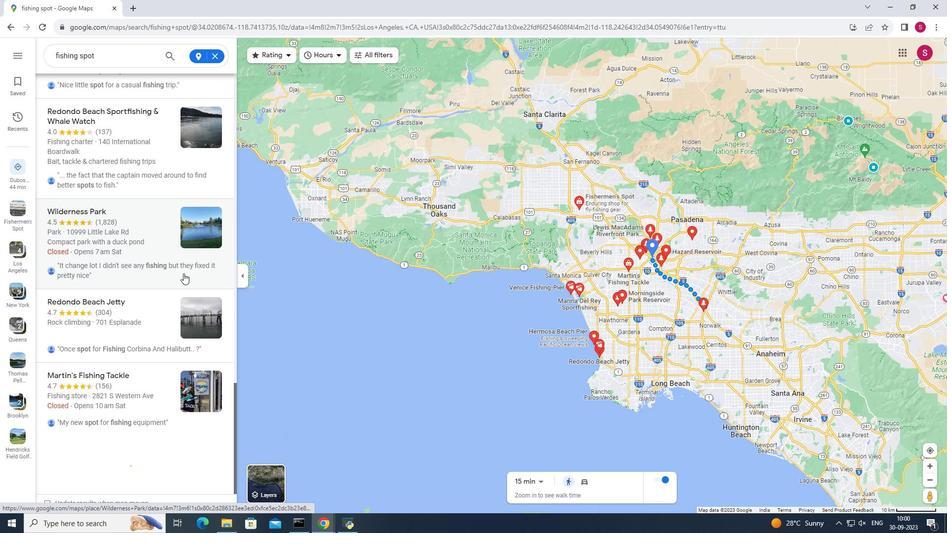 
Action: Mouse scrolled (183, 273) with delta (0, 0)
Screenshot: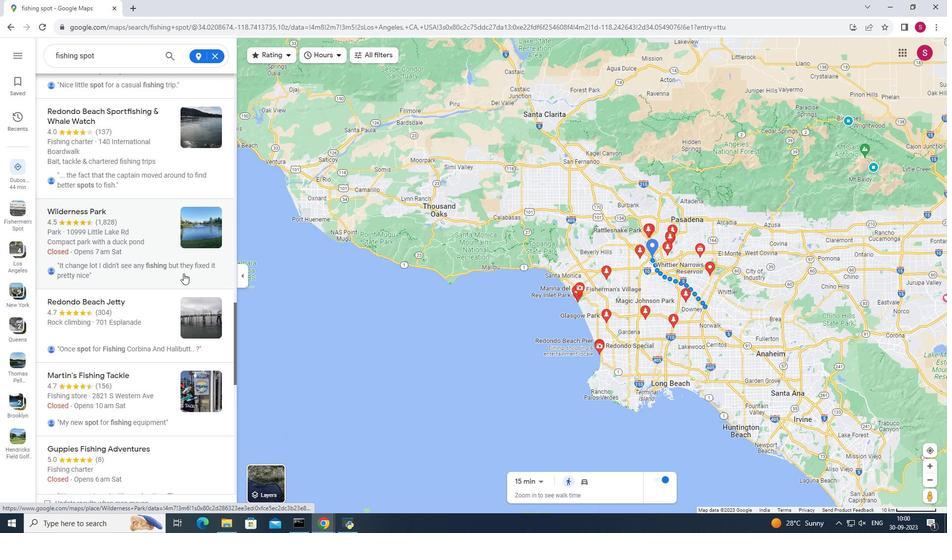 
Action: Mouse scrolled (183, 273) with delta (0, 0)
Screenshot: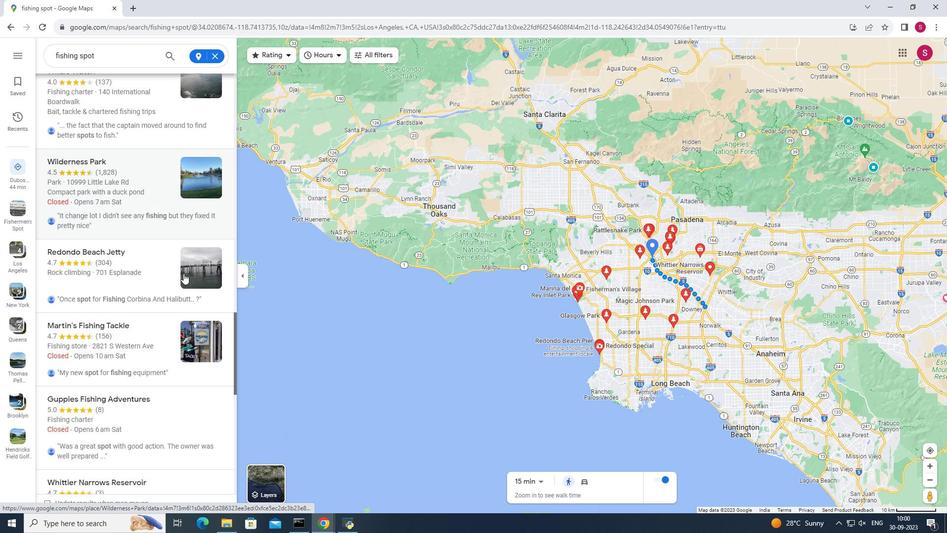 
Action: Mouse scrolled (183, 273) with delta (0, 0)
Screenshot: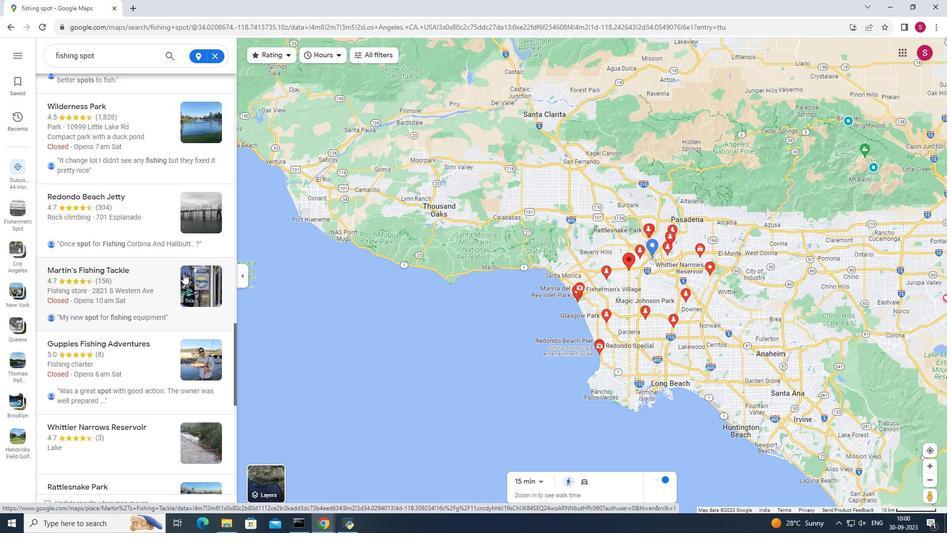 
Action: Mouse scrolled (183, 273) with delta (0, 0)
Screenshot: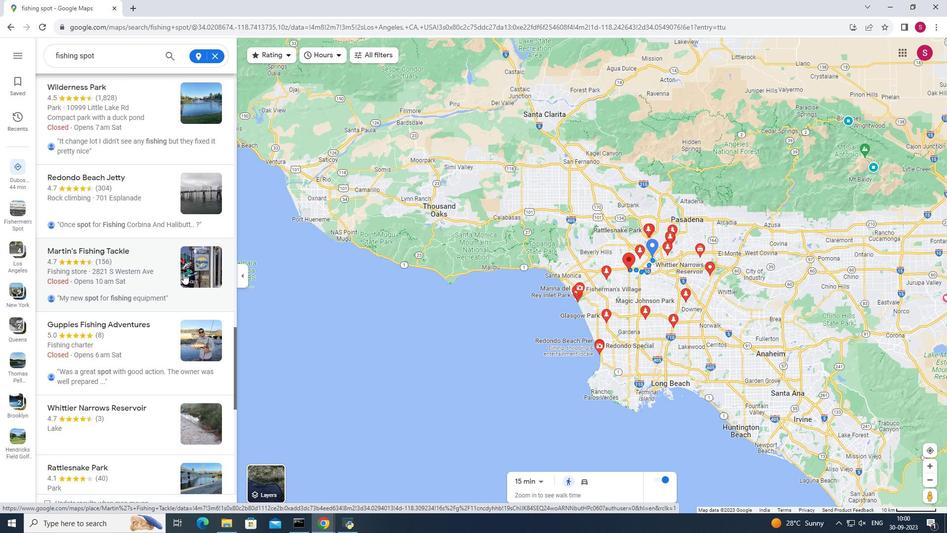 
Action: Mouse scrolled (183, 273) with delta (0, 0)
Screenshot: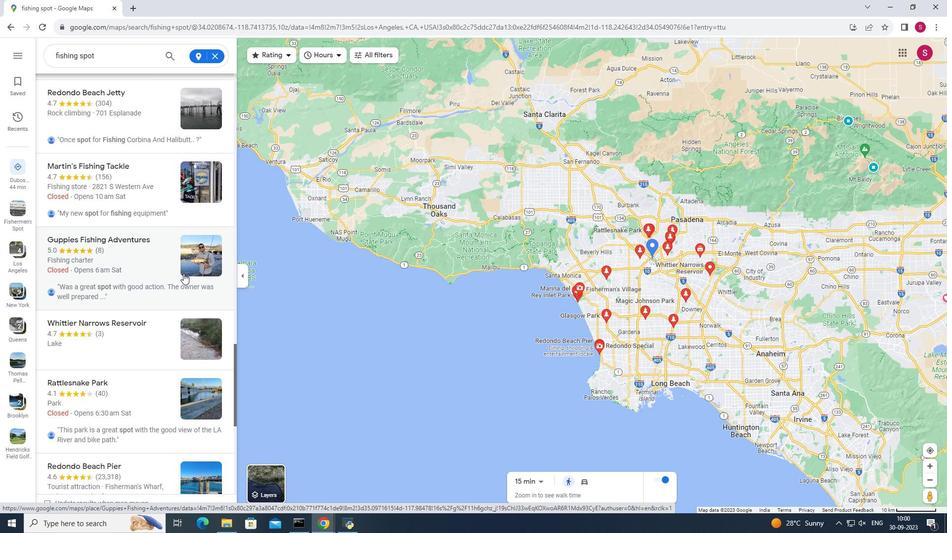 
Action: Mouse scrolled (183, 273) with delta (0, 0)
Screenshot: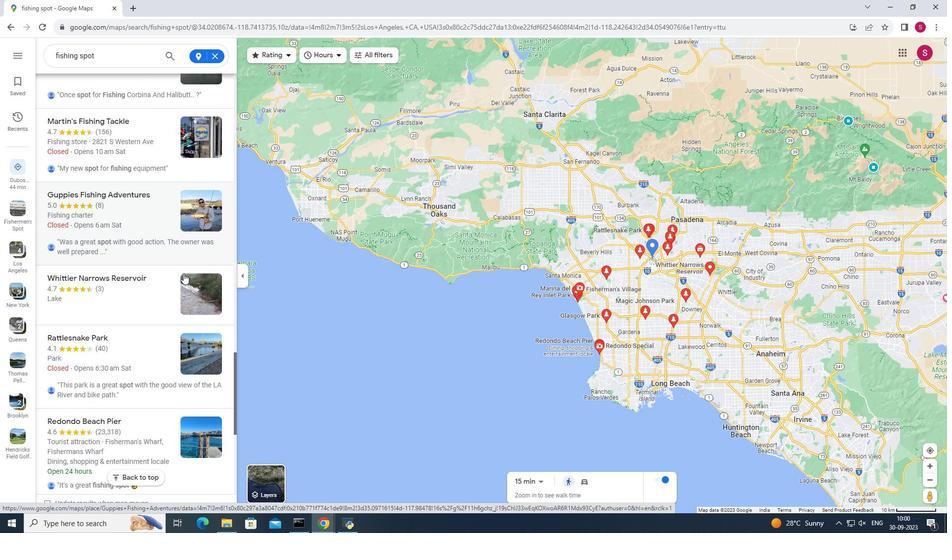 
Action: Mouse scrolled (183, 273) with delta (0, 0)
Screenshot: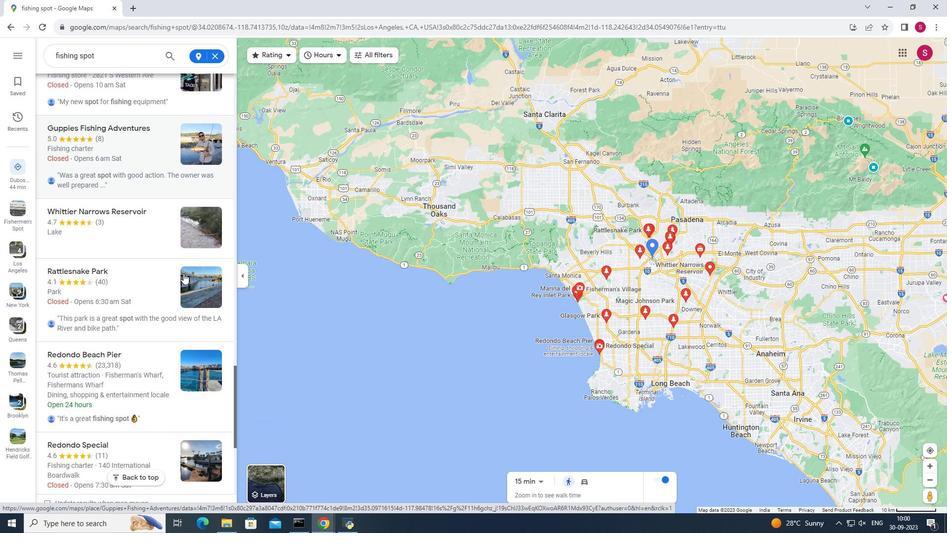 
Action: Mouse scrolled (183, 273) with delta (0, 0)
Screenshot: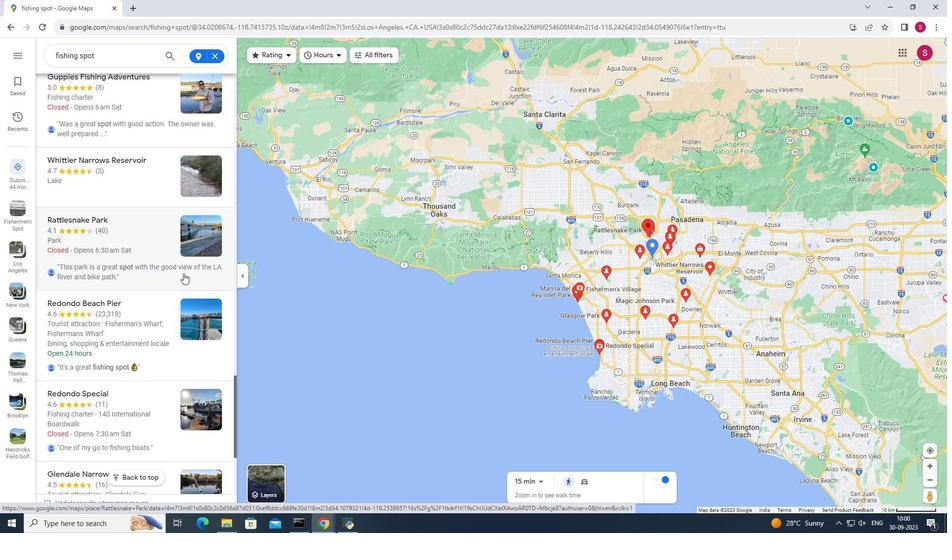 
Action: Mouse scrolled (183, 273) with delta (0, 0)
Screenshot: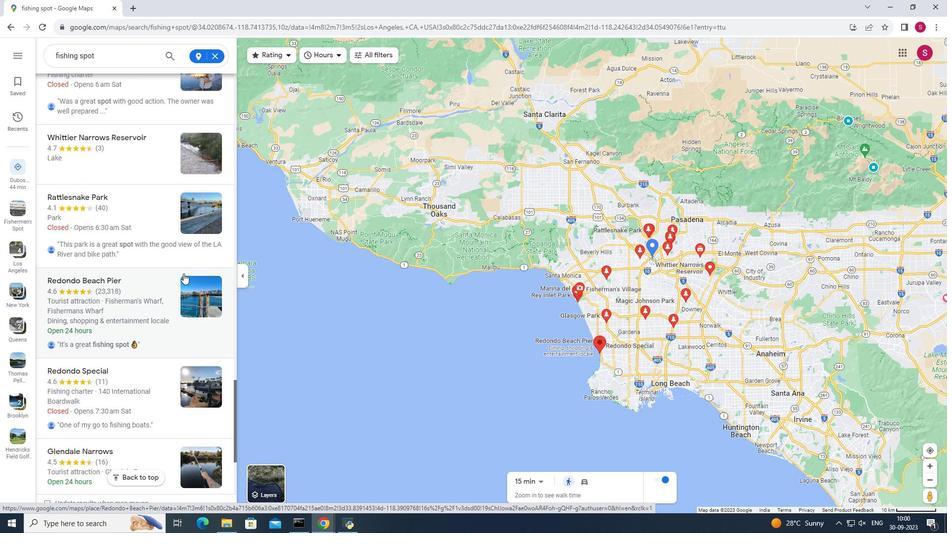 
Action: Mouse scrolled (183, 273) with delta (0, 0)
Screenshot: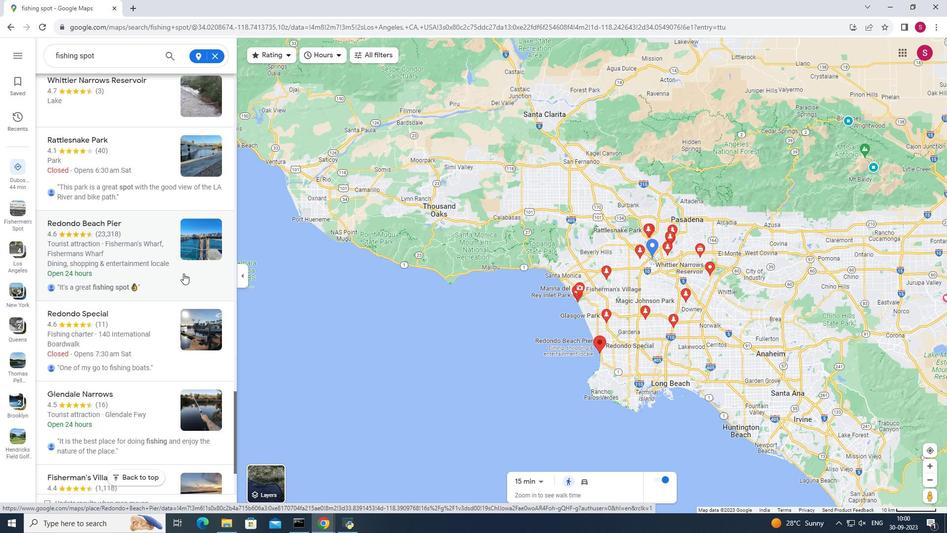 
Action: Mouse scrolled (183, 273) with delta (0, 0)
Screenshot: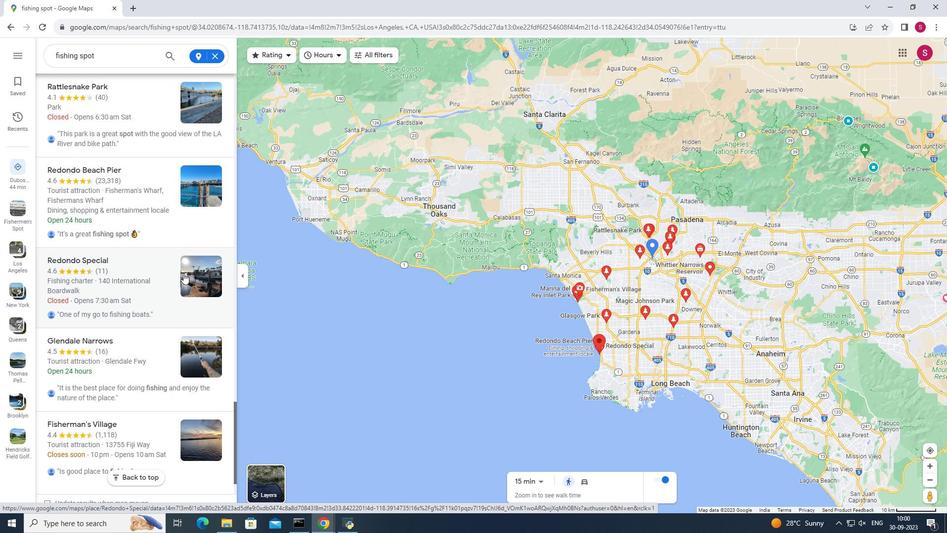 
Action: Mouse scrolled (183, 273) with delta (0, 0)
Screenshot: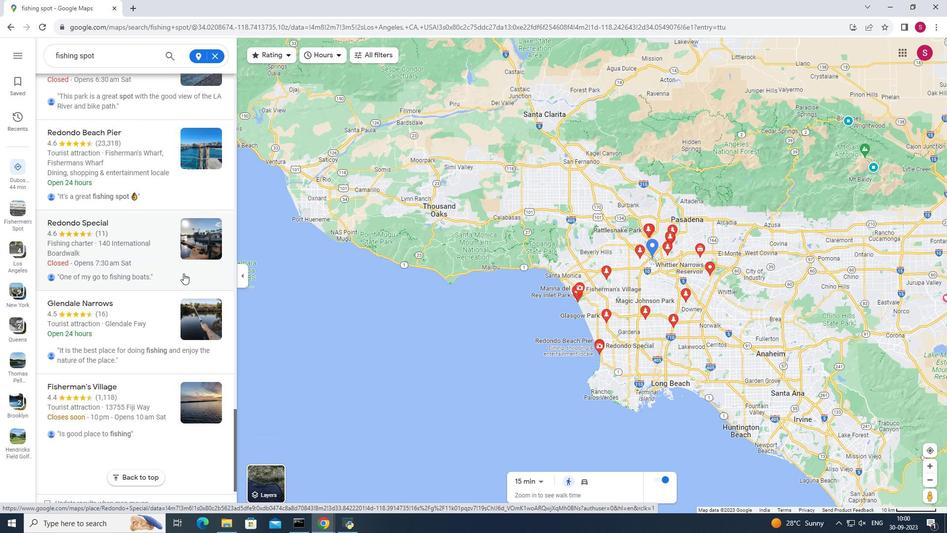 
Action: Mouse scrolled (183, 273) with delta (0, 0)
Screenshot: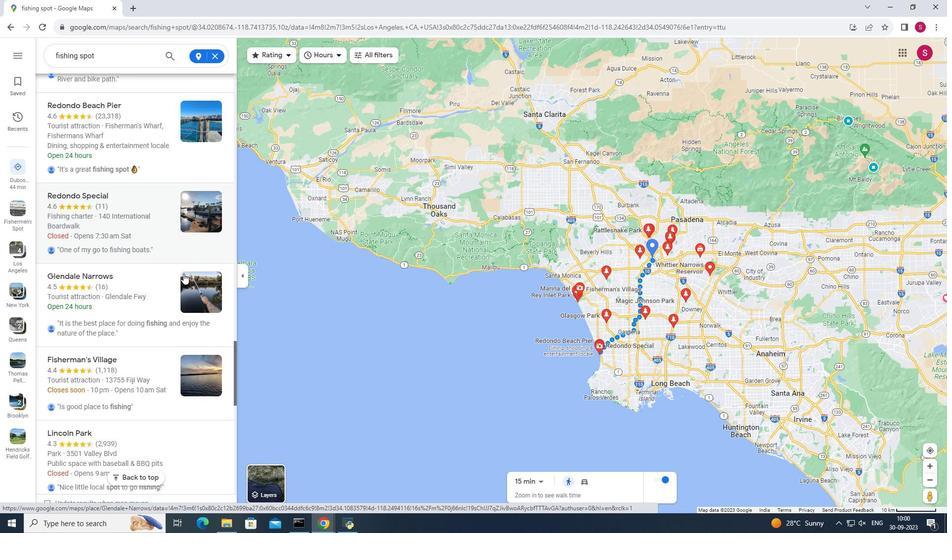 
Action: Mouse scrolled (183, 273) with delta (0, 0)
Screenshot: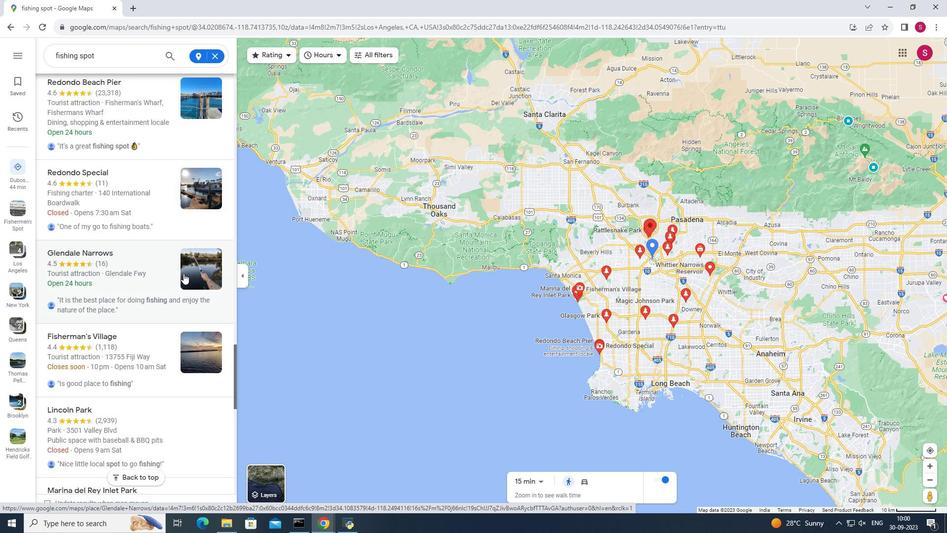 
Action: Mouse scrolled (183, 273) with delta (0, 0)
Screenshot: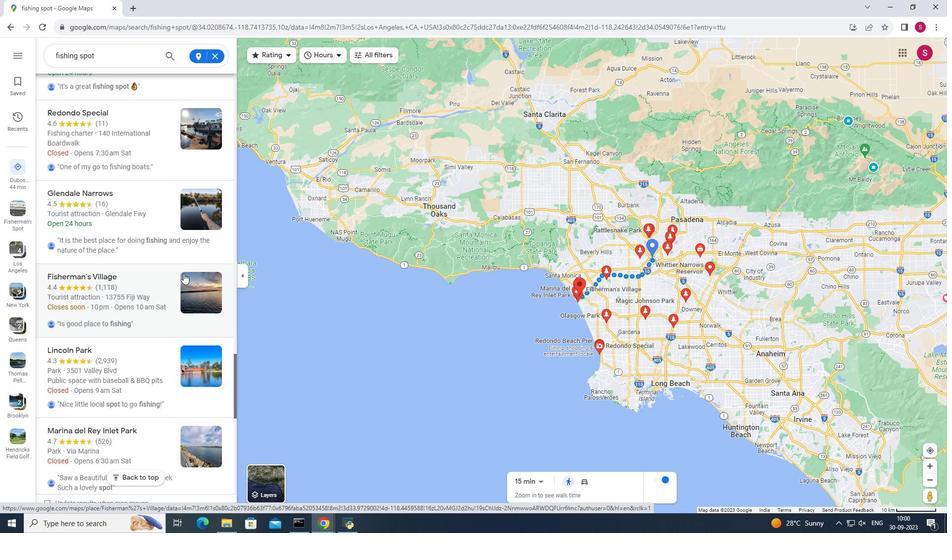 
Action: Mouse scrolled (183, 273) with delta (0, 0)
Screenshot: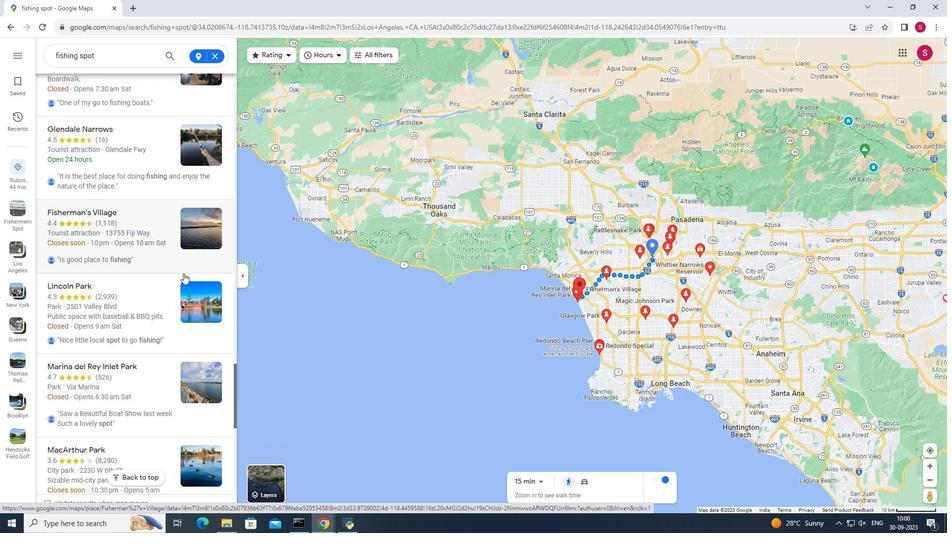 
Action: Mouse scrolled (183, 273) with delta (0, 0)
Screenshot: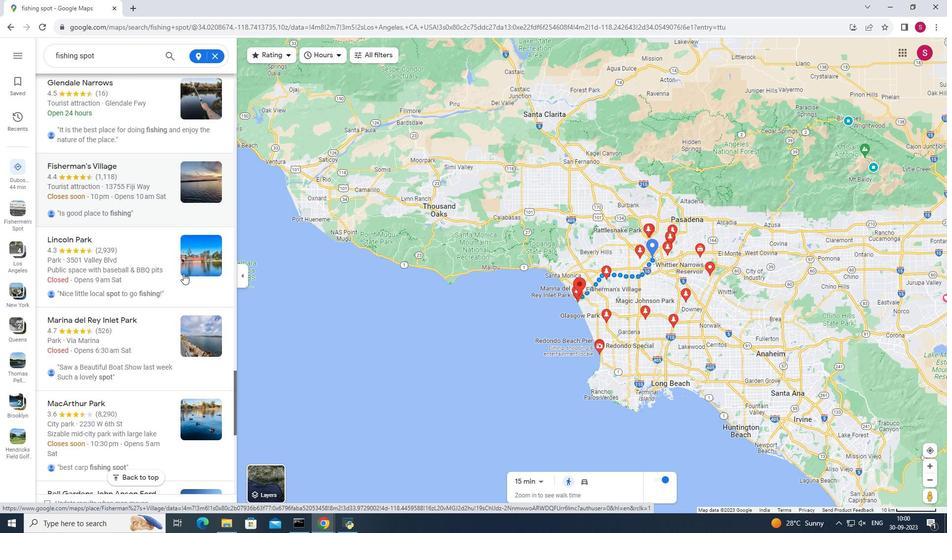 
Action: Mouse scrolled (183, 273) with delta (0, 0)
Screenshot: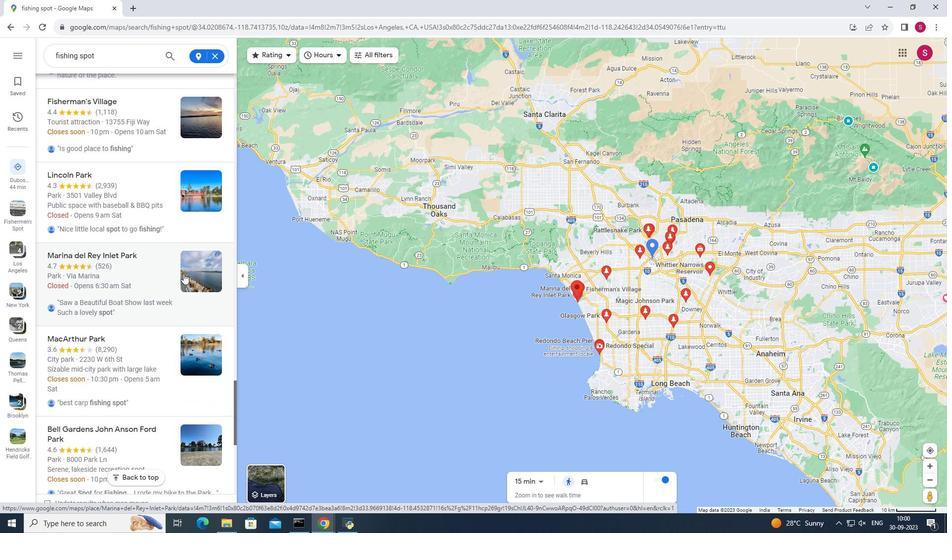 
Action: Mouse scrolled (183, 273) with delta (0, 0)
Screenshot: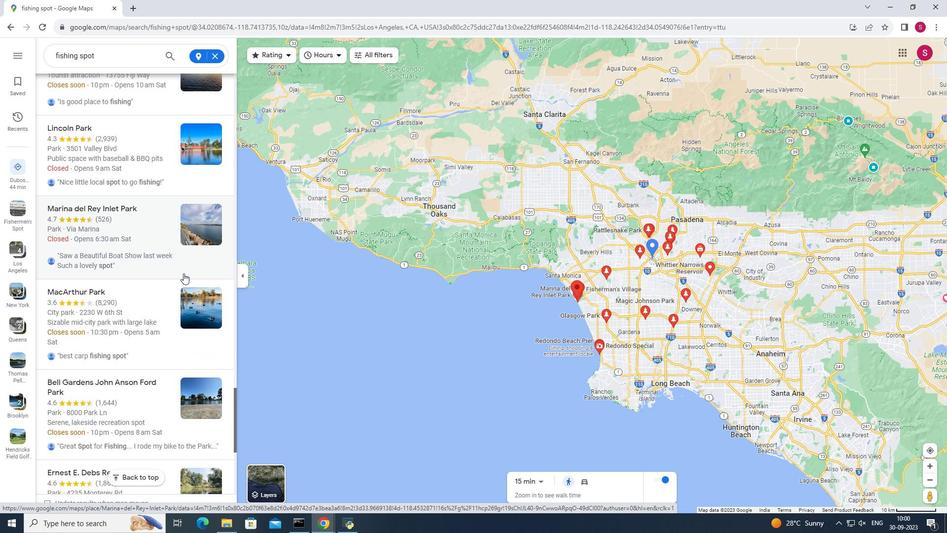 
Action: Mouse scrolled (183, 273) with delta (0, 0)
Screenshot: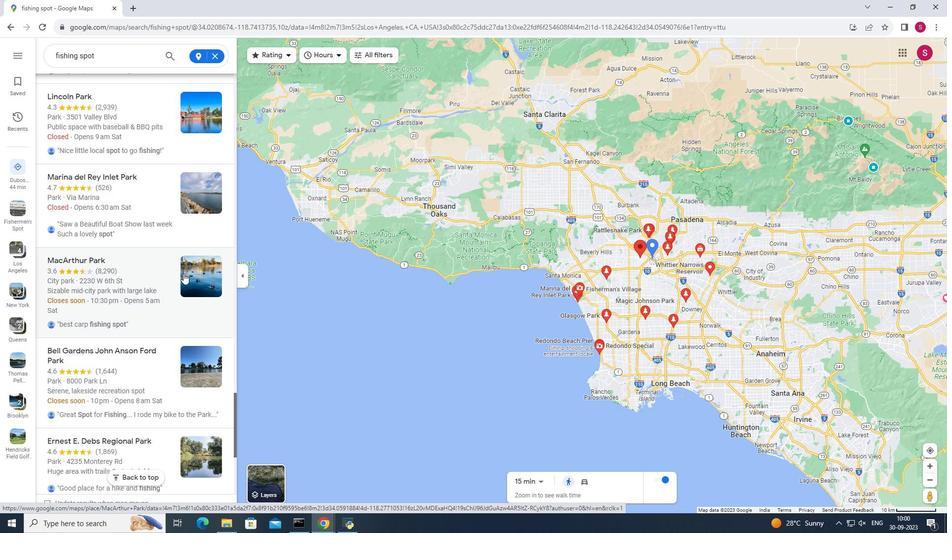 
Action: Mouse scrolled (183, 273) with delta (0, 0)
Screenshot: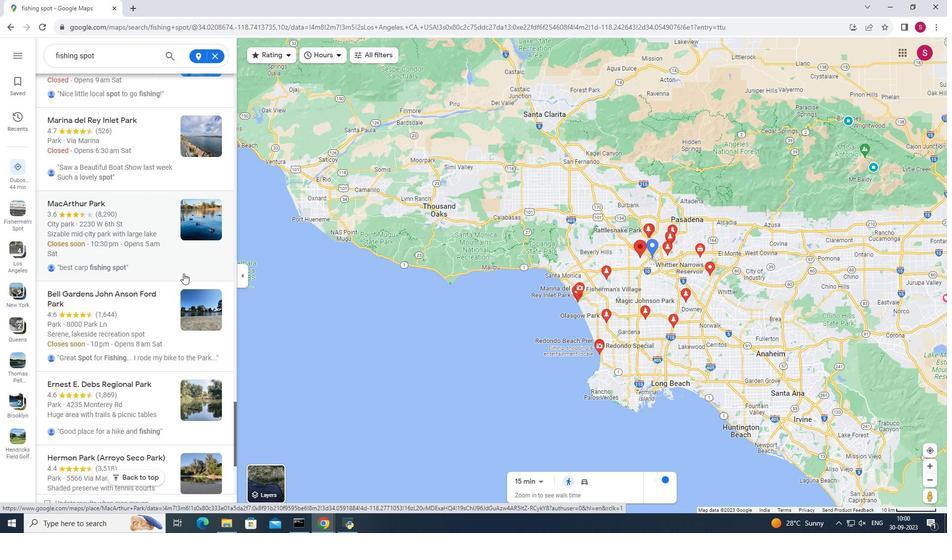 
Action: Mouse scrolled (183, 273) with delta (0, 0)
Screenshot: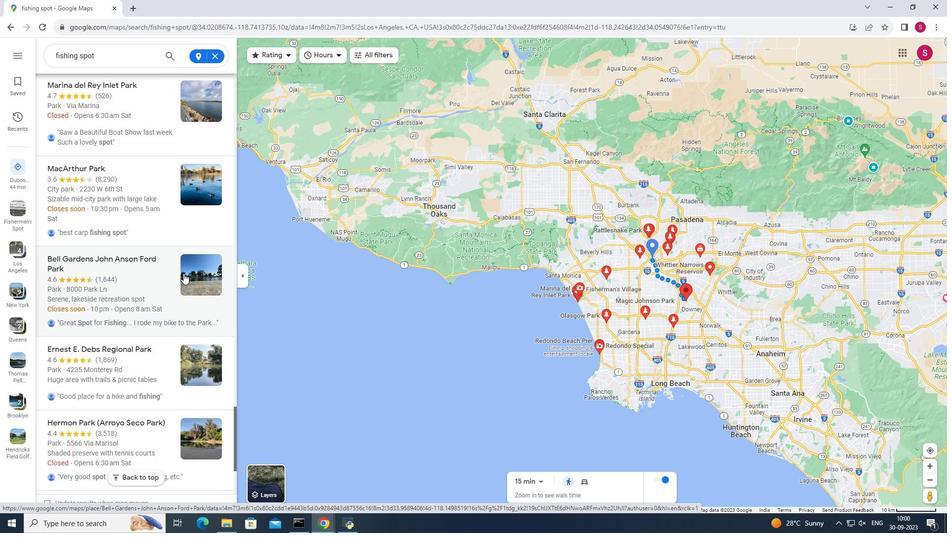
Action: Mouse scrolled (183, 273) with delta (0, 0)
Screenshot: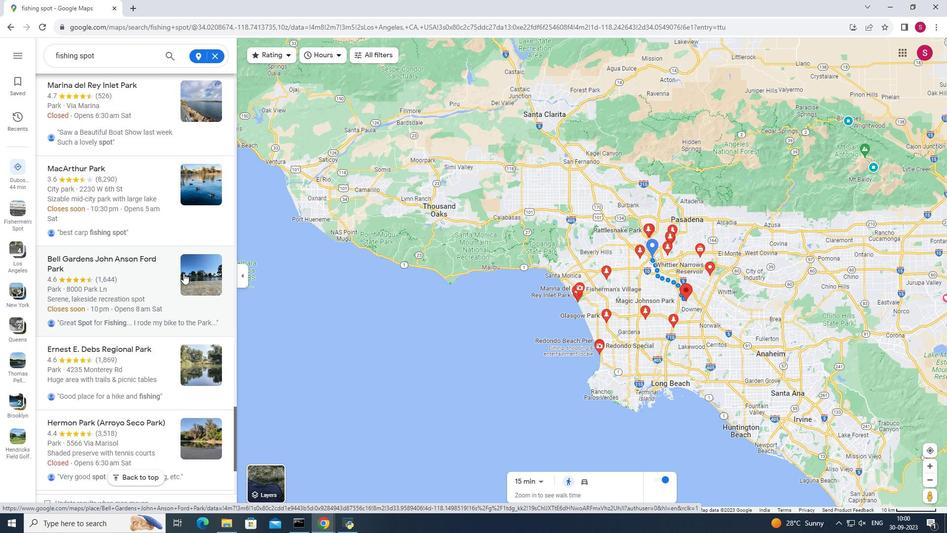
Action: Mouse scrolled (183, 273) with delta (0, 0)
Screenshot: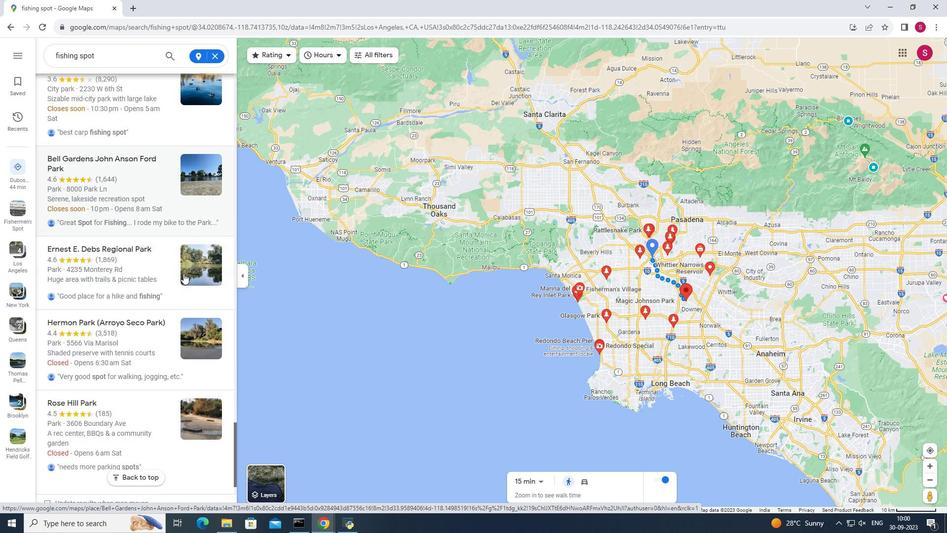 
